 Task: Look for space in Pulgaon, India from 1st June, 2023 to 9th June, 2023 for 6 adults in price range Rs.6000 to Rs.12000. Place can be entire place with 3 bedrooms having 3 beds and 3 bathrooms. Property type can be house, flat, guest house. Booking option can be shelf check-in. Required host language is English.
Action: Mouse moved to (483, 64)
Screenshot: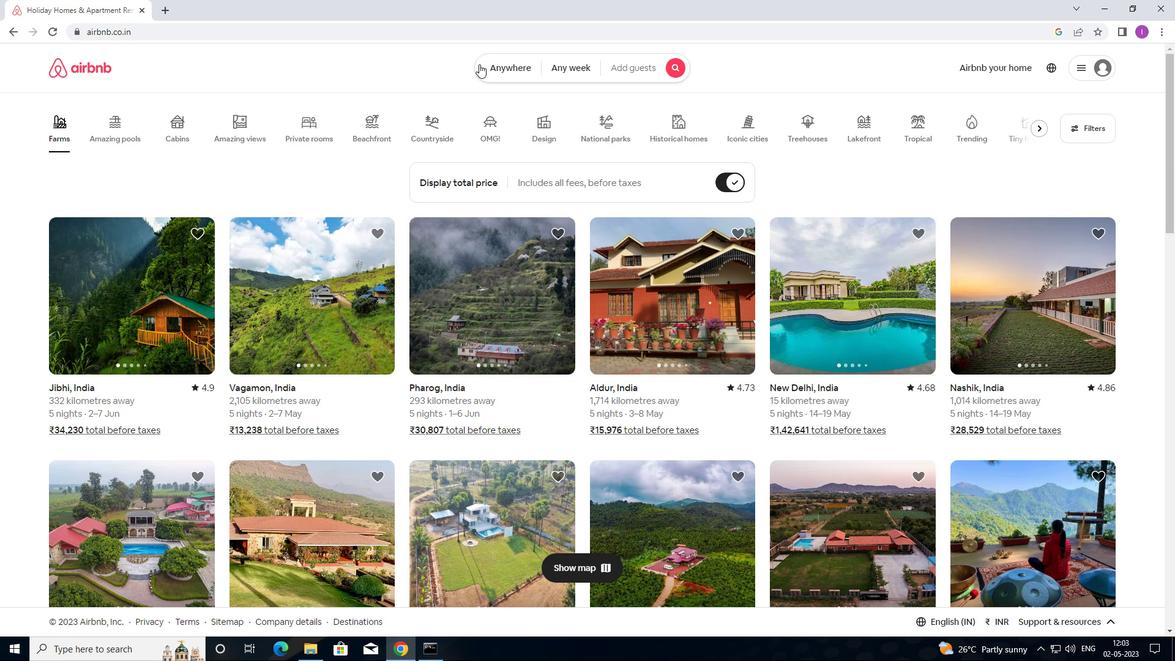
Action: Mouse pressed left at (483, 64)
Screenshot: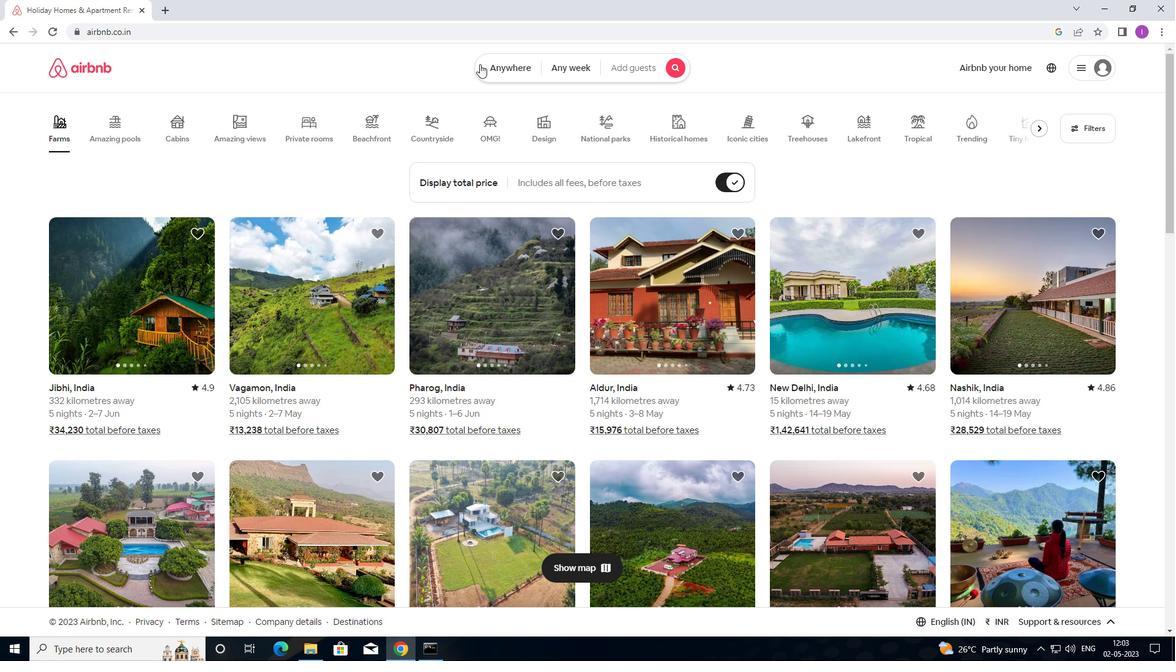 
Action: Mouse moved to (404, 117)
Screenshot: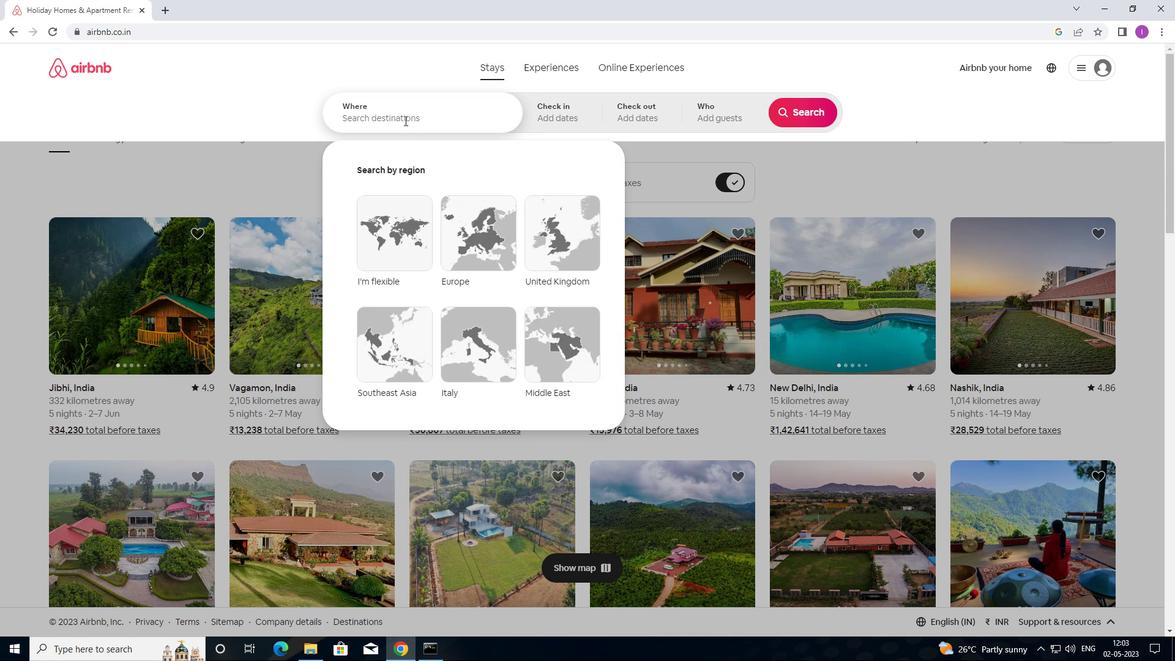 
Action: Mouse pressed left at (404, 117)
Screenshot: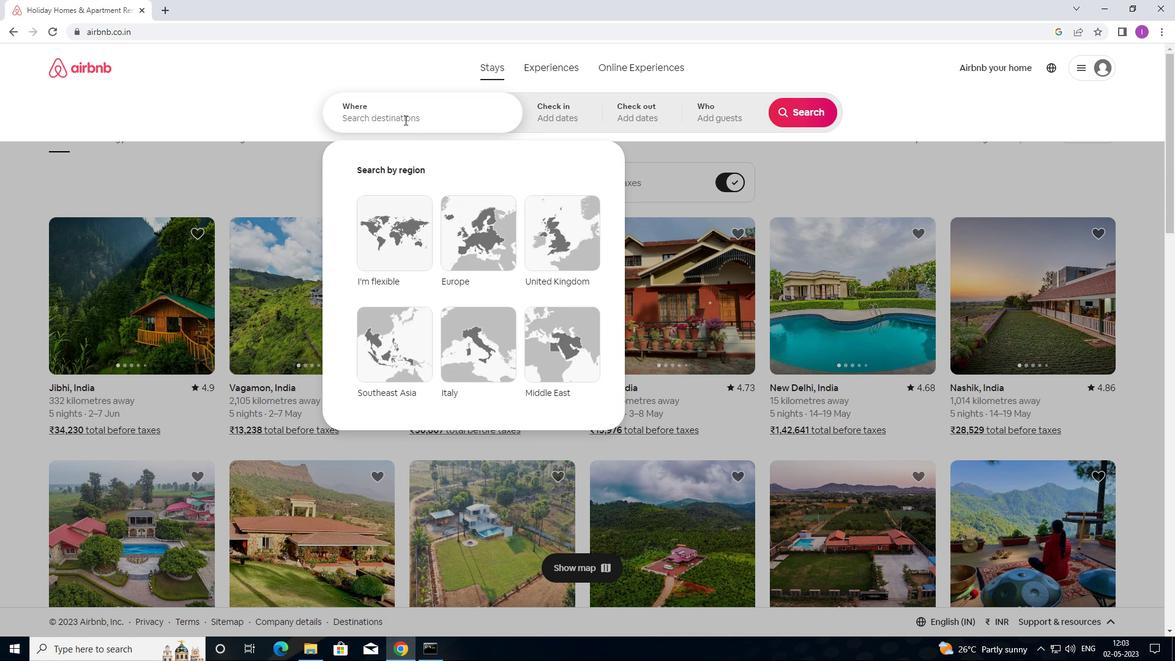
Action: Mouse moved to (407, 113)
Screenshot: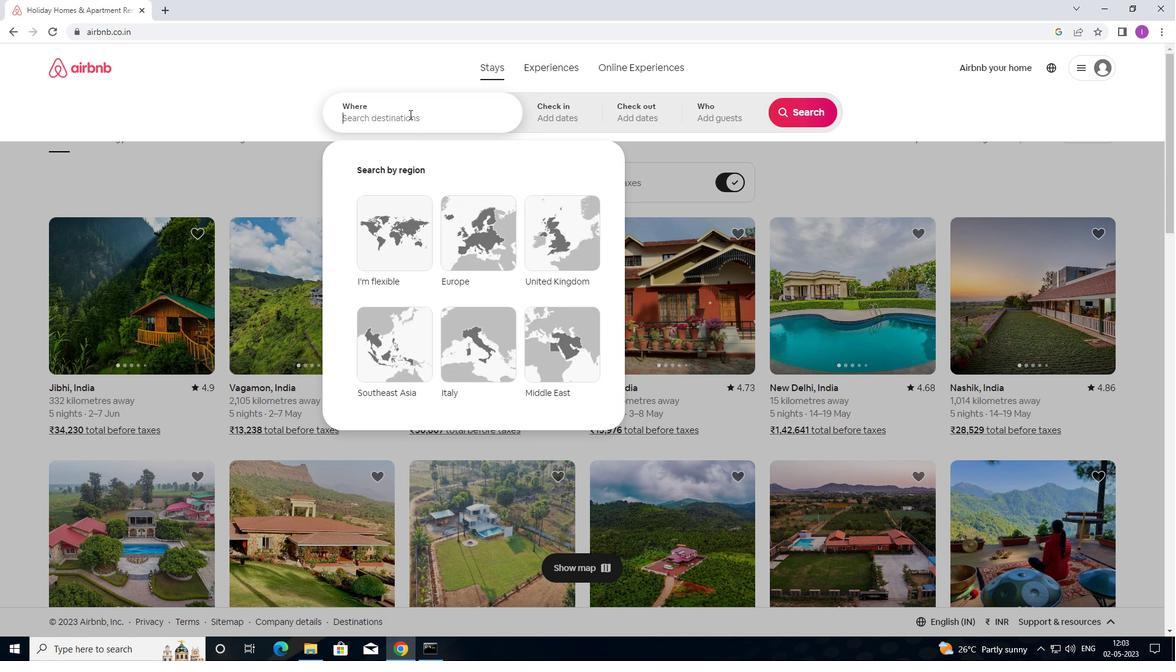 
Action: Key pressed <Key.shift><Key.shift><Key.shift><Key.shift><Key.shift><Key.shift><Key.shift><Key.shift>PULGAON,<Key.shift><Key.shift><Key.shift><Key.shift><Key.shift><Key.shift><Key.shift><Key.shift><Key.shift><Key.shift><Key.shift><Key.shift><Key.shift><Key.shift>ctrl+INDIA
Screenshot: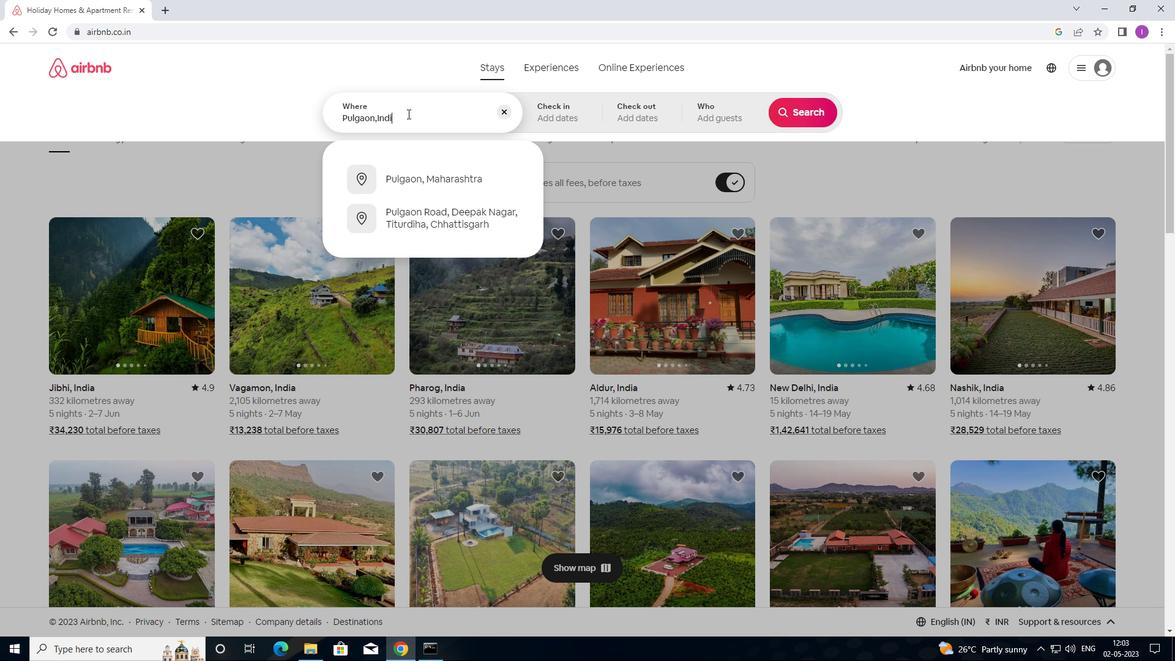 
Action: Mouse moved to (569, 109)
Screenshot: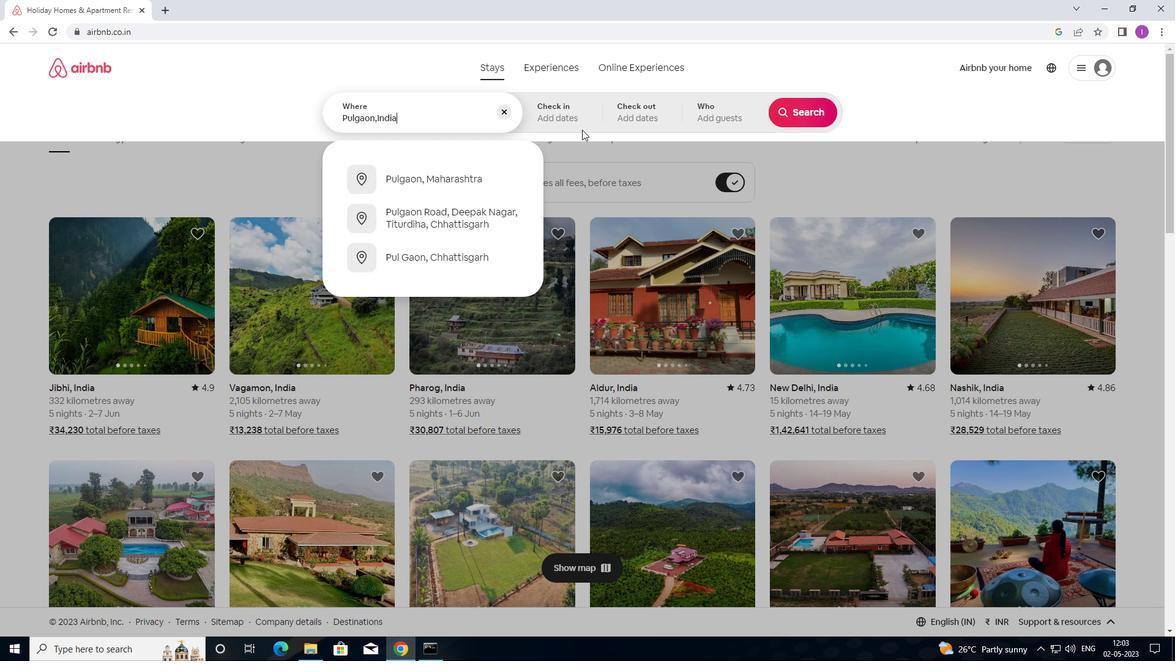 
Action: Mouse pressed left at (569, 109)
Screenshot: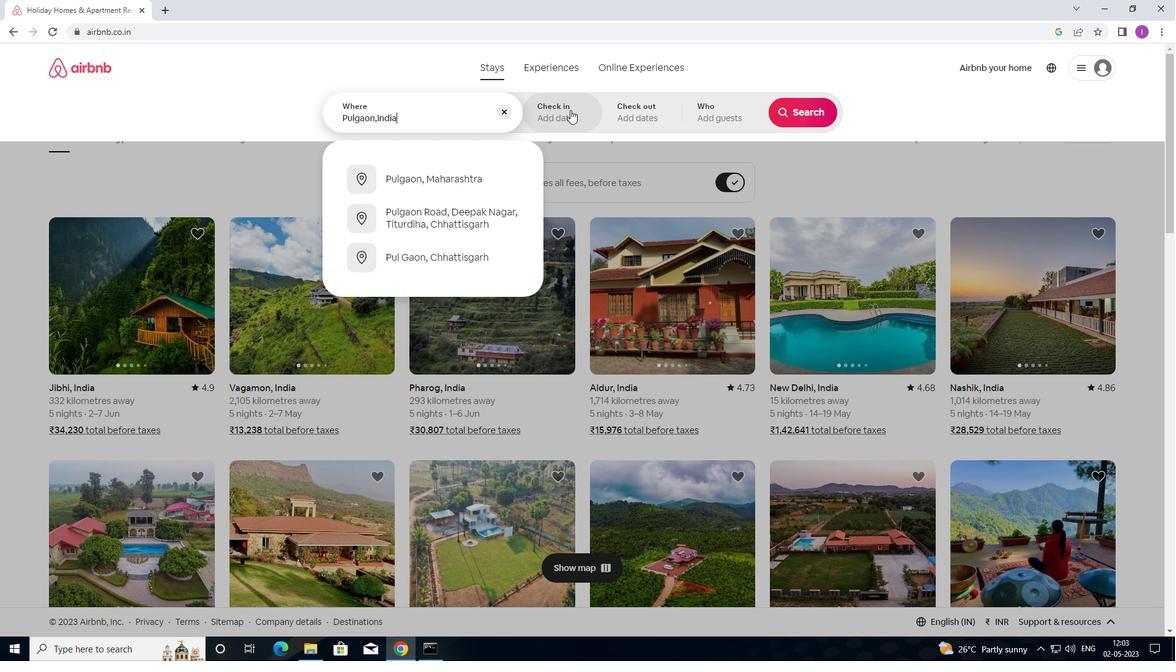 
Action: Mouse moved to (724, 254)
Screenshot: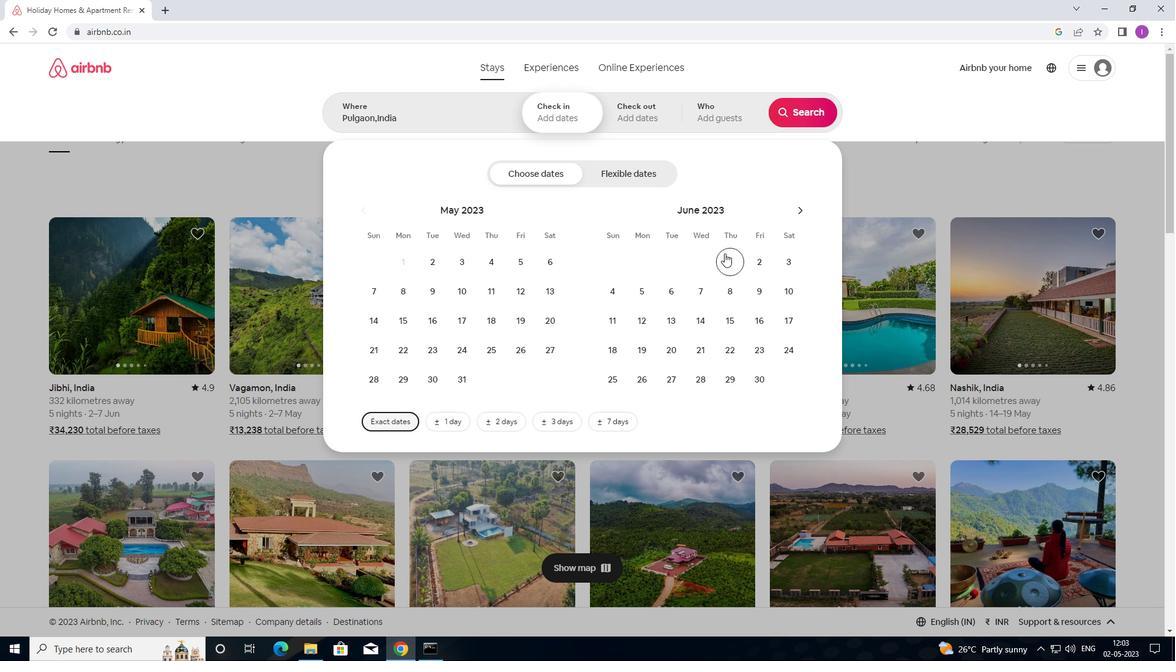 
Action: Mouse pressed left at (724, 254)
Screenshot: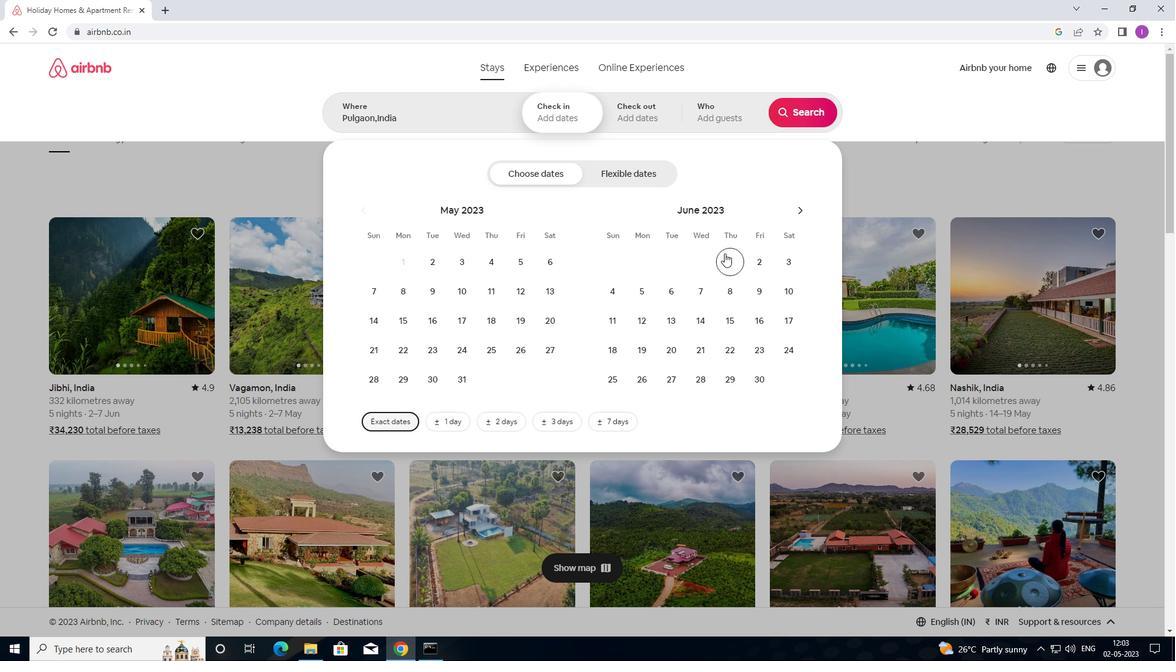 
Action: Mouse moved to (764, 301)
Screenshot: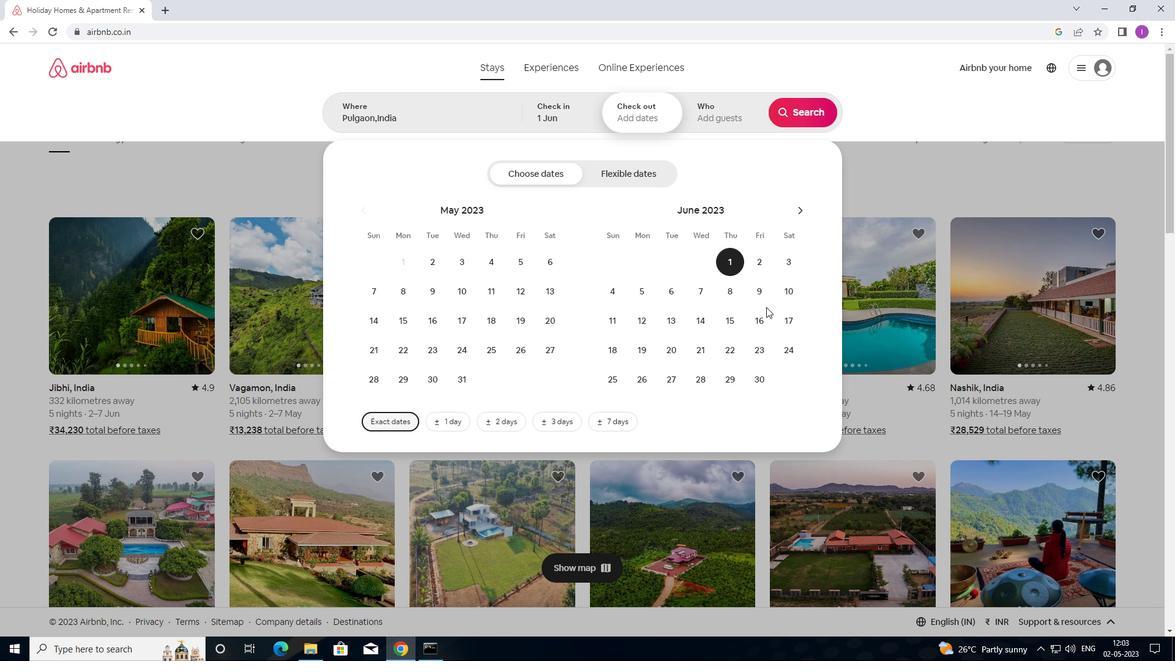 
Action: Mouse pressed left at (764, 301)
Screenshot: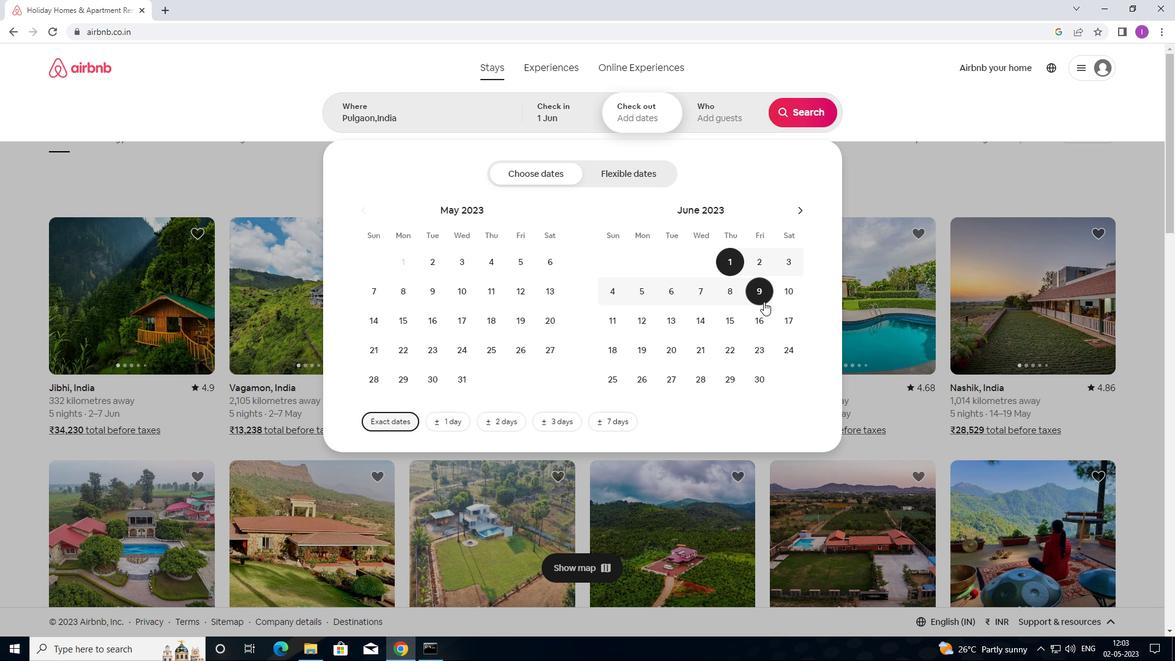 
Action: Mouse moved to (722, 116)
Screenshot: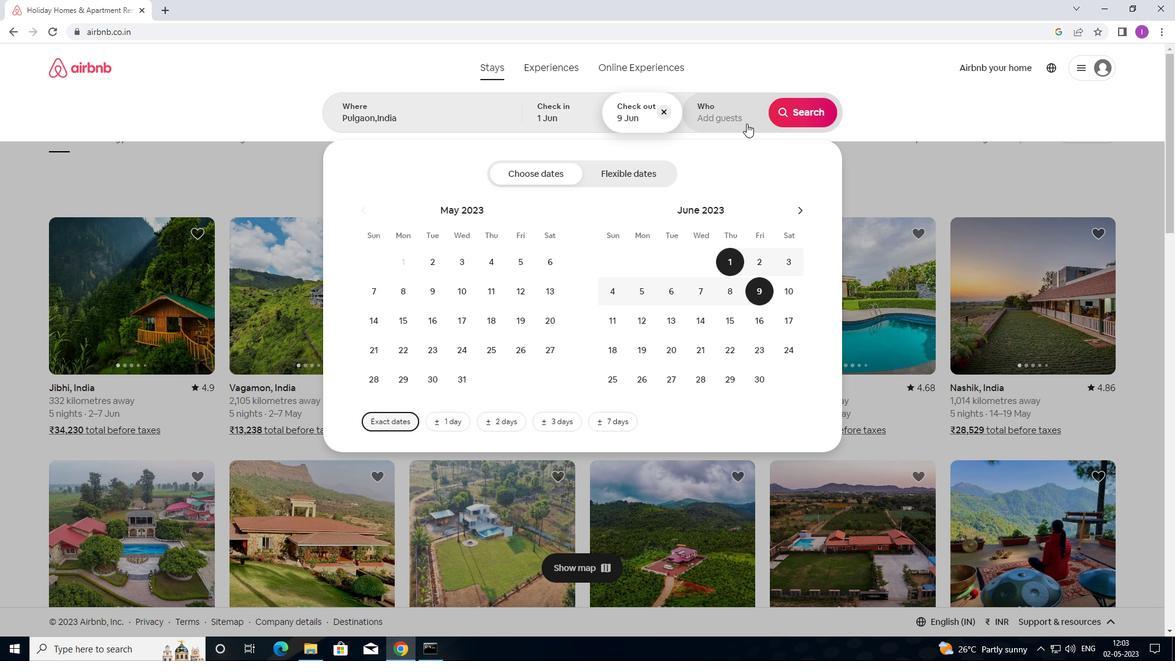 
Action: Mouse pressed left at (722, 116)
Screenshot: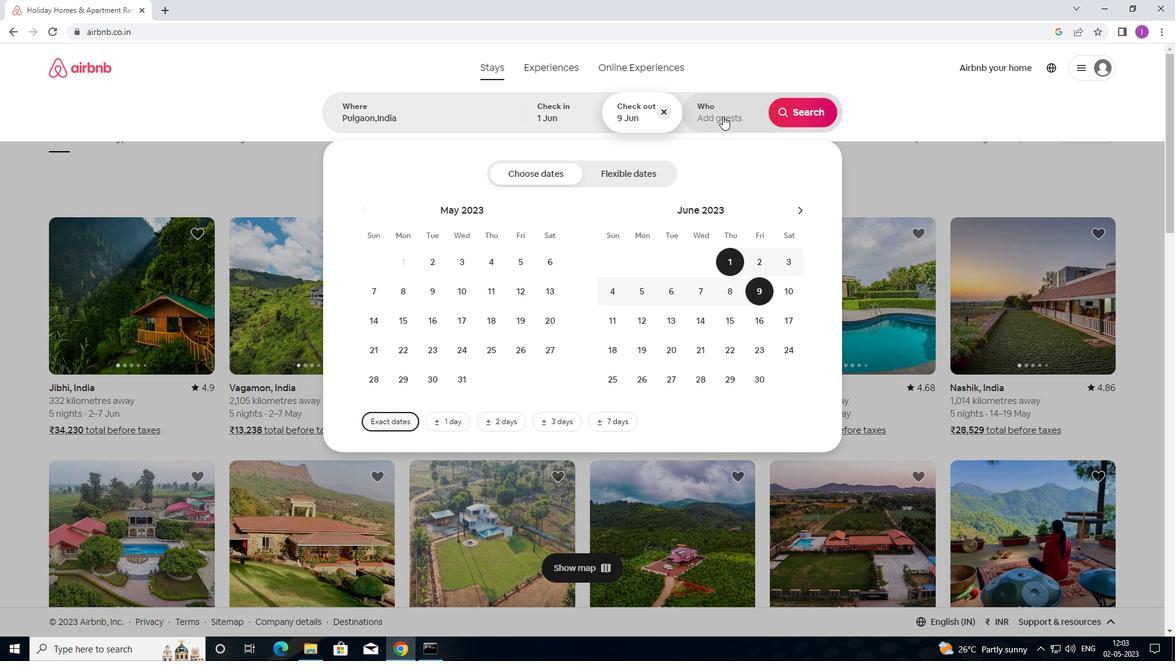 
Action: Mouse moved to (805, 173)
Screenshot: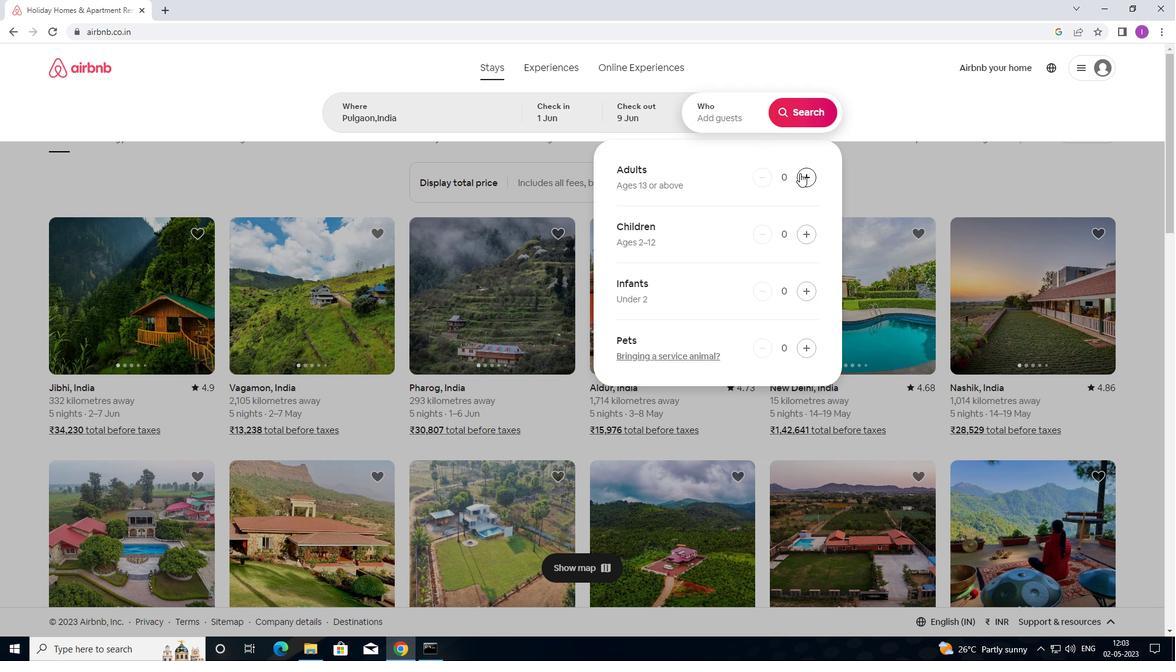
Action: Mouse pressed left at (805, 173)
Screenshot: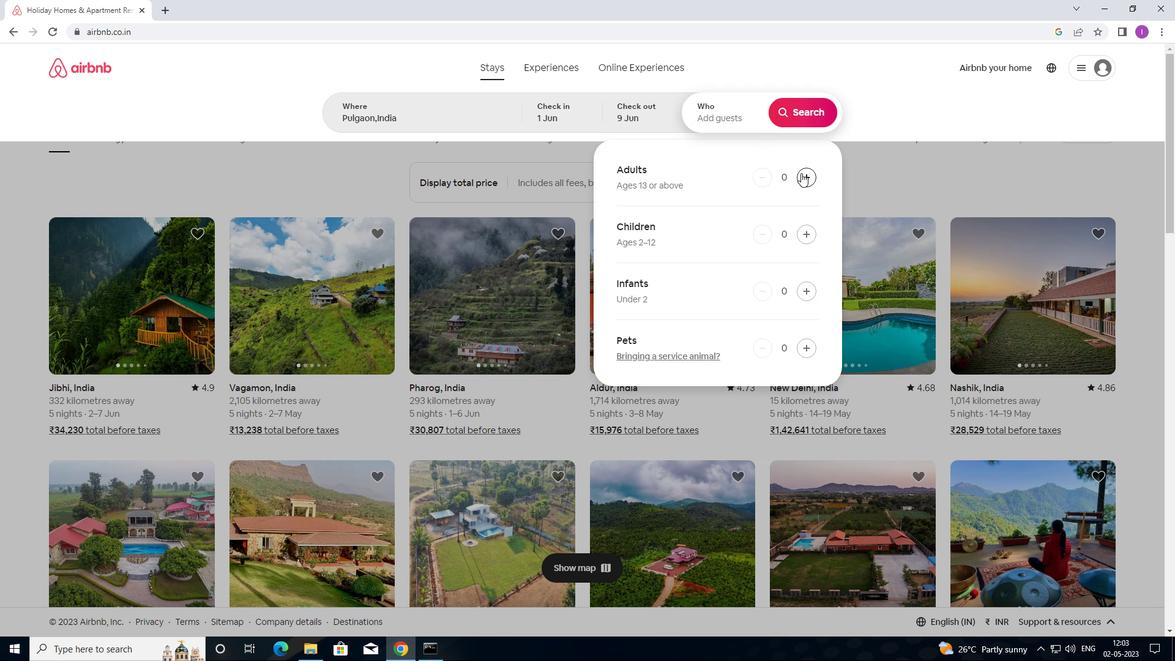 
Action: Mouse pressed left at (805, 173)
Screenshot: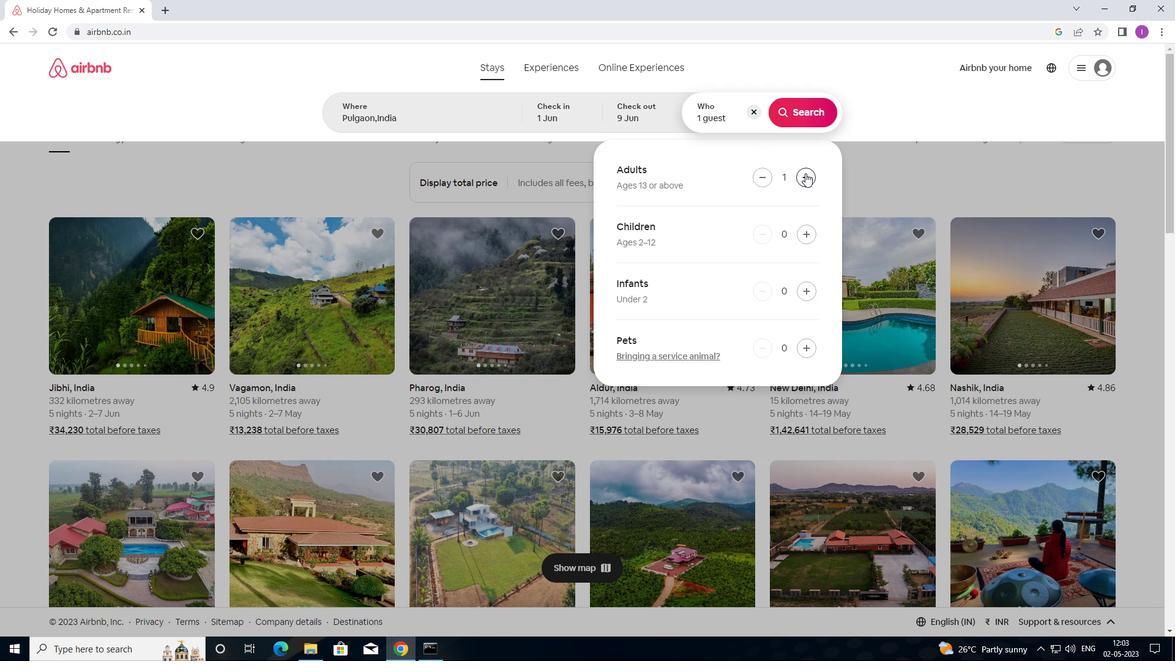 
Action: Mouse pressed left at (805, 173)
Screenshot: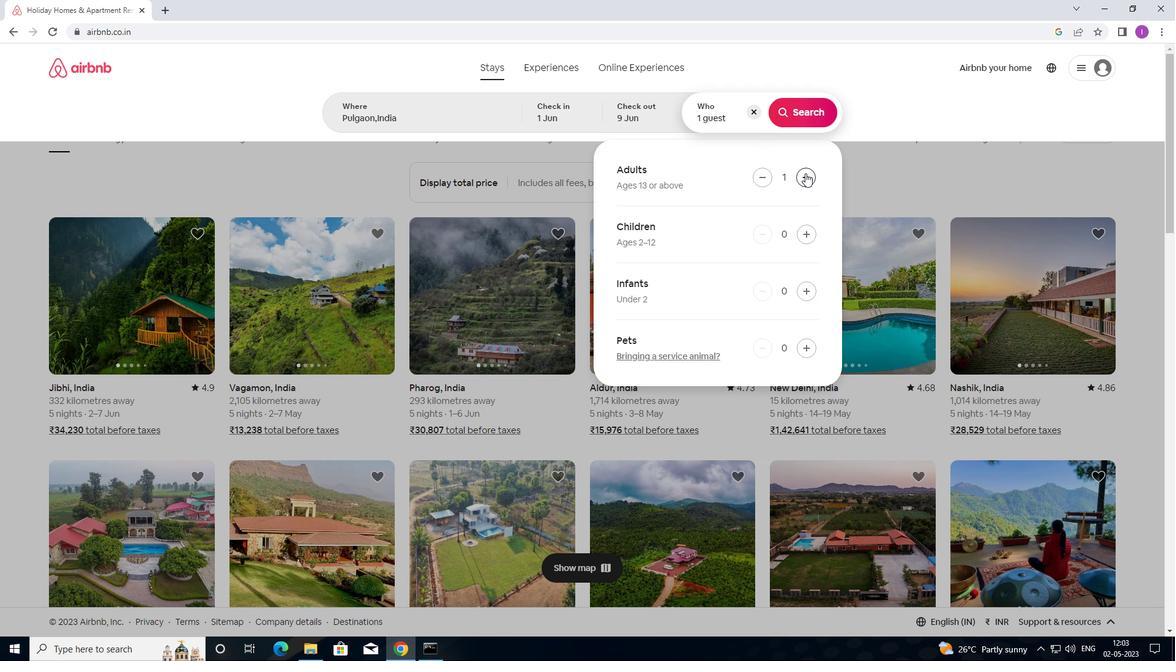 
Action: Mouse pressed left at (805, 173)
Screenshot: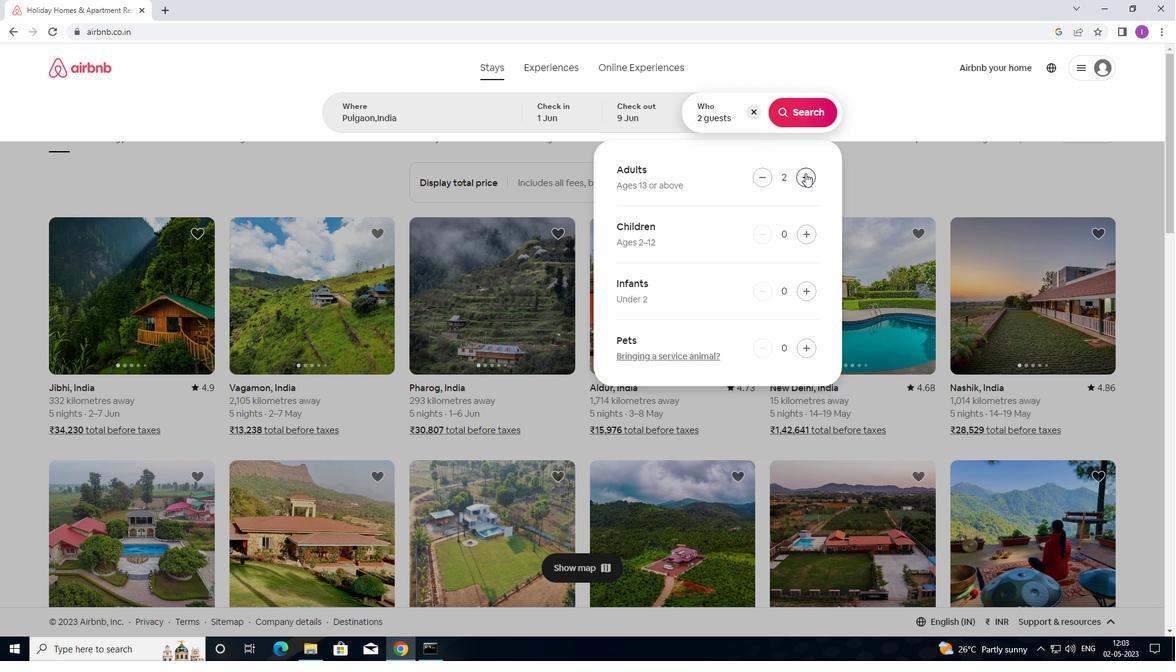 
Action: Mouse pressed left at (805, 173)
Screenshot: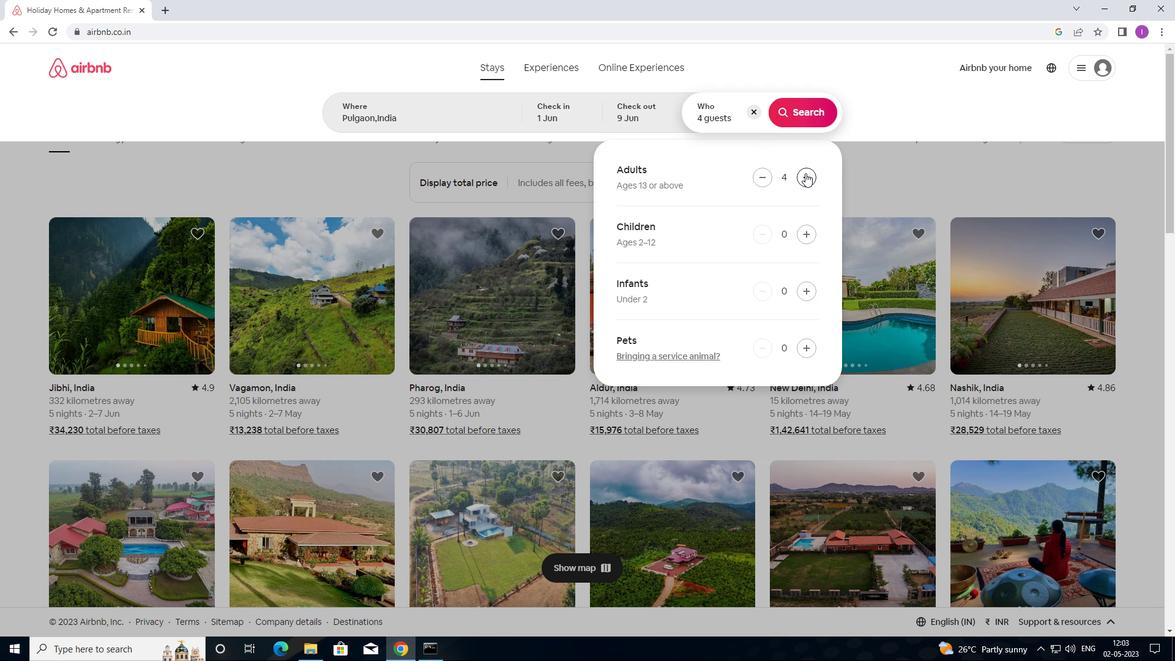 
Action: Mouse pressed left at (805, 173)
Screenshot: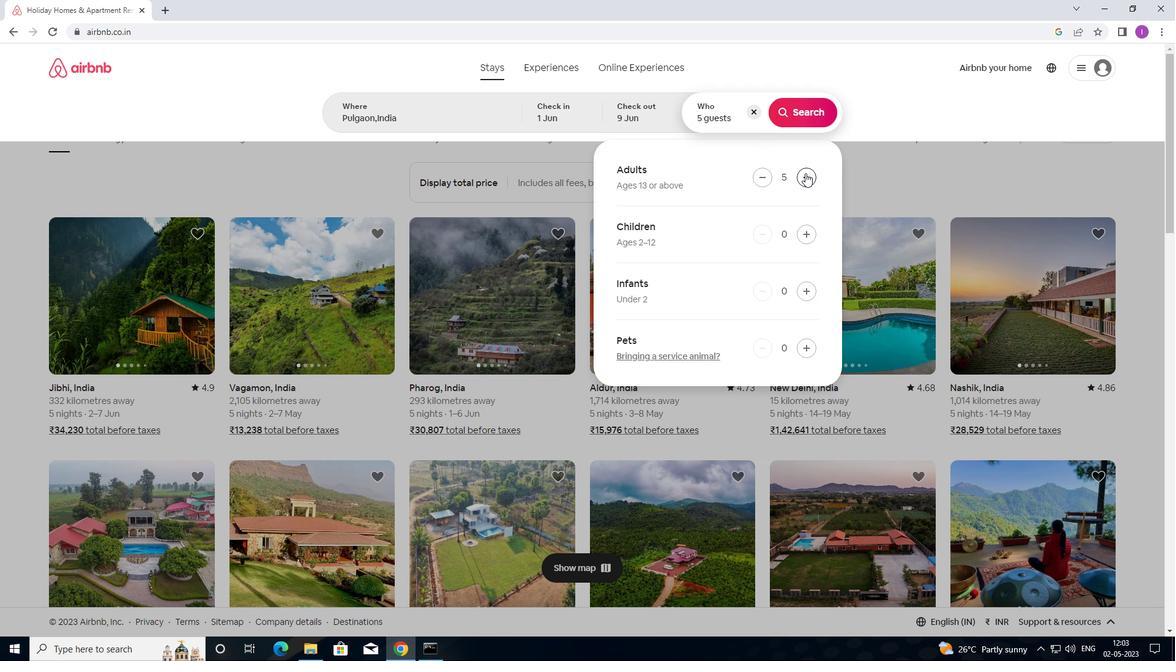 
Action: Mouse moved to (795, 129)
Screenshot: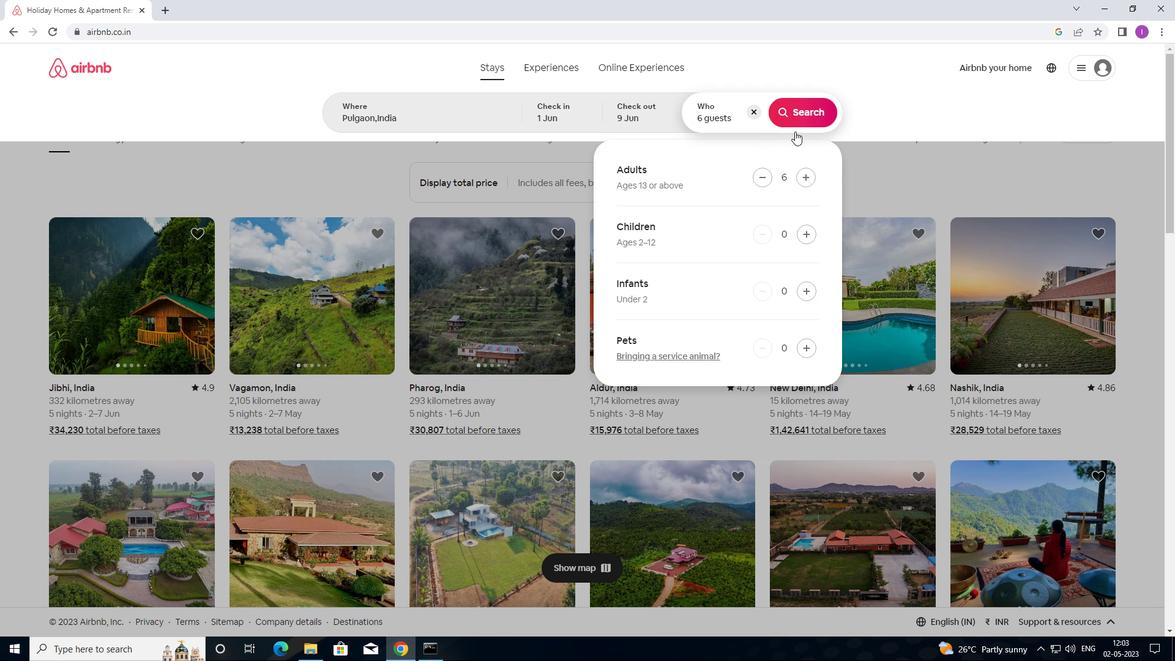 
Action: Mouse pressed left at (795, 129)
Screenshot: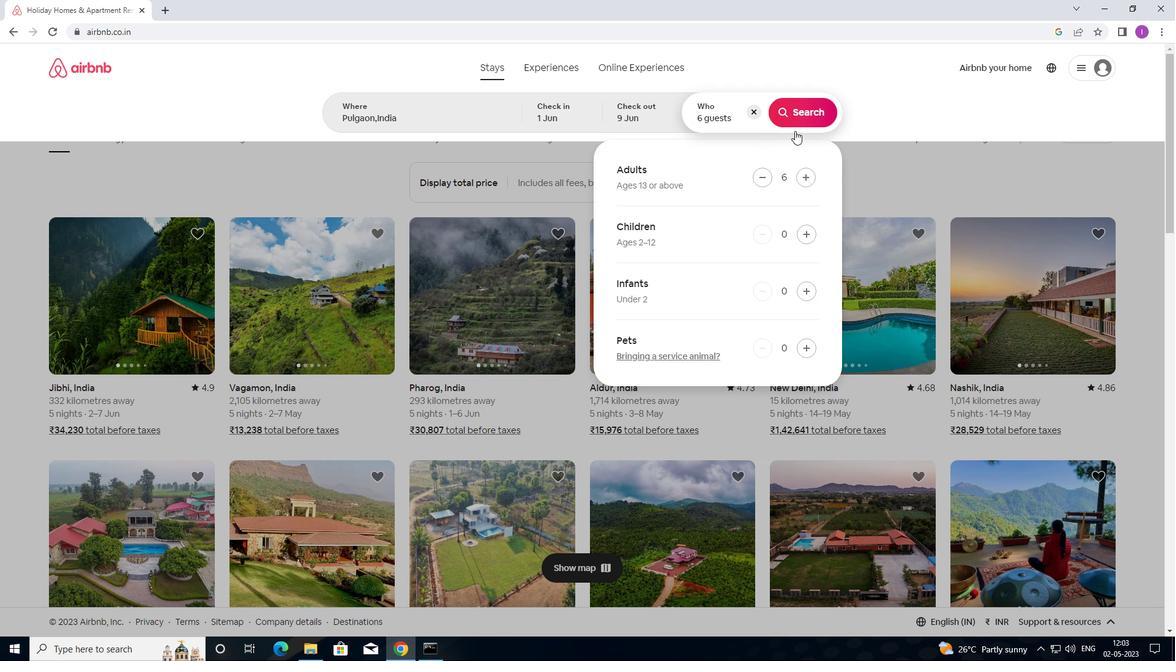 
Action: Mouse moved to (796, 116)
Screenshot: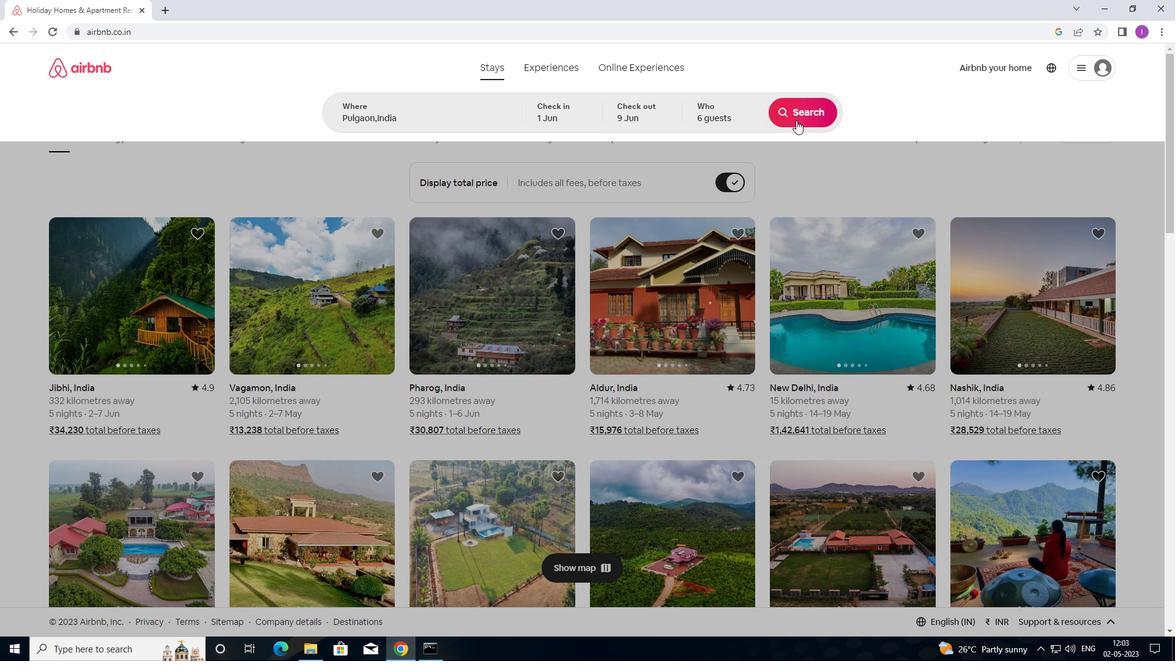 
Action: Mouse pressed left at (796, 116)
Screenshot: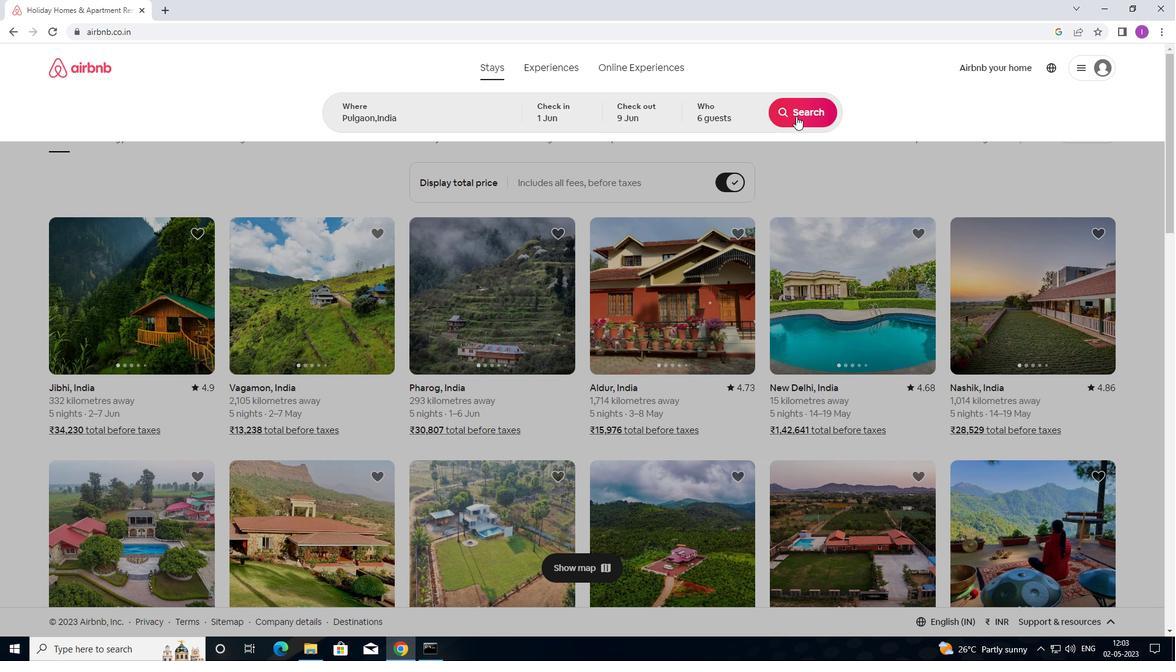 
Action: Mouse moved to (1138, 118)
Screenshot: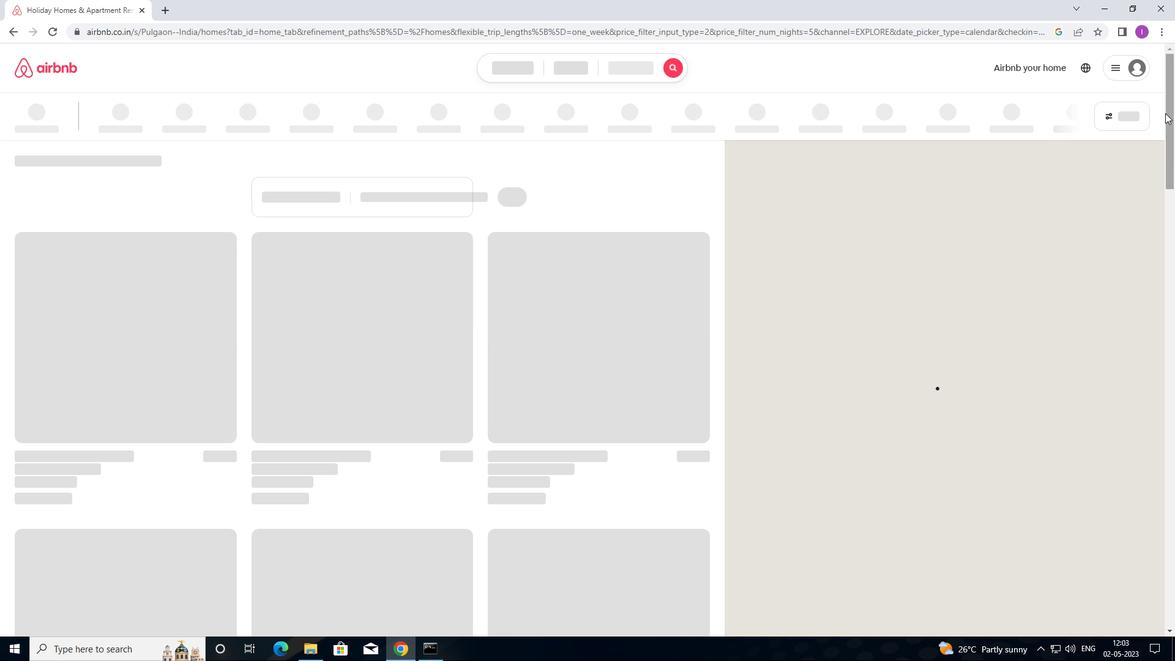 
Action: Mouse pressed left at (1138, 118)
Screenshot: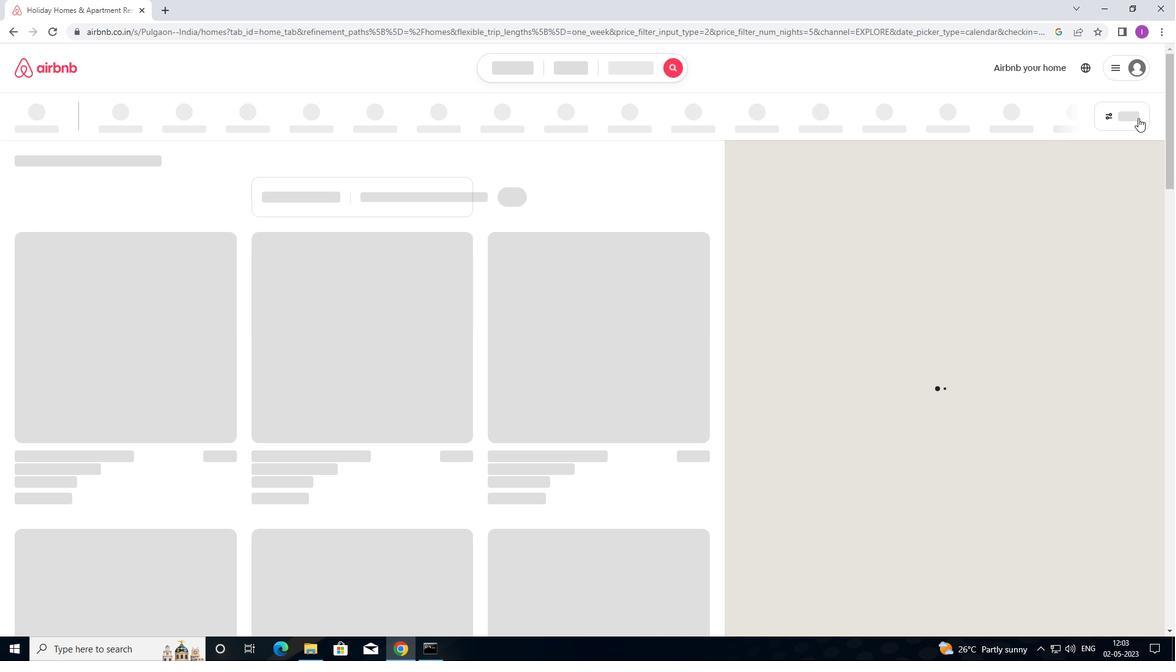 
Action: Mouse moved to (457, 270)
Screenshot: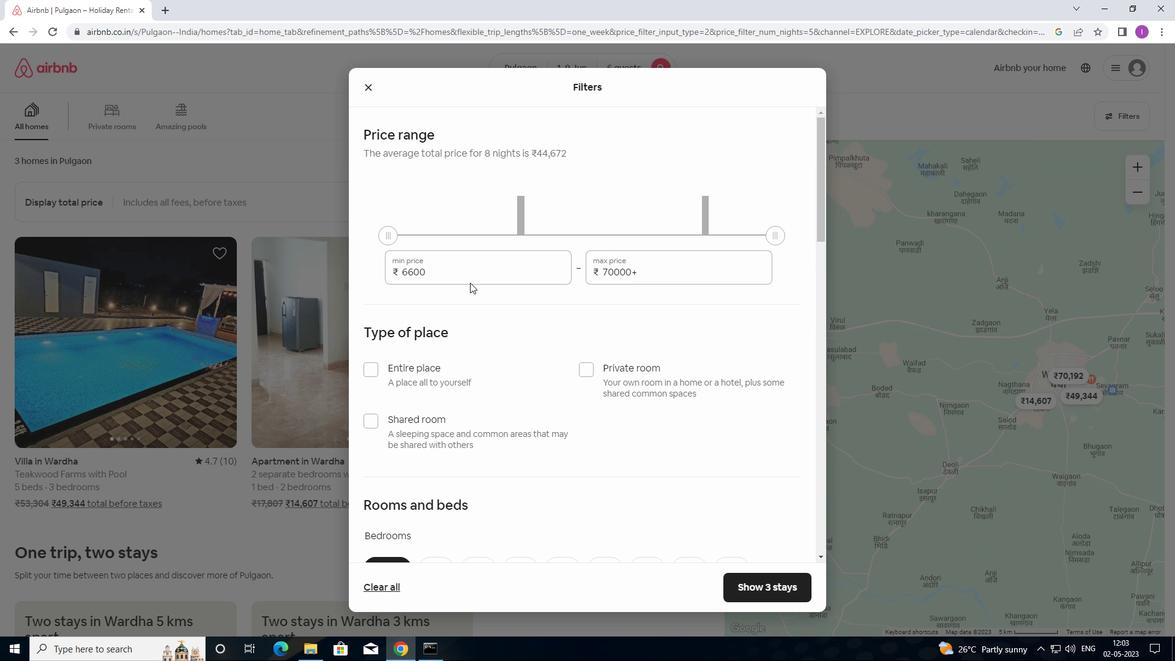 
Action: Mouse pressed left at (457, 270)
Screenshot: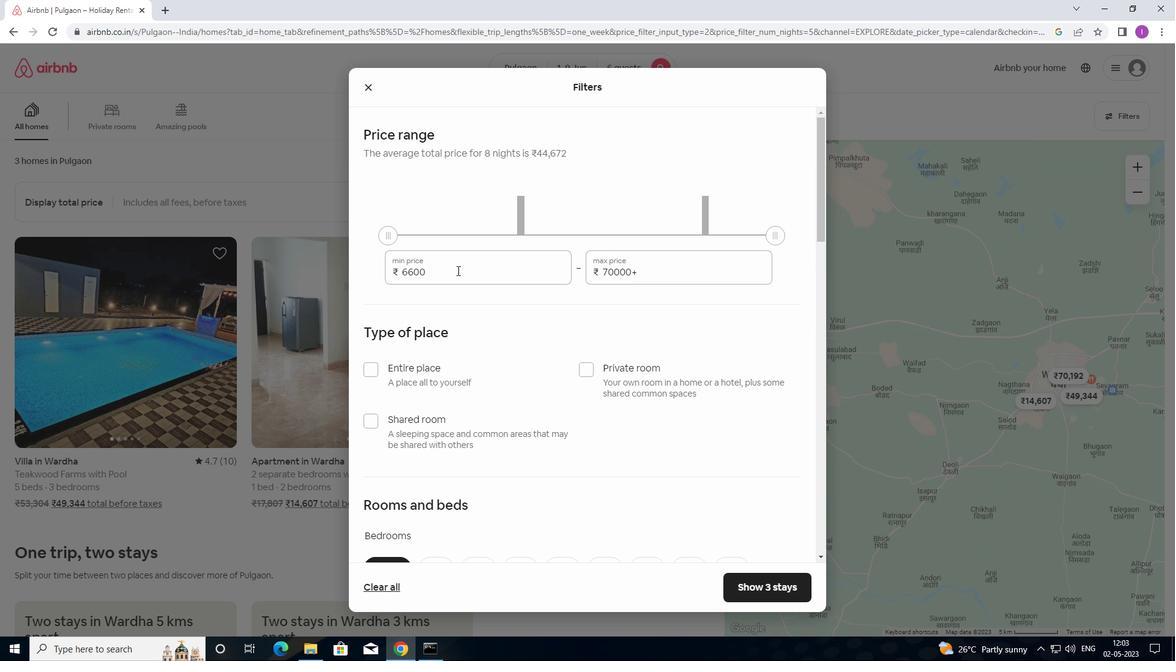 
Action: Mouse moved to (391, 265)
Screenshot: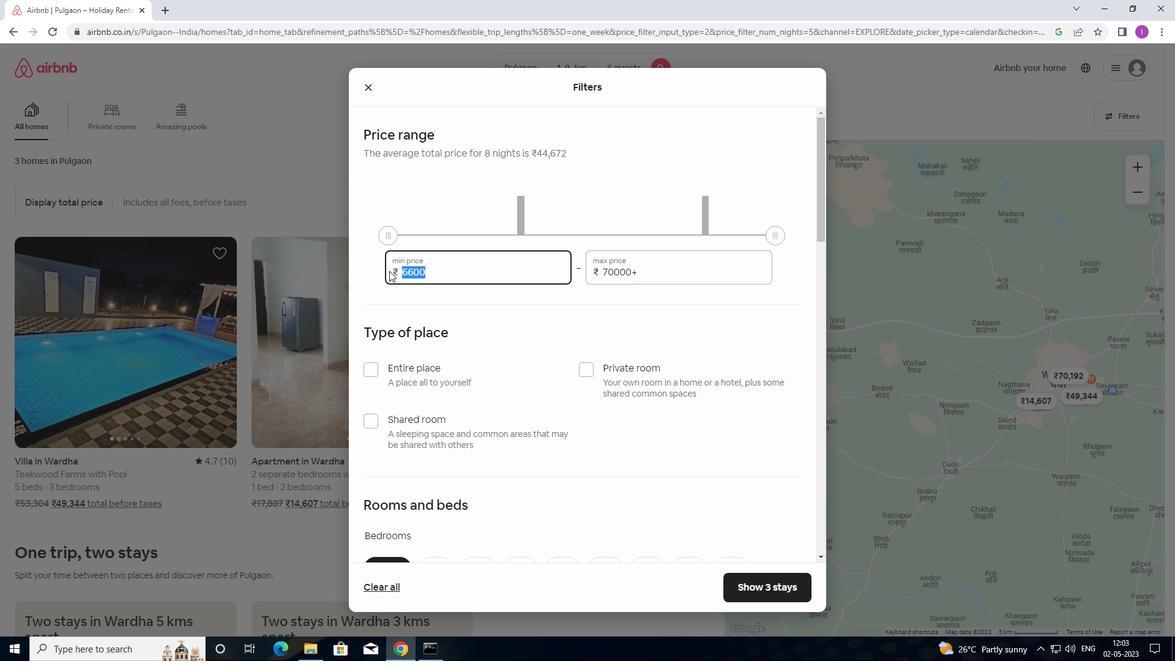 
Action: Key pressed 6000
Screenshot: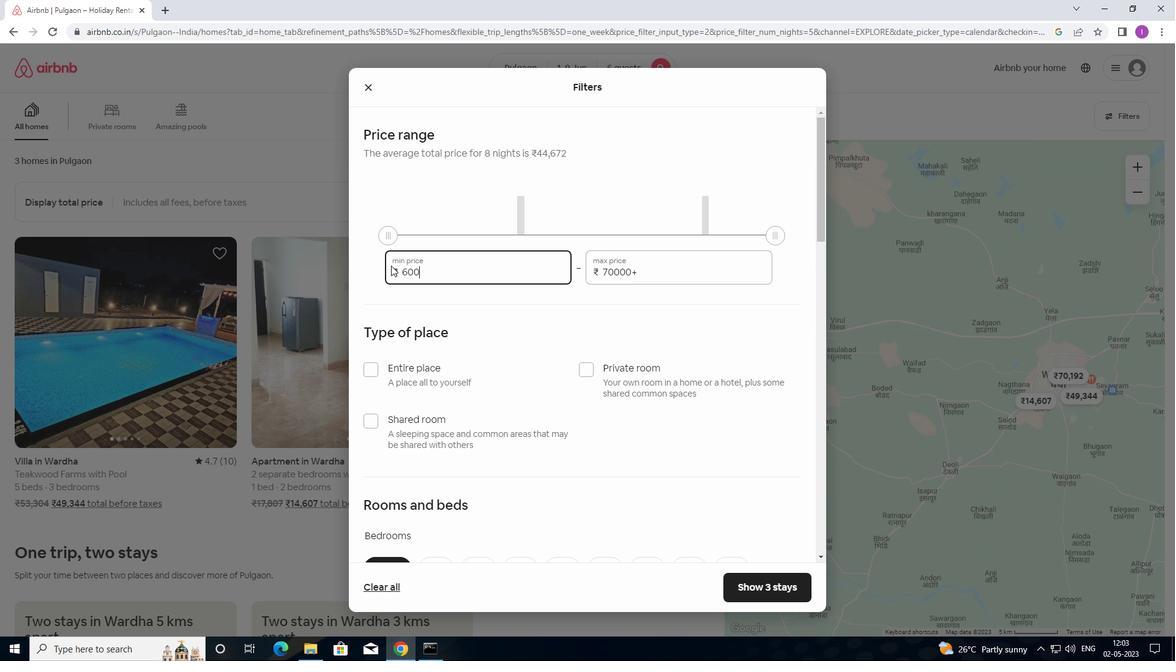 
Action: Mouse moved to (675, 263)
Screenshot: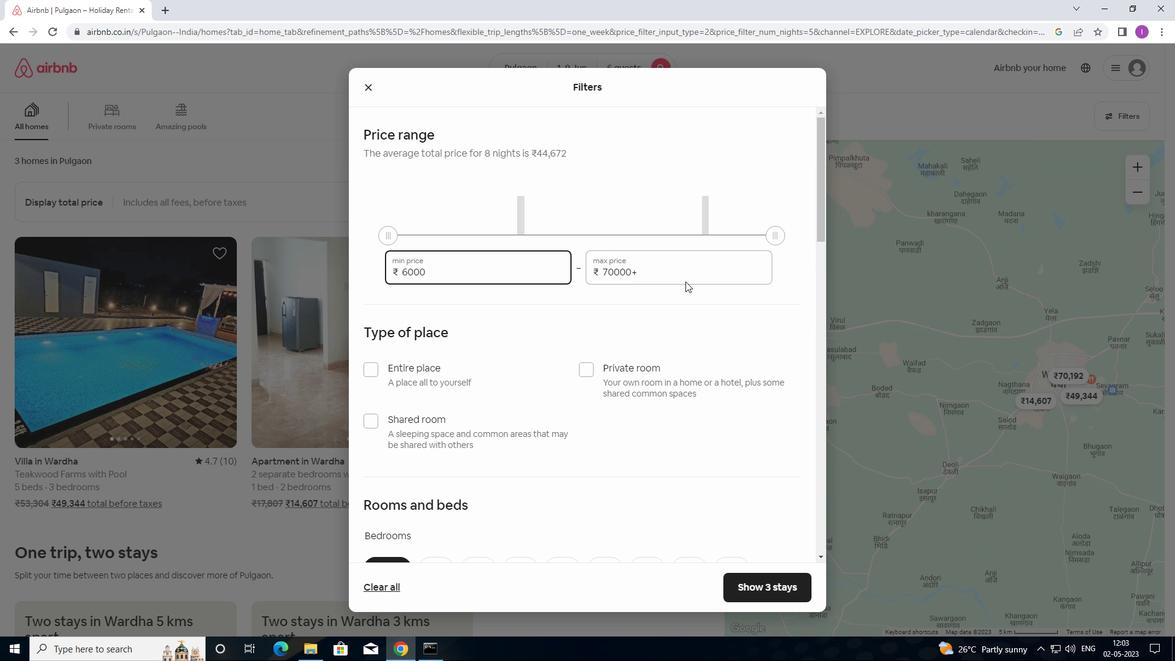 
Action: Mouse pressed left at (675, 263)
Screenshot: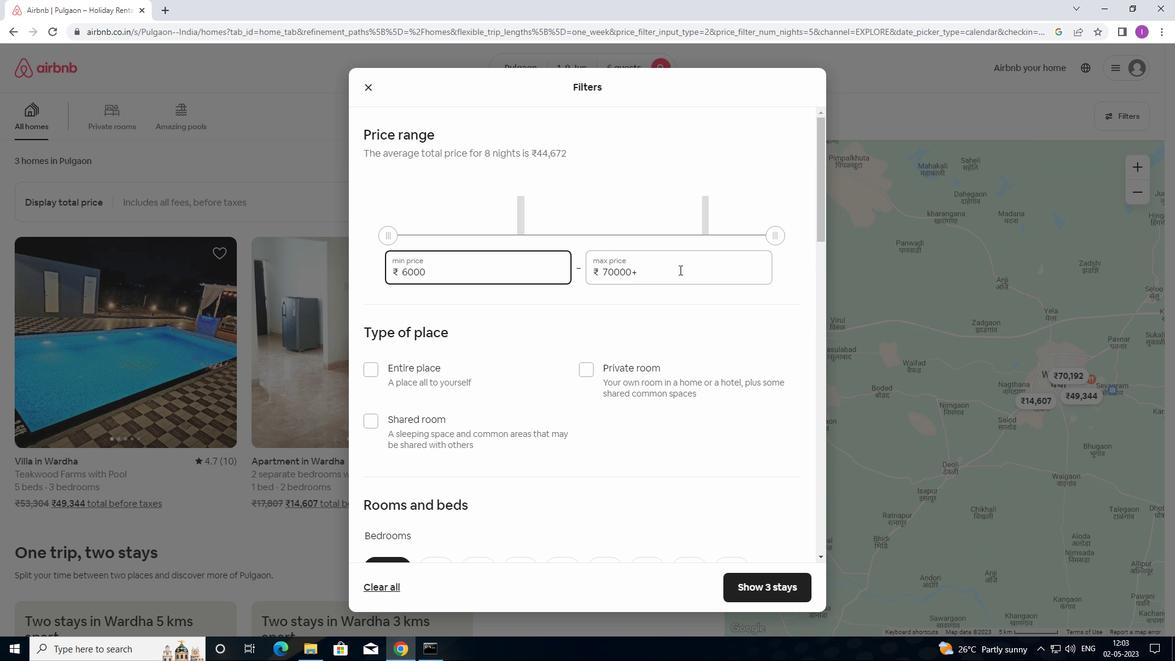 
Action: Mouse moved to (639, 269)
Screenshot: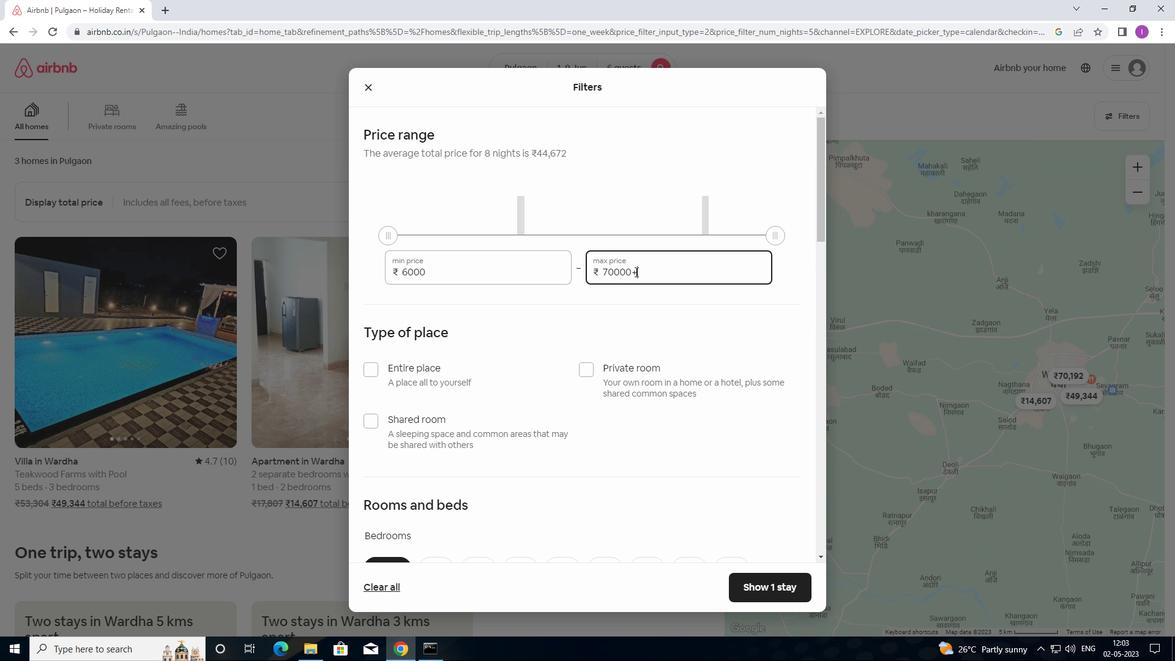 
Action: Mouse pressed left at (639, 269)
Screenshot: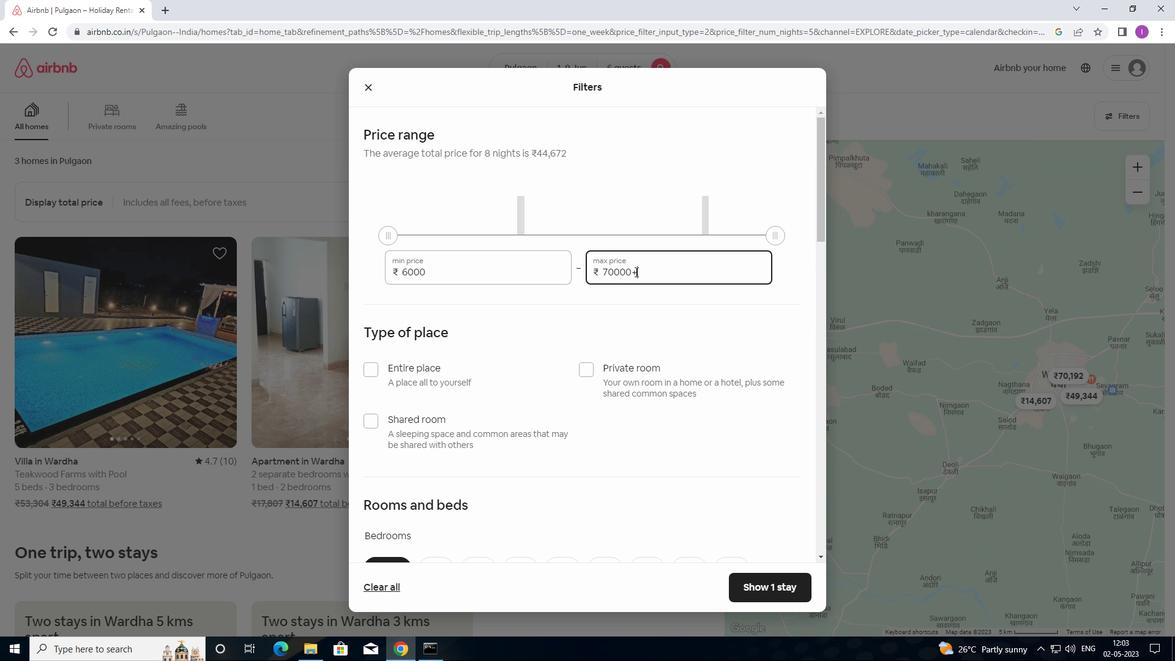
Action: Mouse moved to (580, 265)
Screenshot: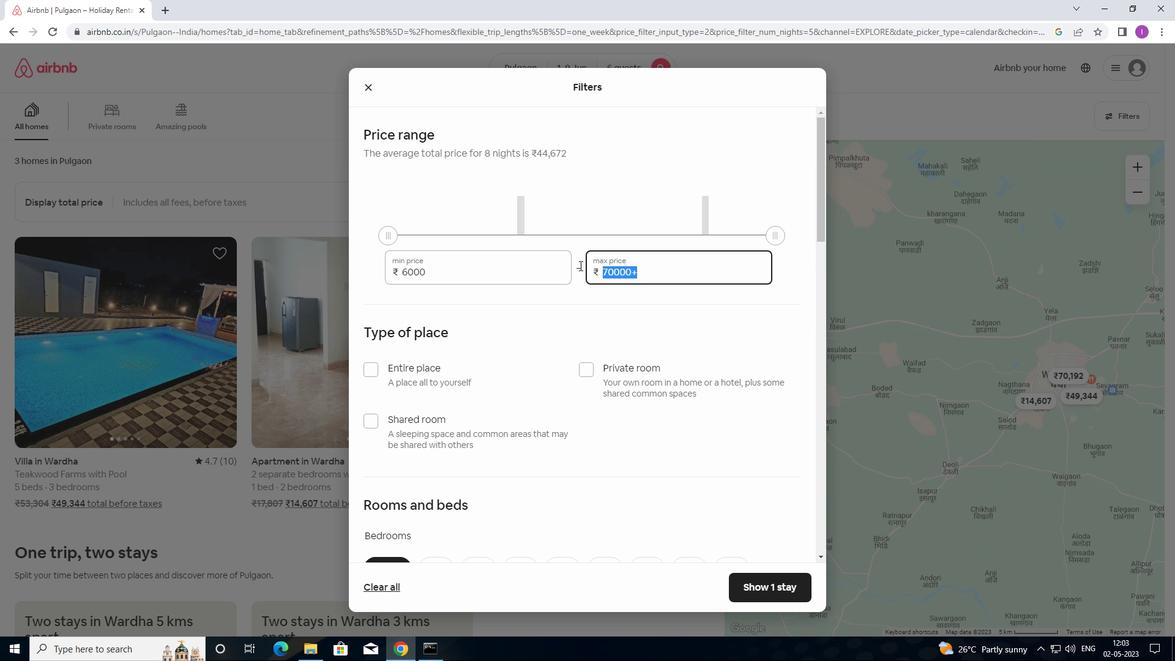 
Action: Key pressed 1
Screenshot: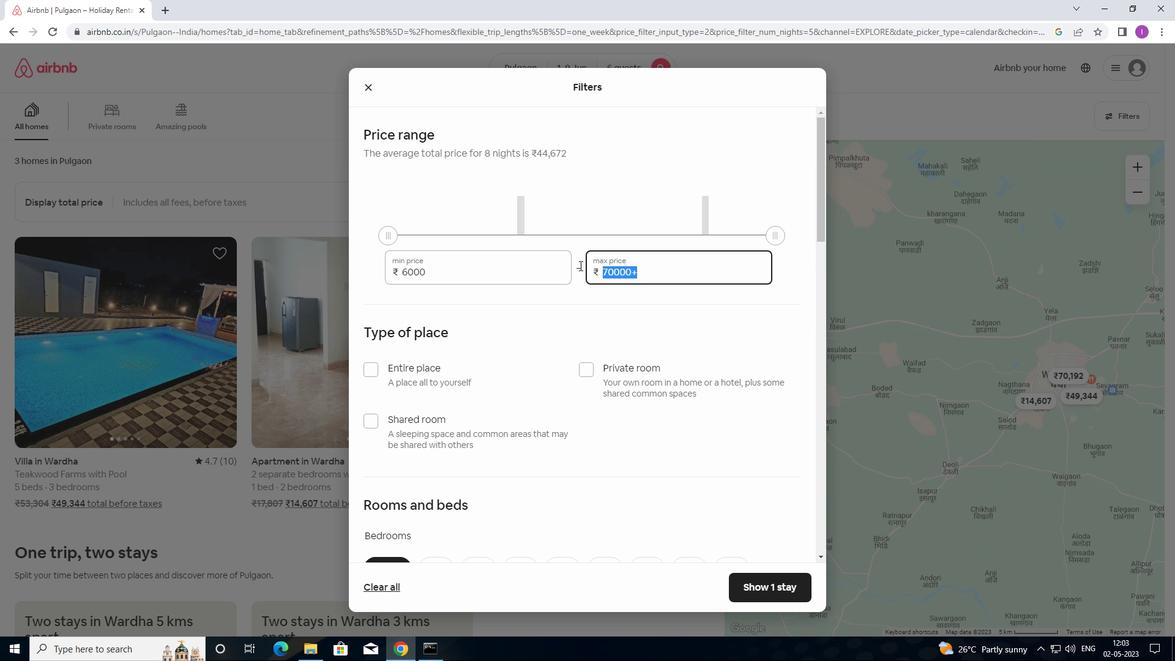
Action: Mouse moved to (580, 265)
Screenshot: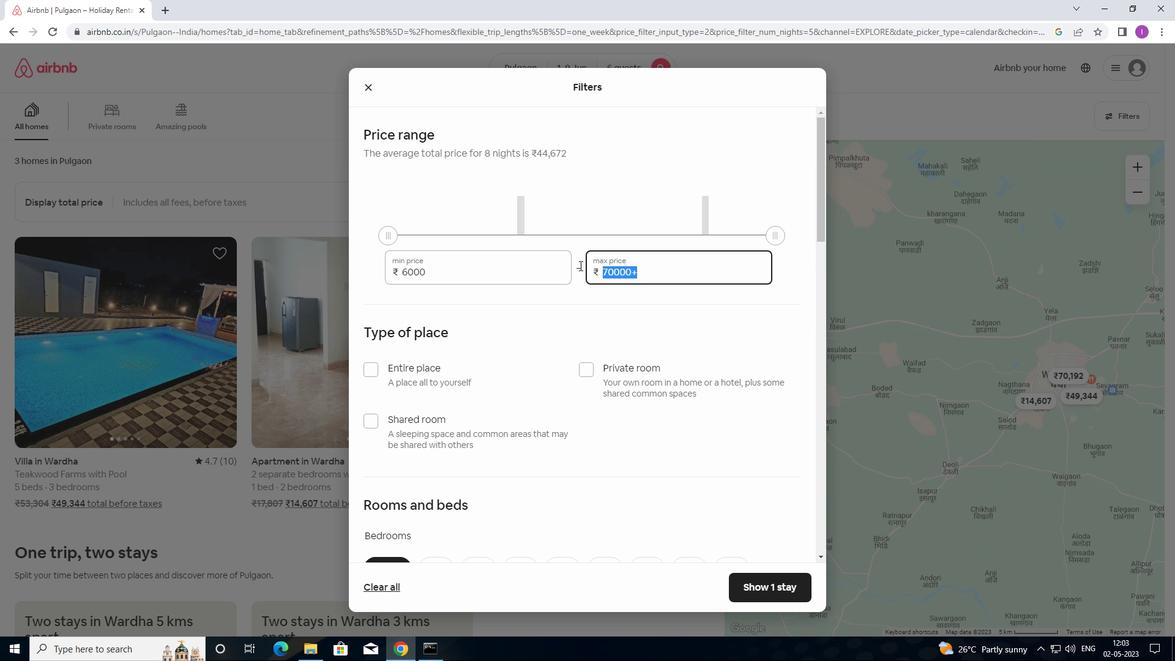 
Action: Key pressed 2000
Screenshot: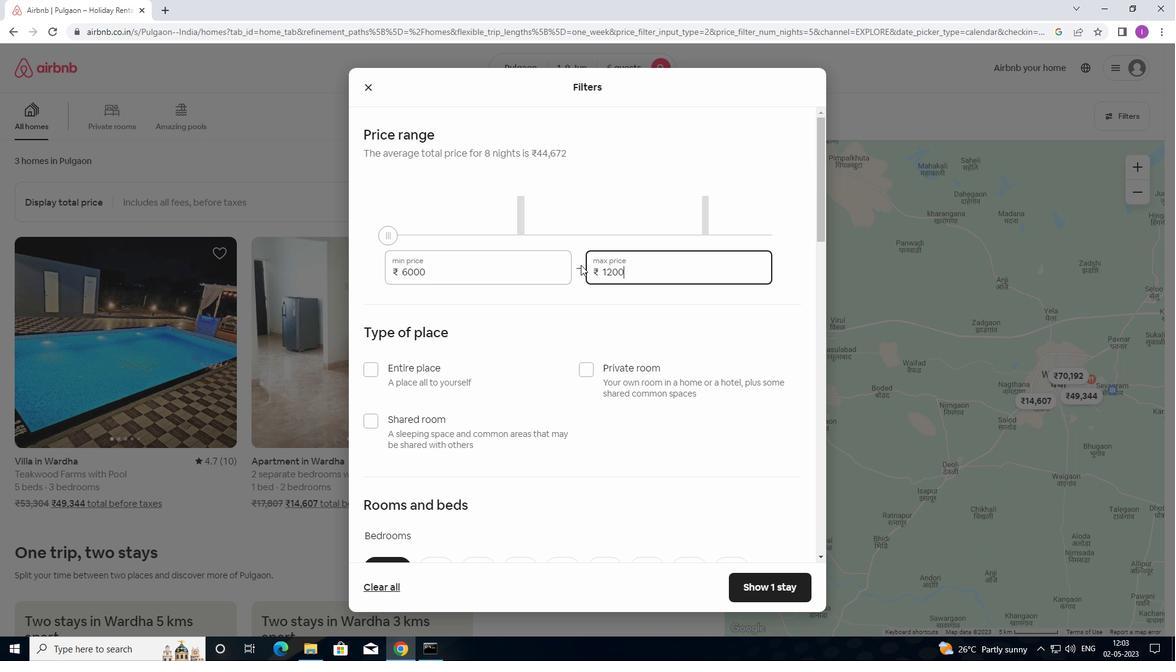 
Action: Mouse moved to (588, 299)
Screenshot: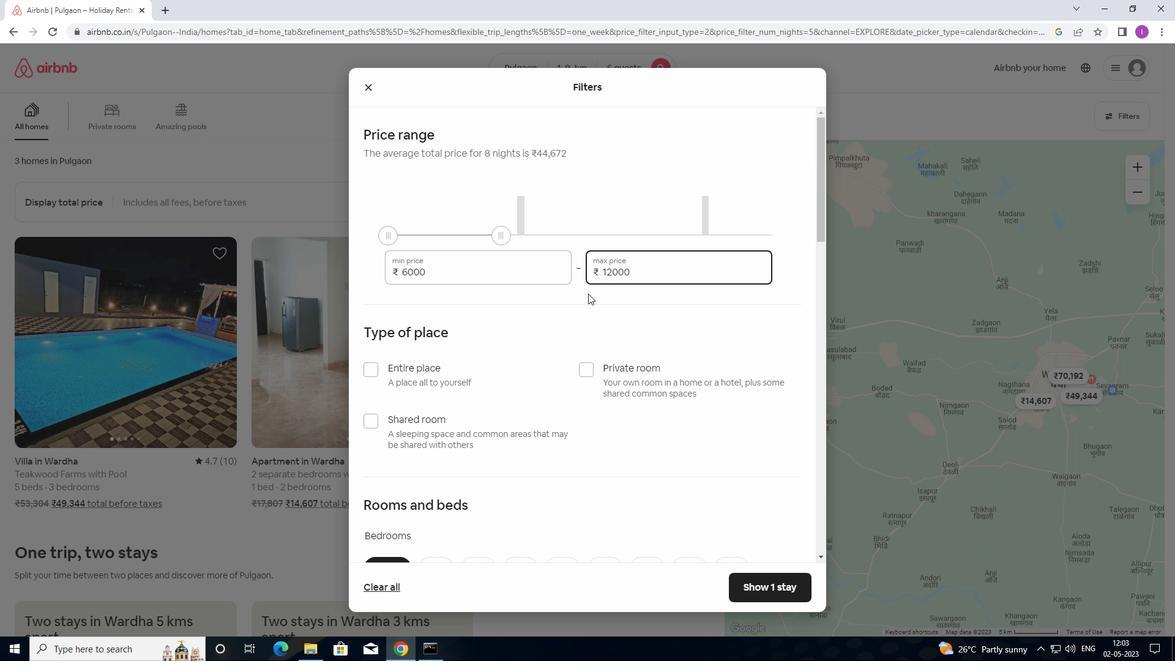 
Action: Mouse scrolled (588, 298) with delta (0, 0)
Screenshot: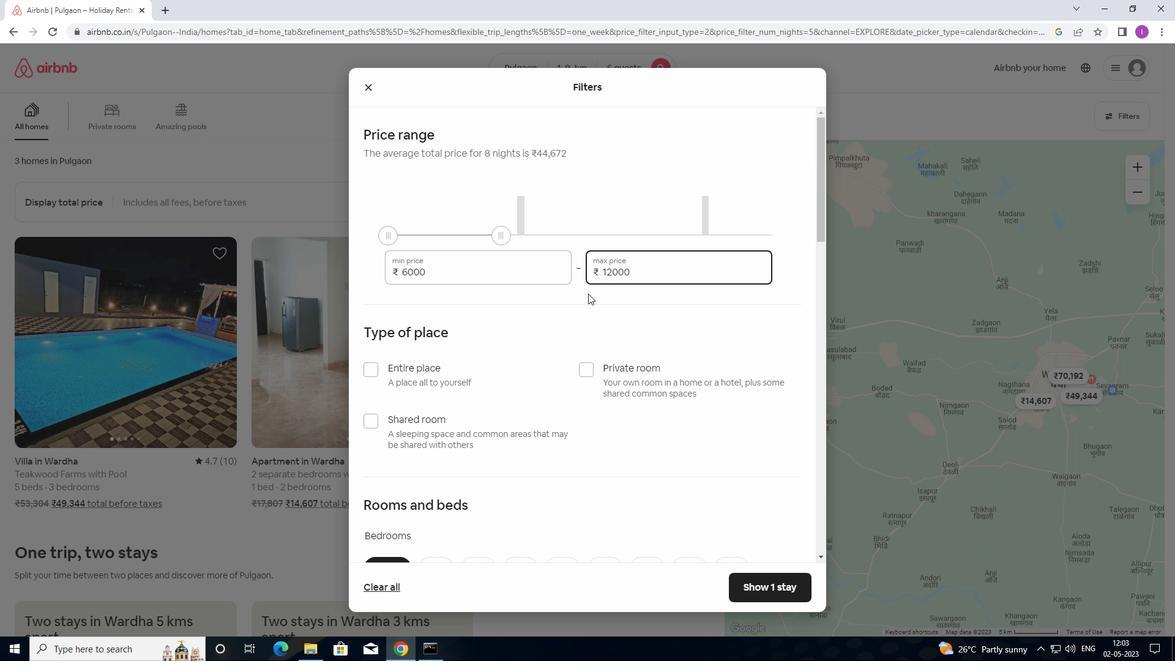 
Action: Mouse moved to (588, 299)
Screenshot: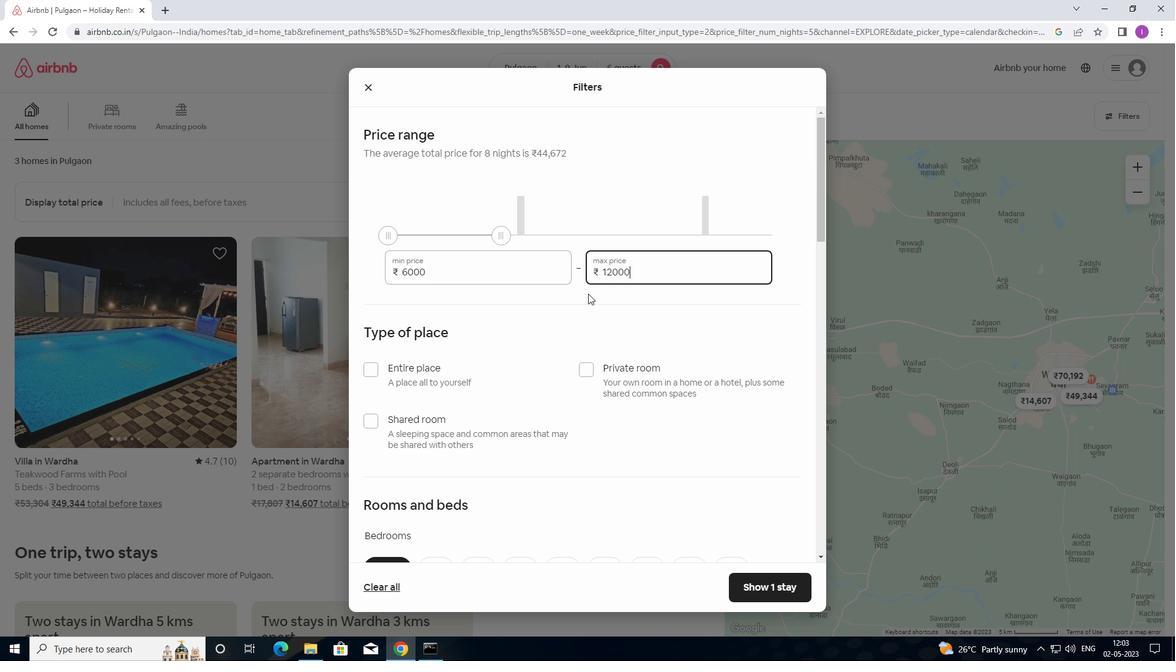 
Action: Mouse scrolled (588, 299) with delta (0, 0)
Screenshot: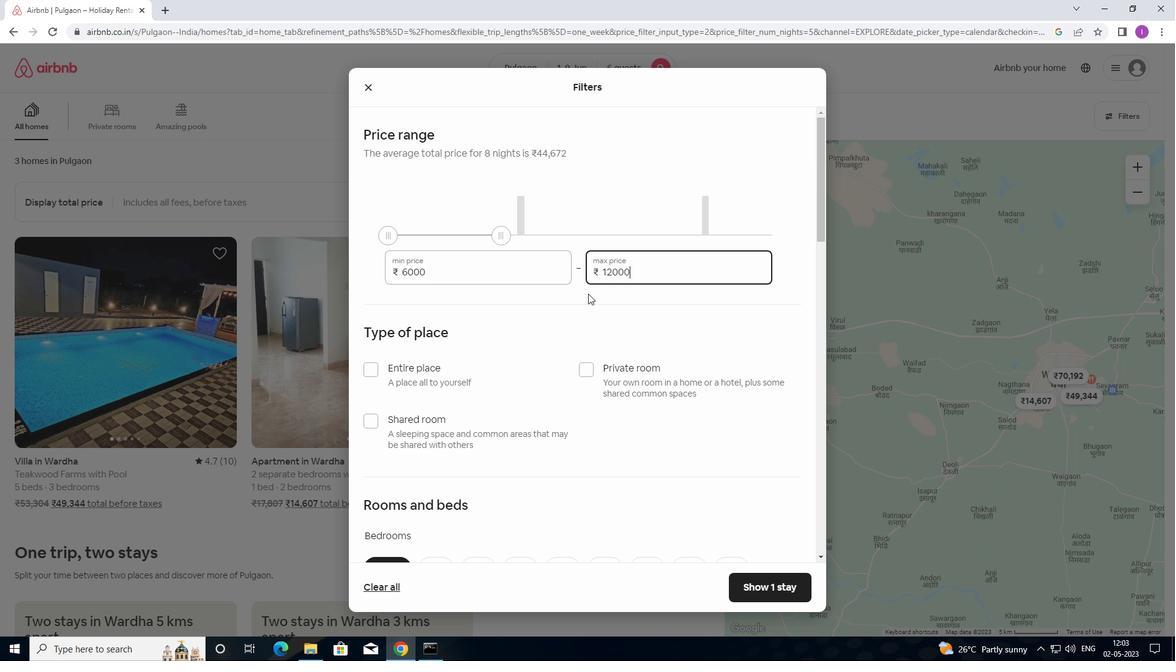
Action: Mouse moved to (369, 252)
Screenshot: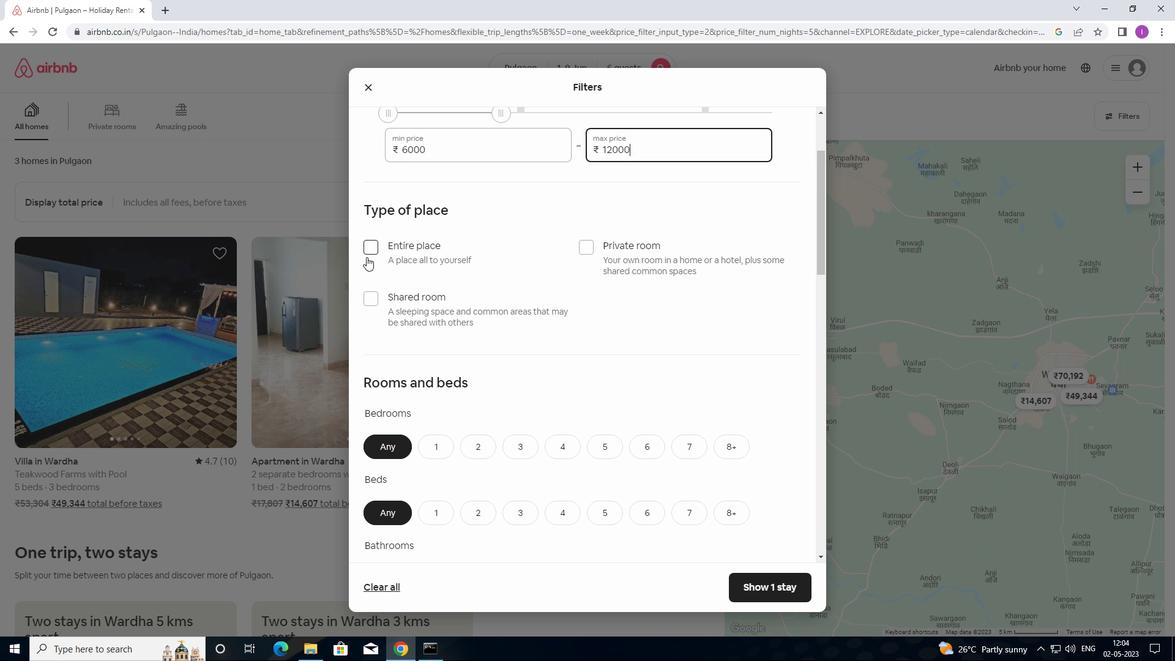 
Action: Mouse pressed left at (369, 252)
Screenshot: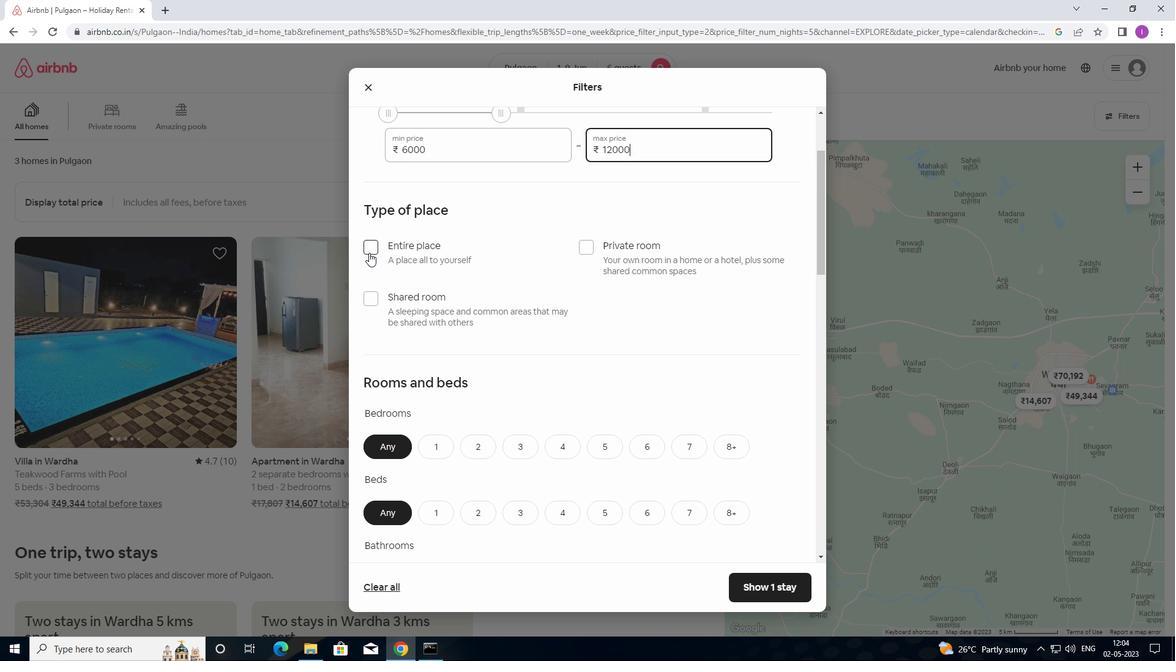 
Action: Mouse moved to (470, 281)
Screenshot: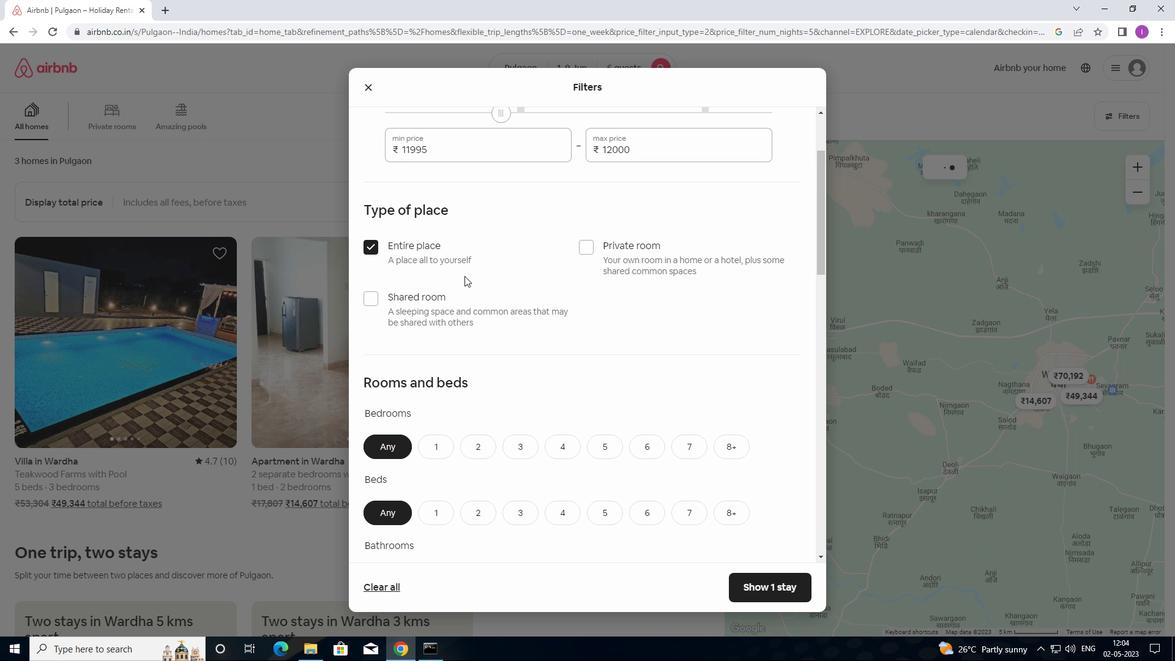 
Action: Mouse scrolled (470, 280) with delta (0, 0)
Screenshot: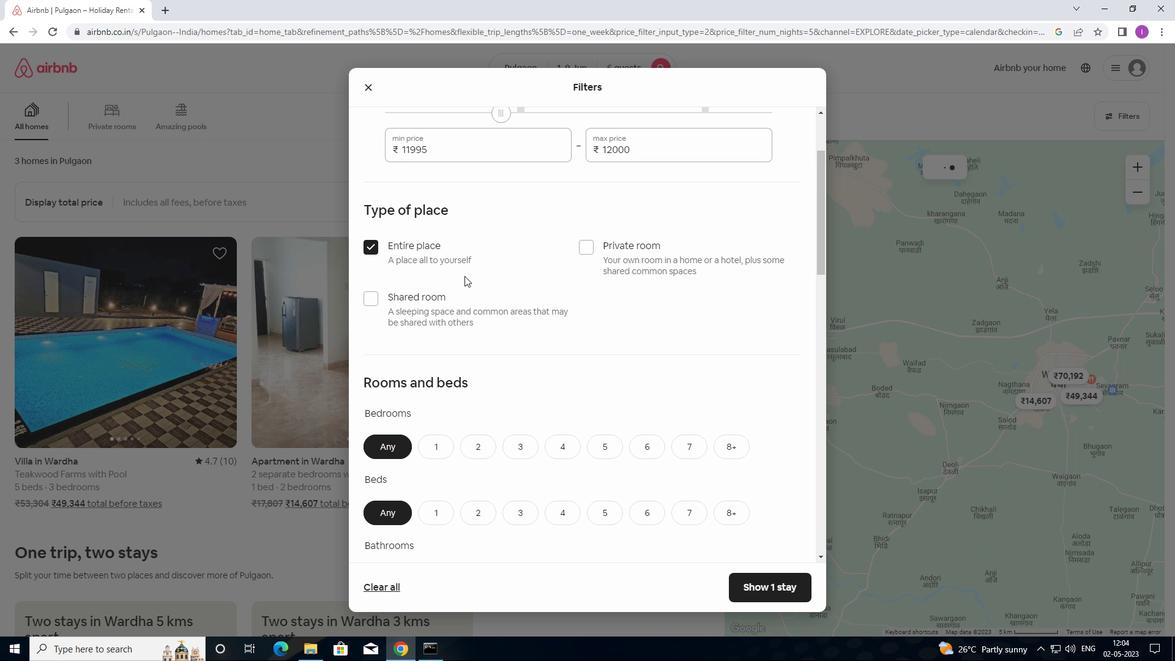 
Action: Mouse moved to (473, 282)
Screenshot: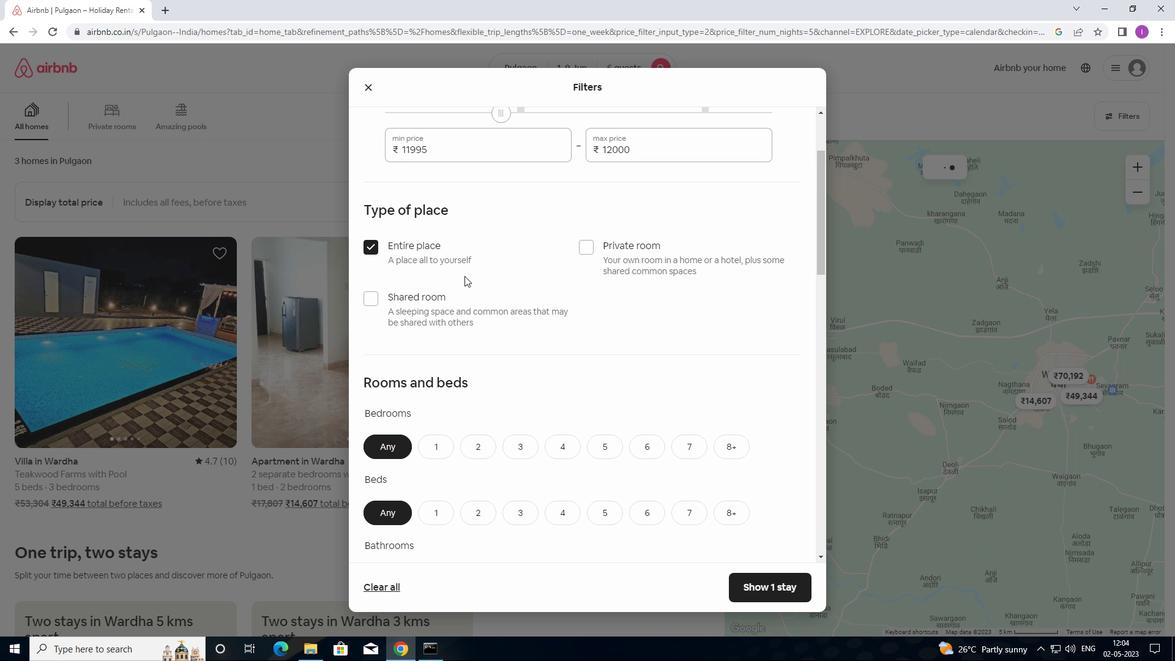 
Action: Mouse scrolled (473, 282) with delta (0, 0)
Screenshot: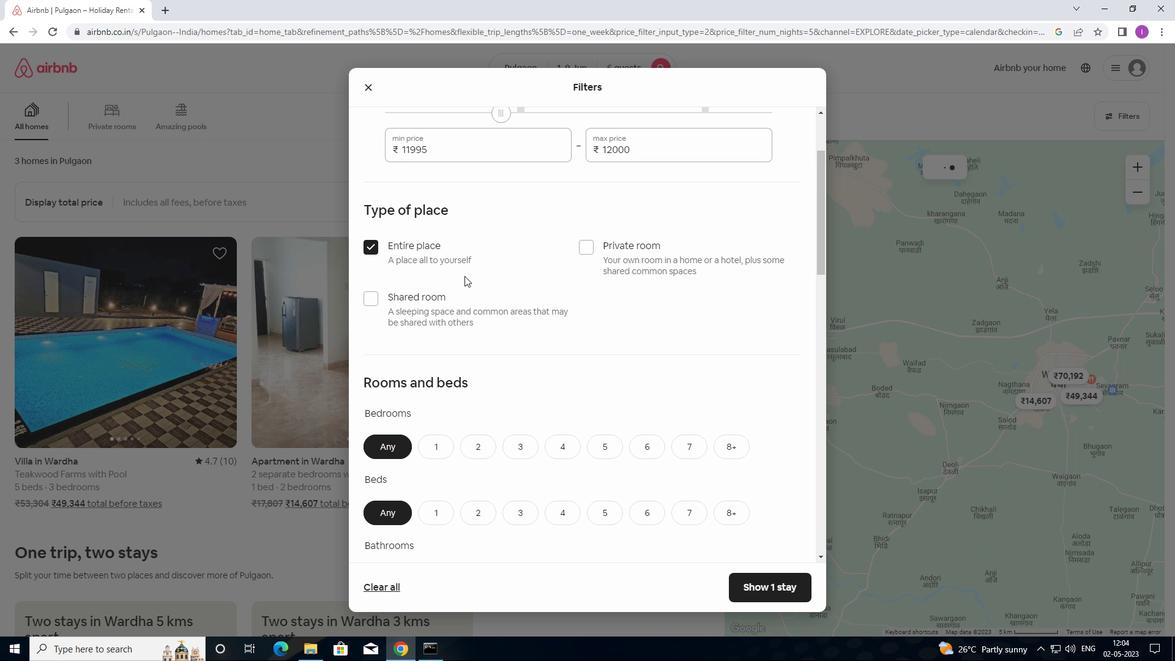 
Action: Mouse moved to (475, 284)
Screenshot: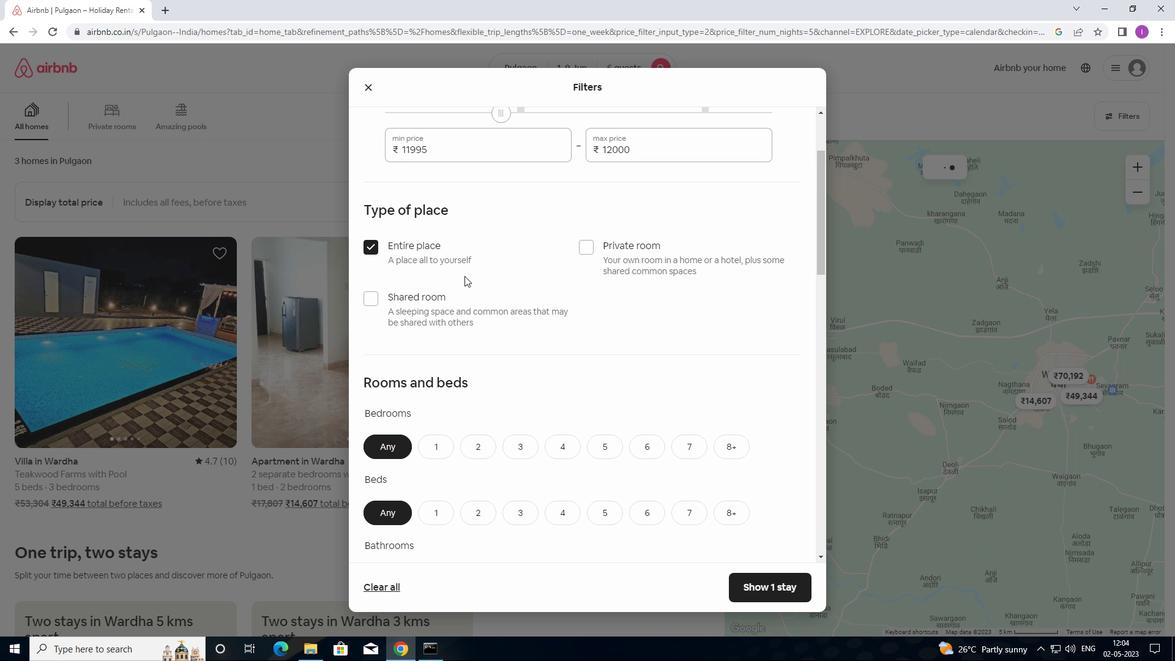 
Action: Mouse scrolled (475, 283) with delta (0, 0)
Screenshot: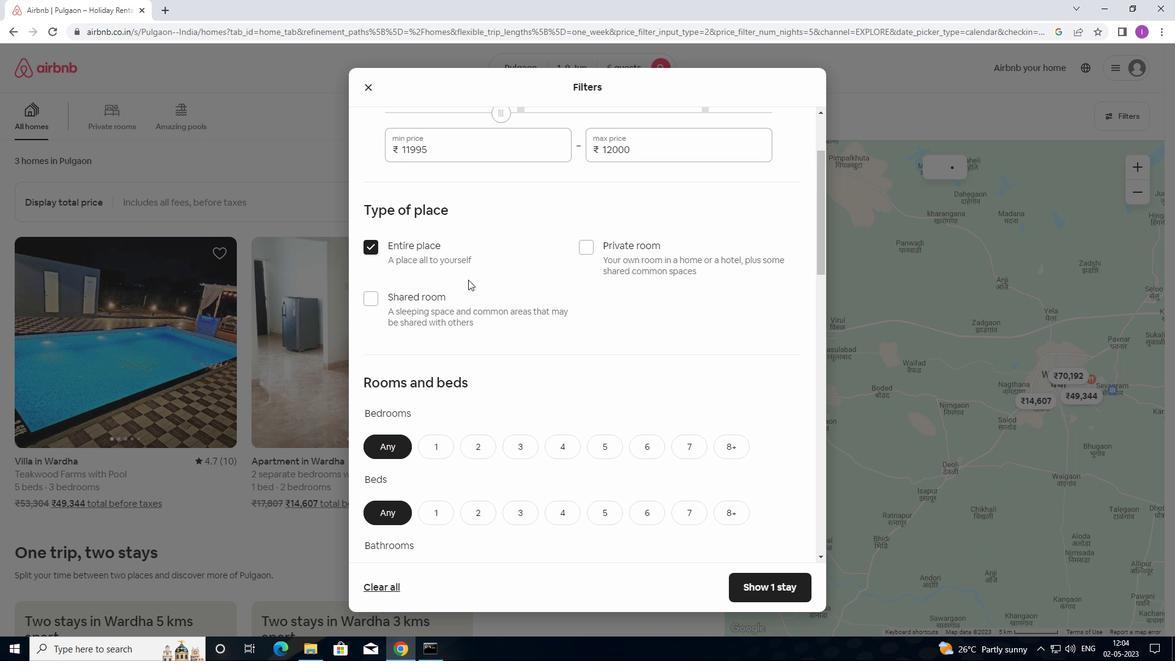 
Action: Mouse moved to (521, 265)
Screenshot: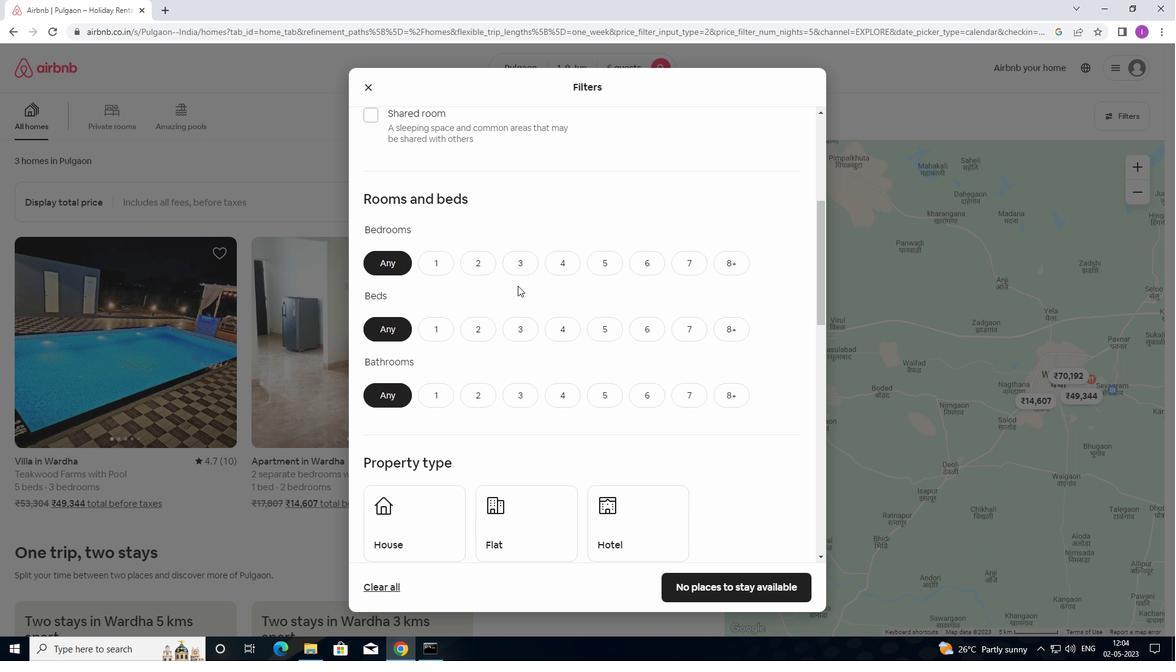 
Action: Mouse pressed left at (521, 265)
Screenshot: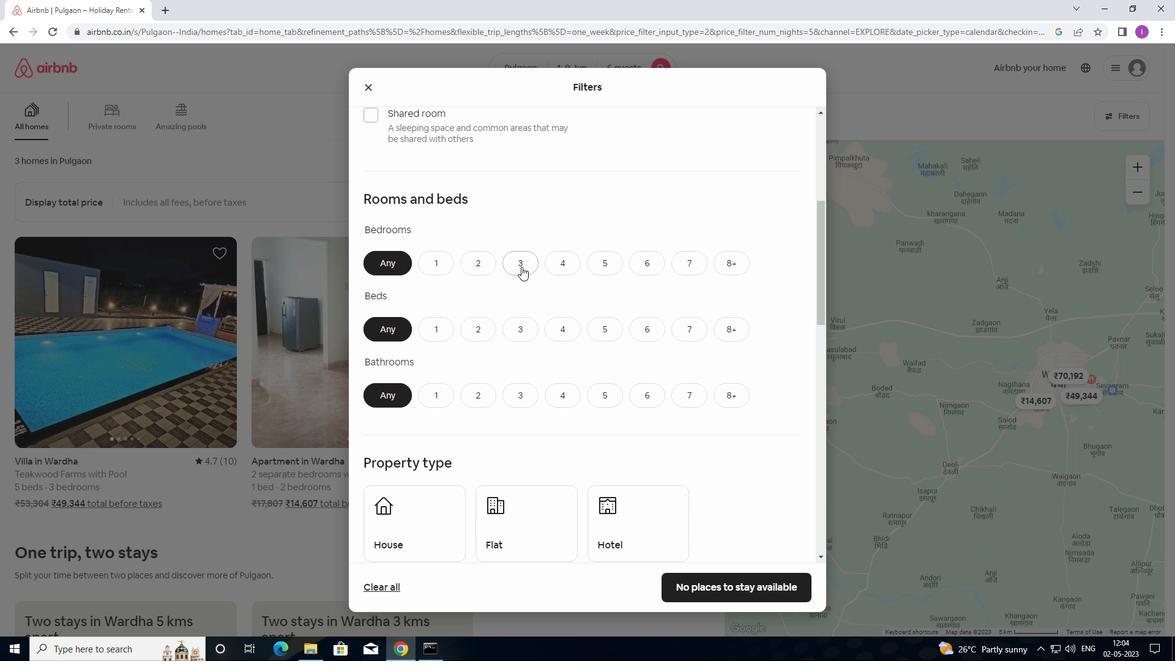 
Action: Mouse moved to (513, 327)
Screenshot: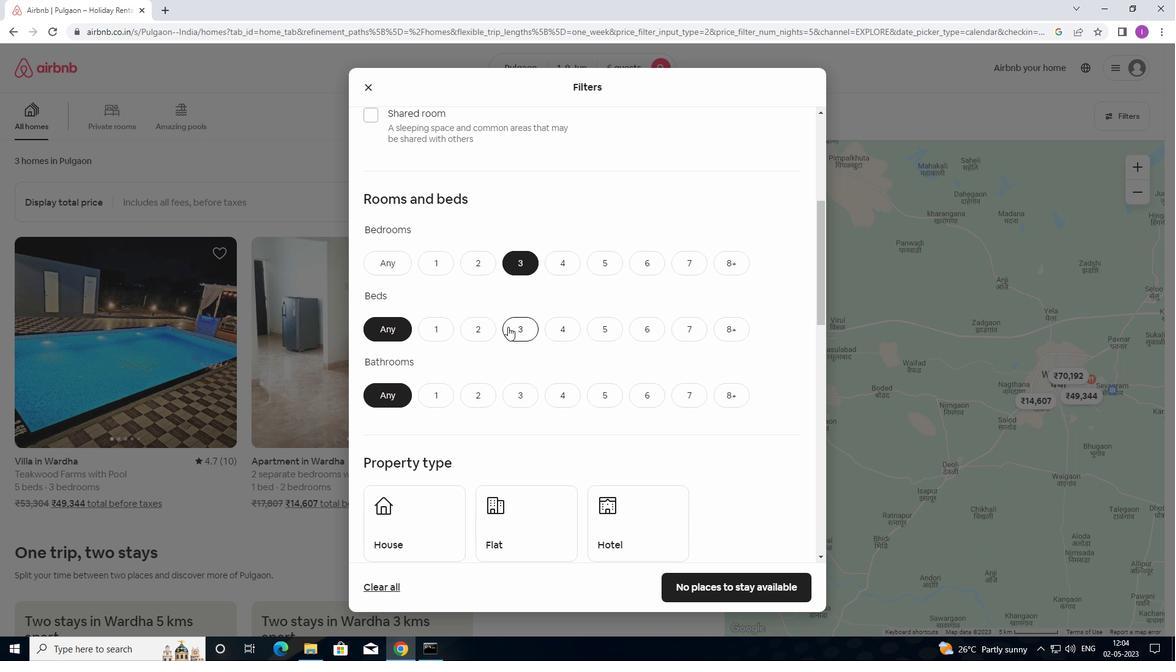 
Action: Mouse pressed left at (513, 327)
Screenshot: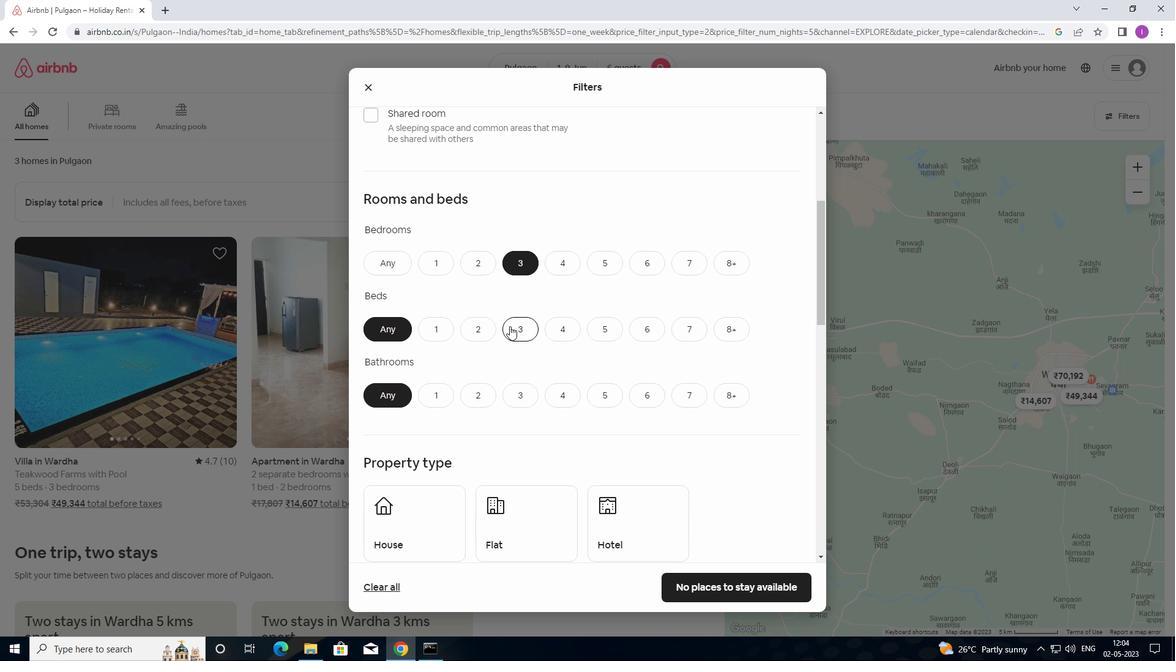 
Action: Mouse moved to (521, 386)
Screenshot: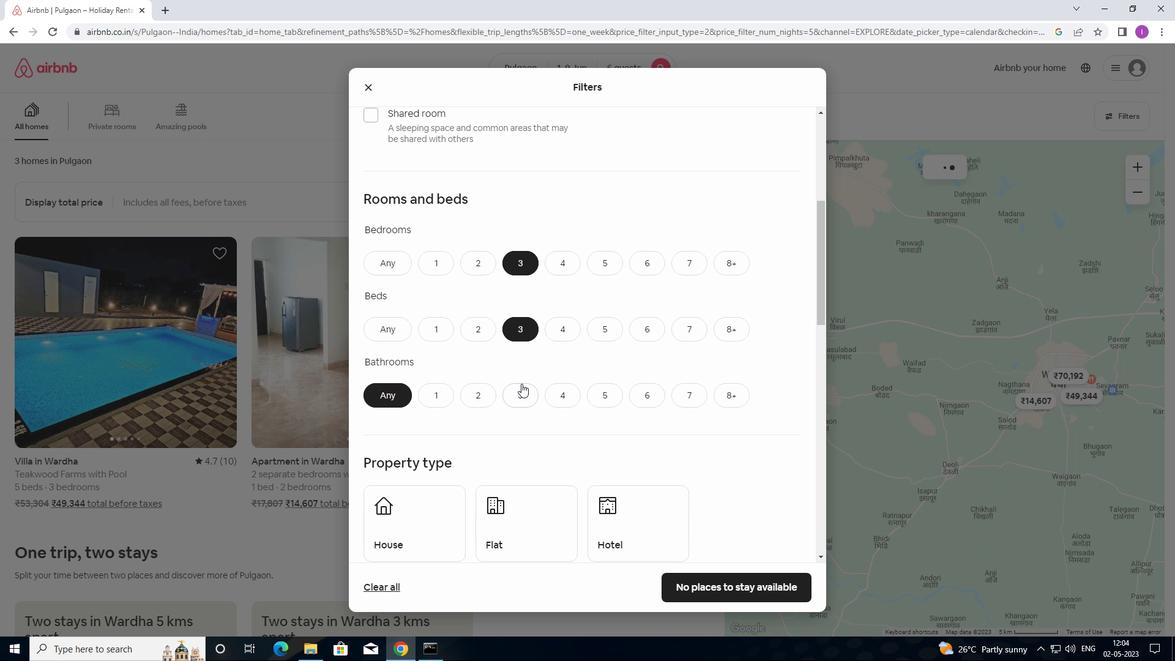
Action: Mouse pressed left at (521, 386)
Screenshot: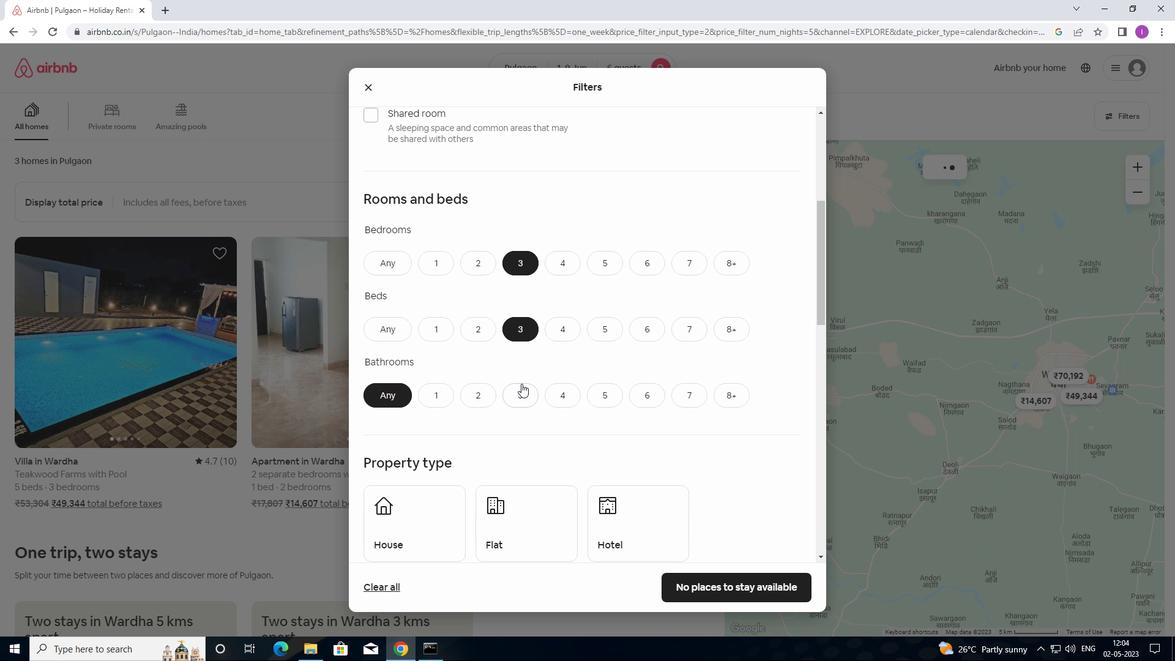 
Action: Mouse moved to (523, 382)
Screenshot: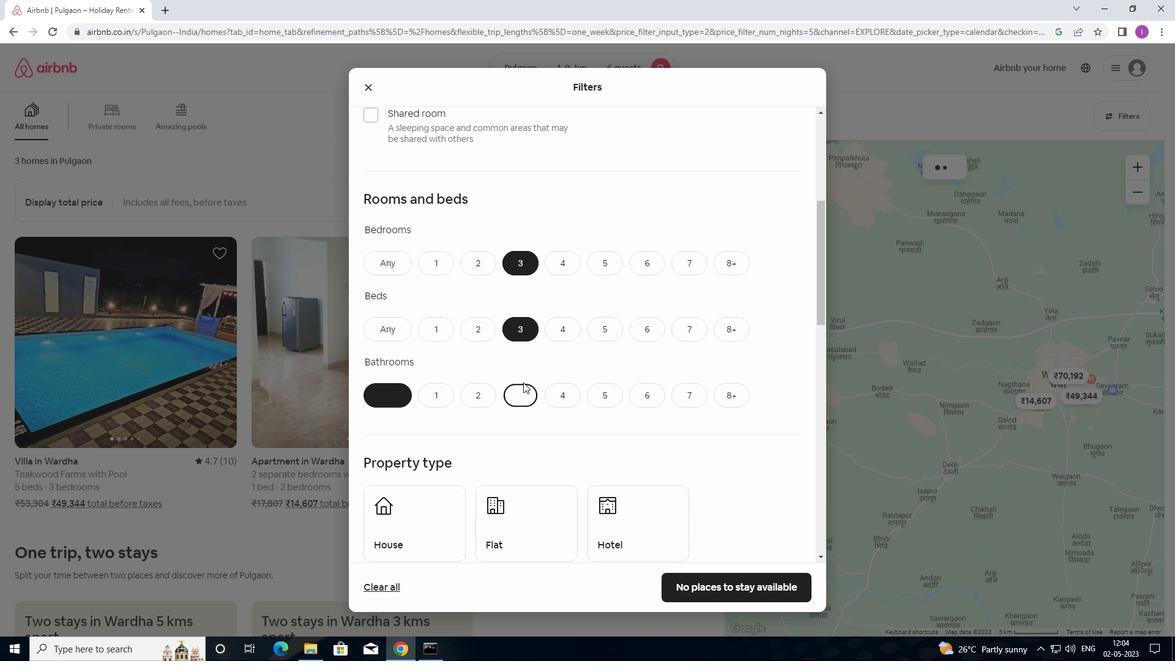 
Action: Mouse scrolled (523, 381) with delta (0, 0)
Screenshot: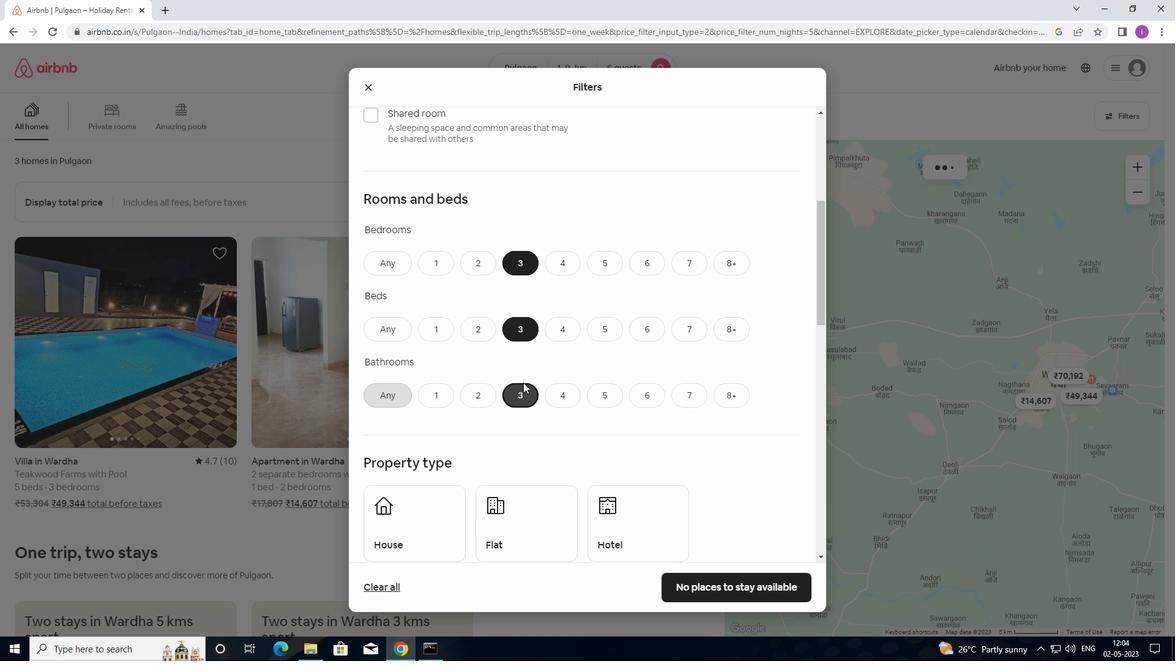 
Action: Mouse scrolled (523, 381) with delta (0, 0)
Screenshot: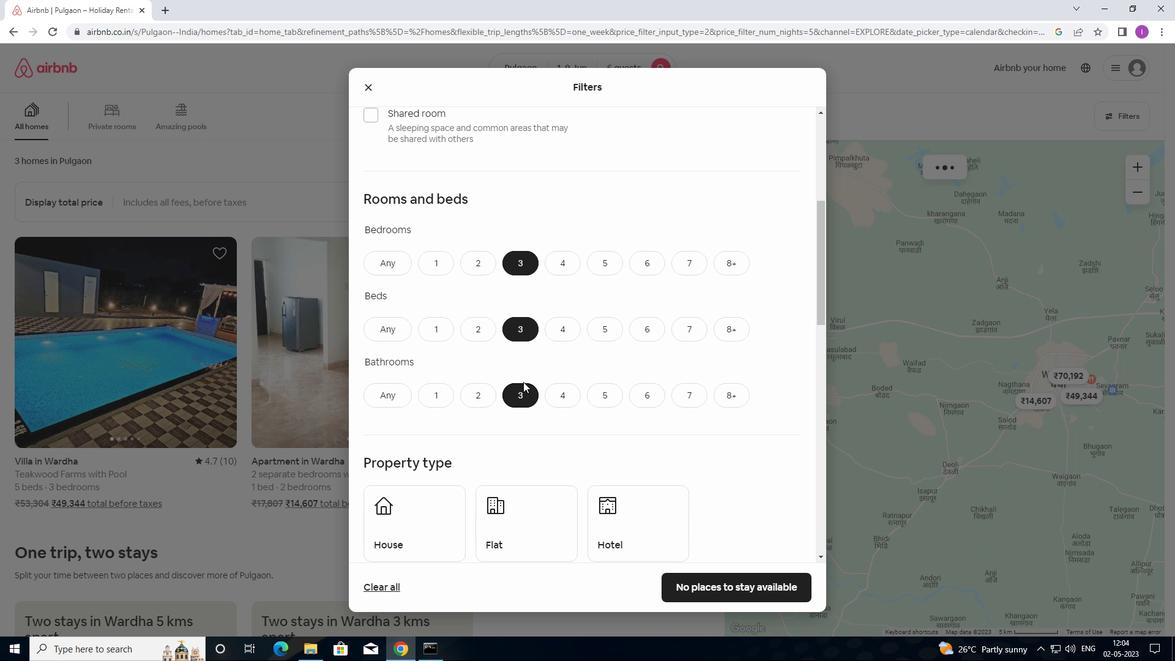 
Action: Mouse scrolled (523, 381) with delta (0, 0)
Screenshot: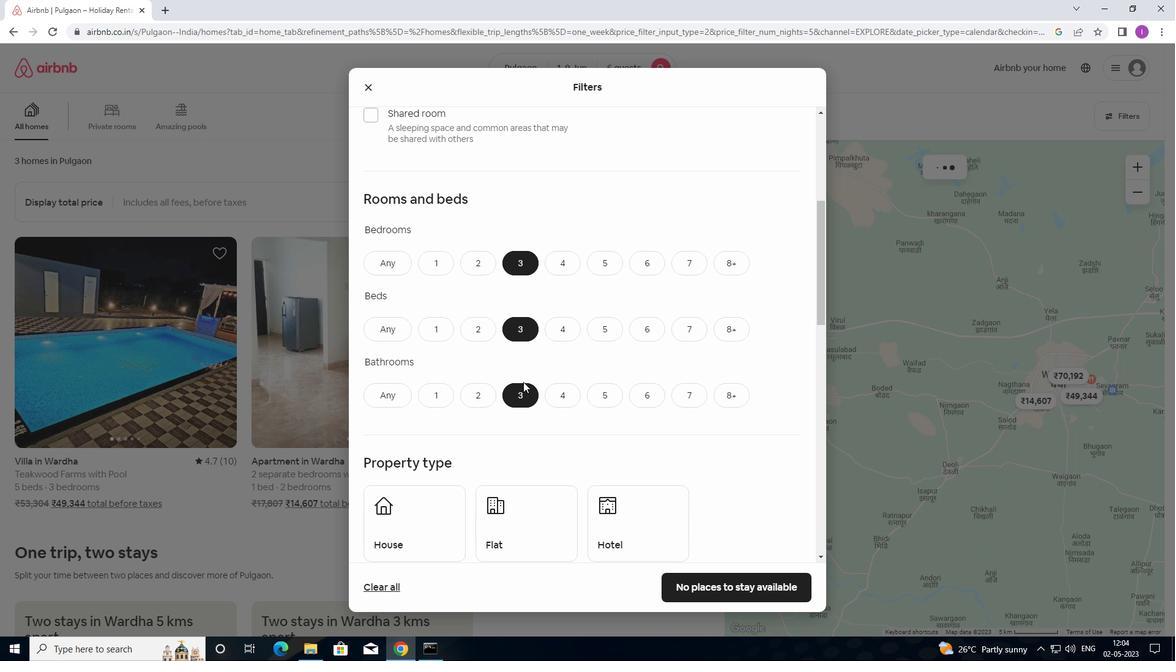 
Action: Mouse moved to (433, 325)
Screenshot: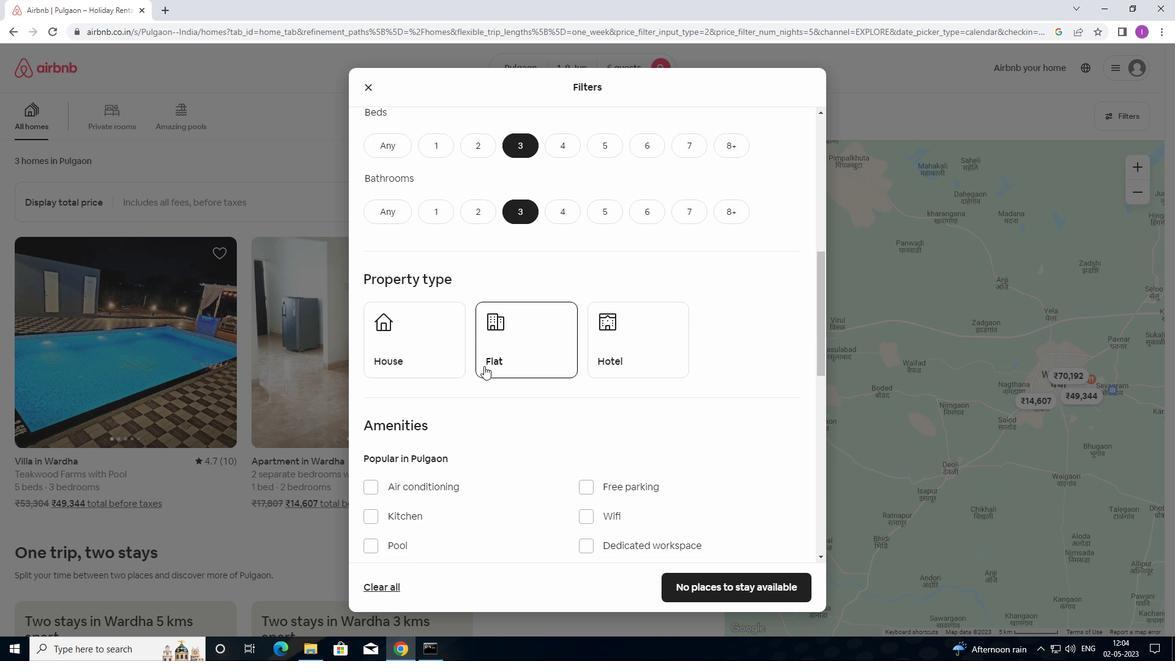 
Action: Mouse pressed left at (433, 325)
Screenshot: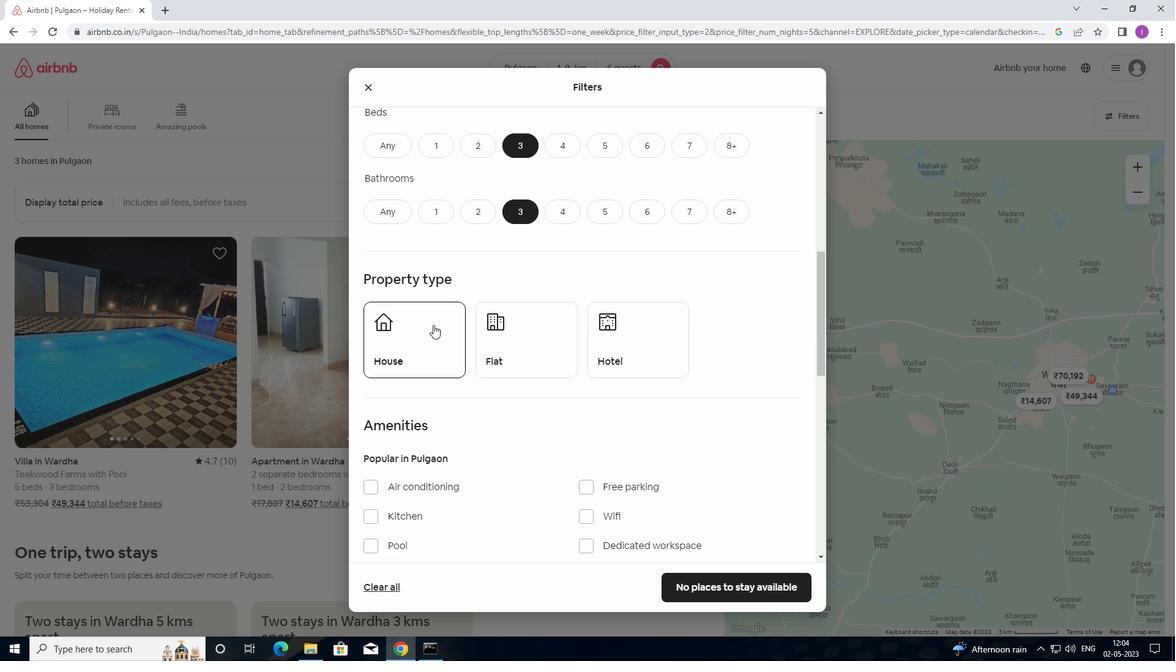 
Action: Mouse moved to (492, 328)
Screenshot: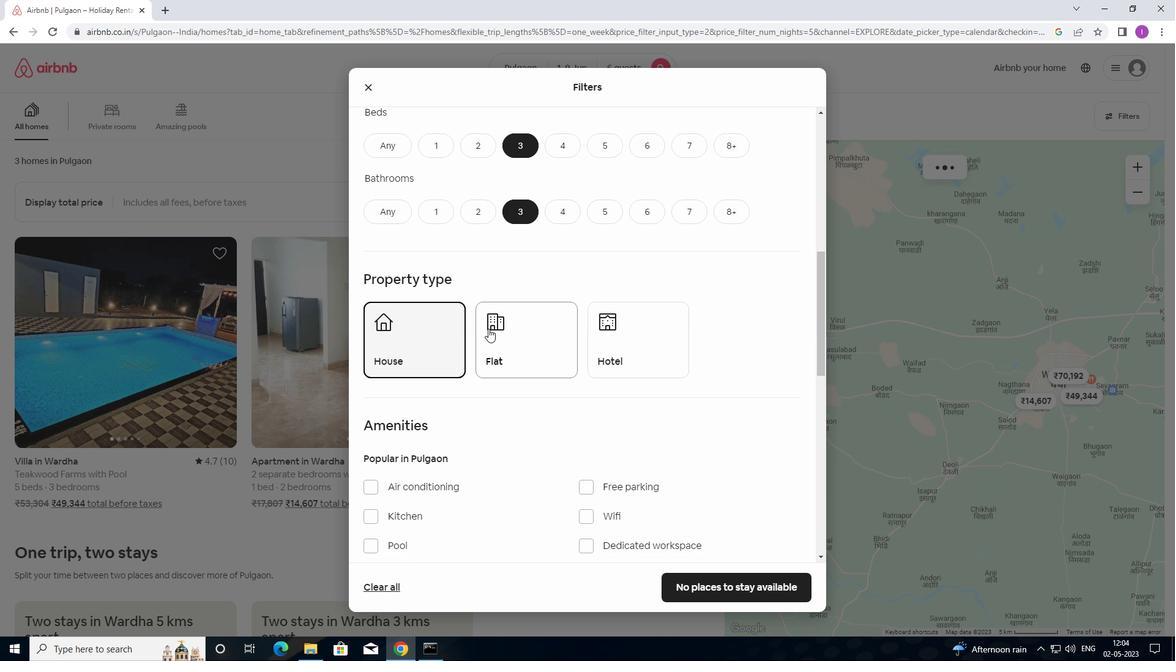 
Action: Mouse pressed left at (492, 328)
Screenshot: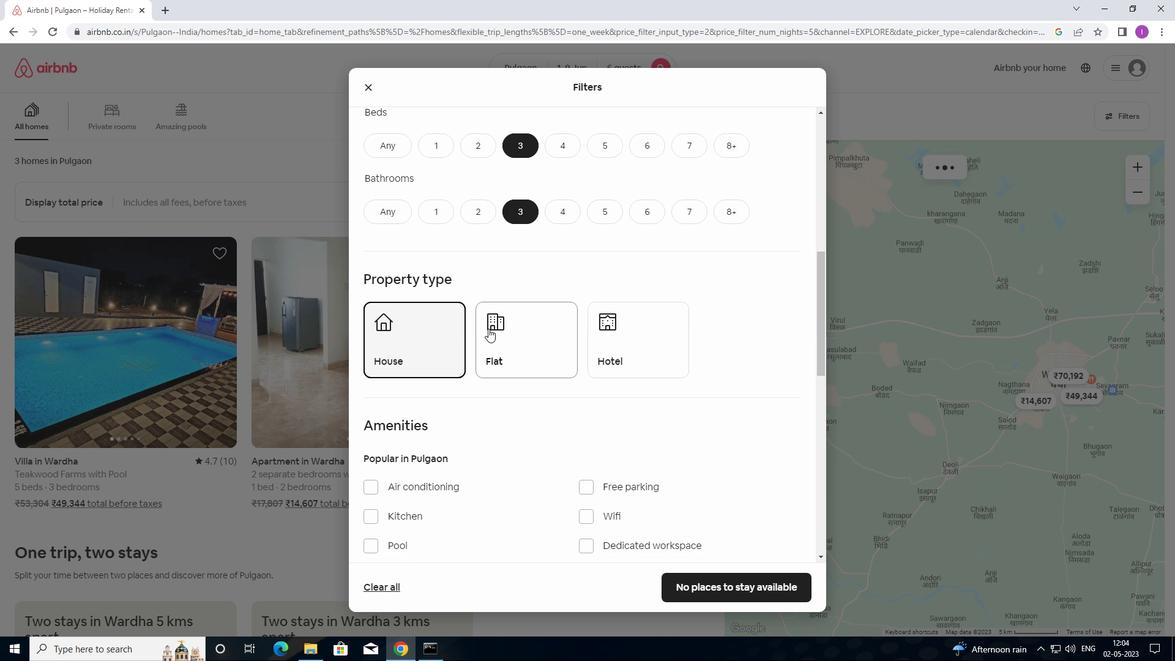 
Action: Mouse moved to (571, 356)
Screenshot: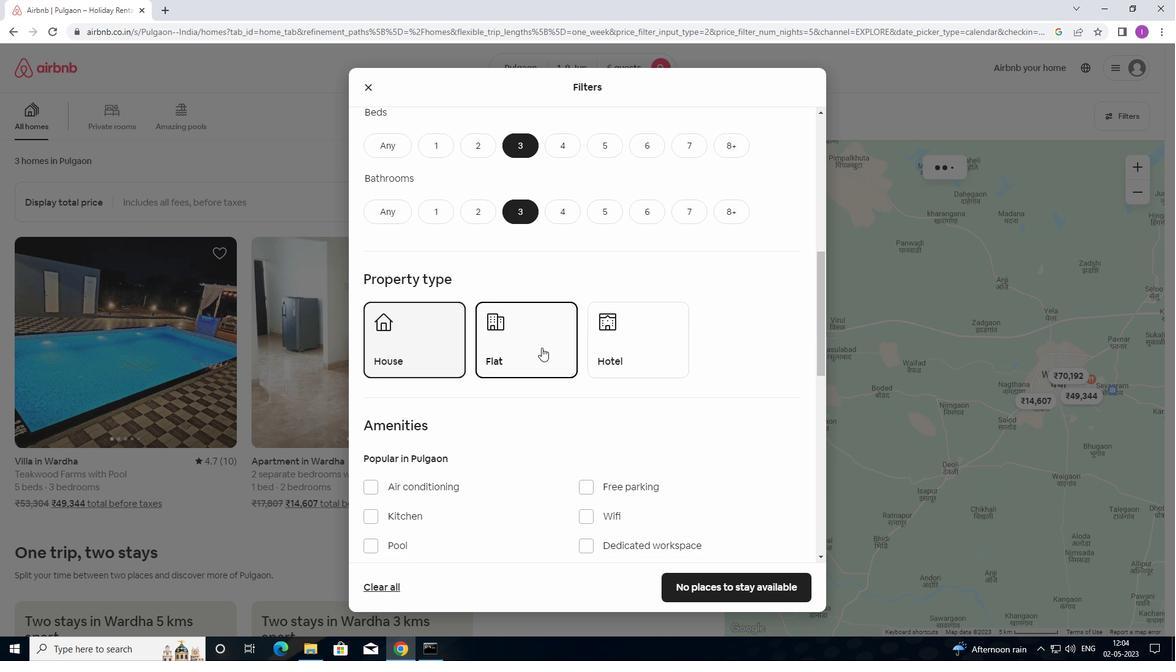 
Action: Mouse scrolled (571, 356) with delta (0, 0)
Screenshot: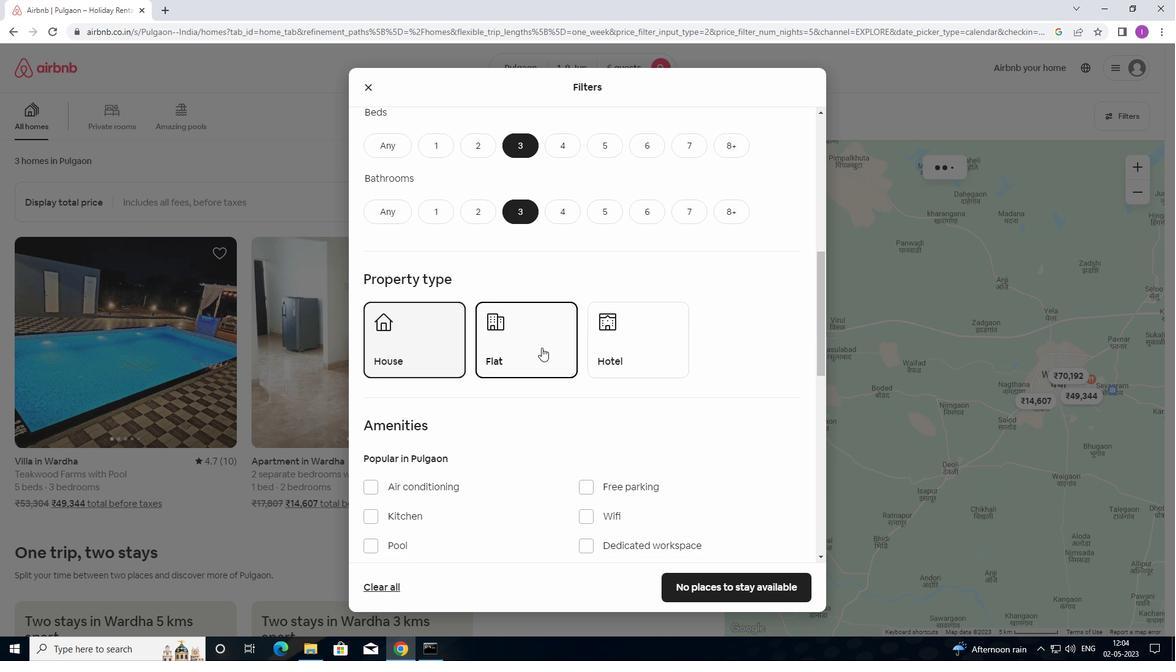 
Action: Mouse moved to (591, 360)
Screenshot: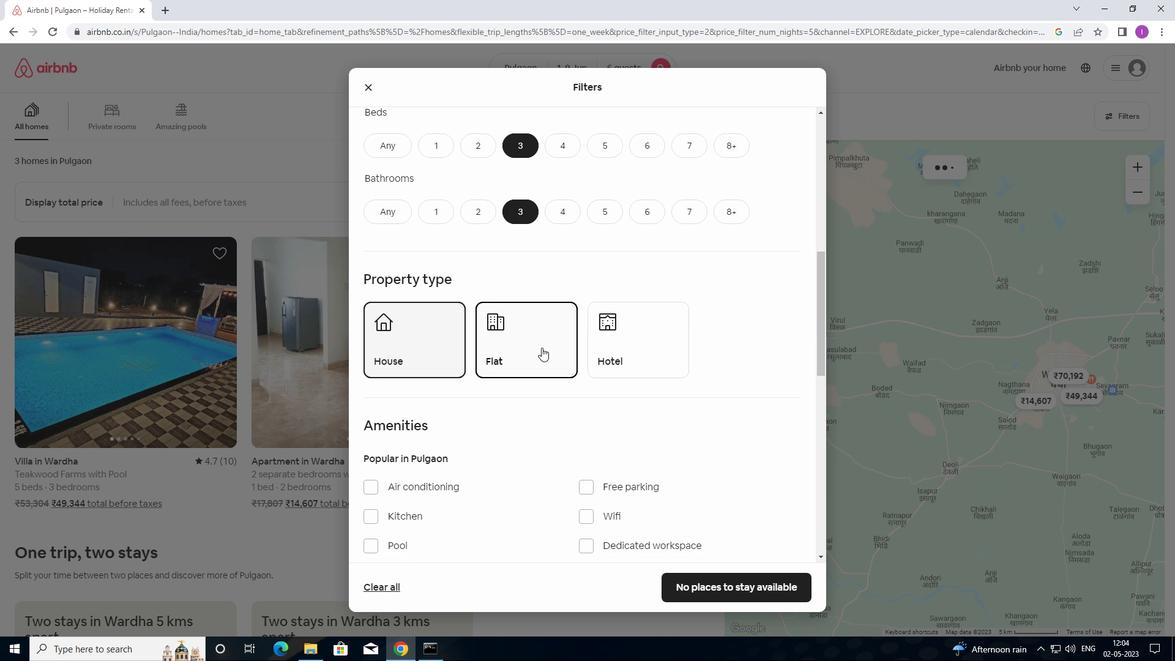 
Action: Mouse scrolled (591, 359) with delta (0, 0)
Screenshot: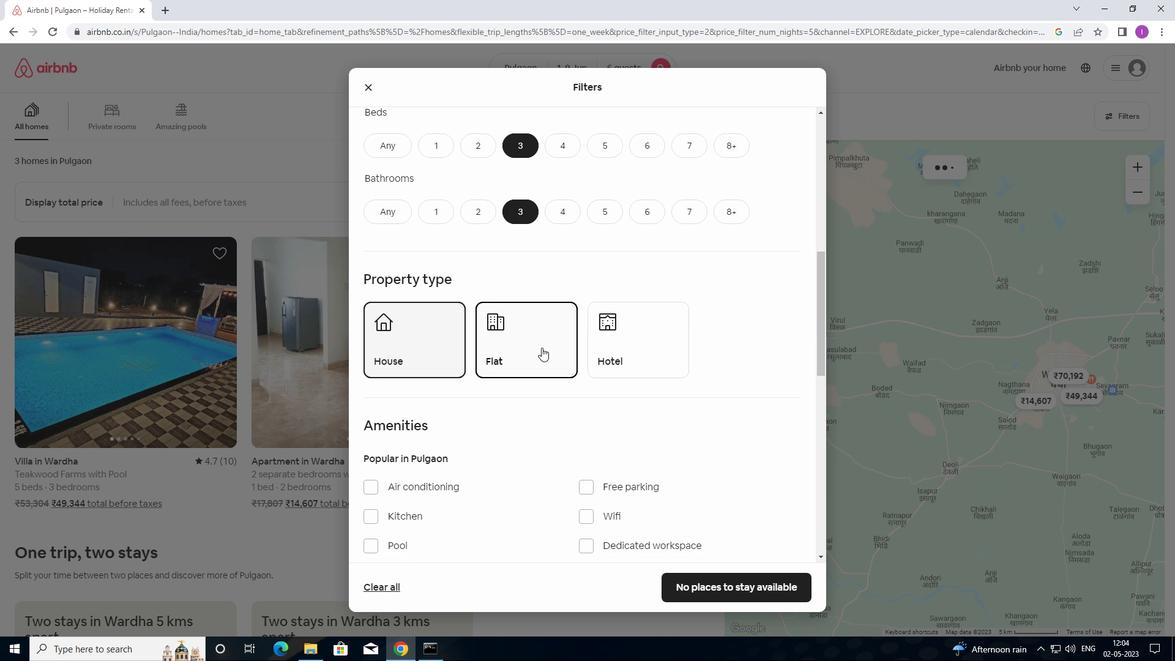 
Action: Mouse moved to (606, 366)
Screenshot: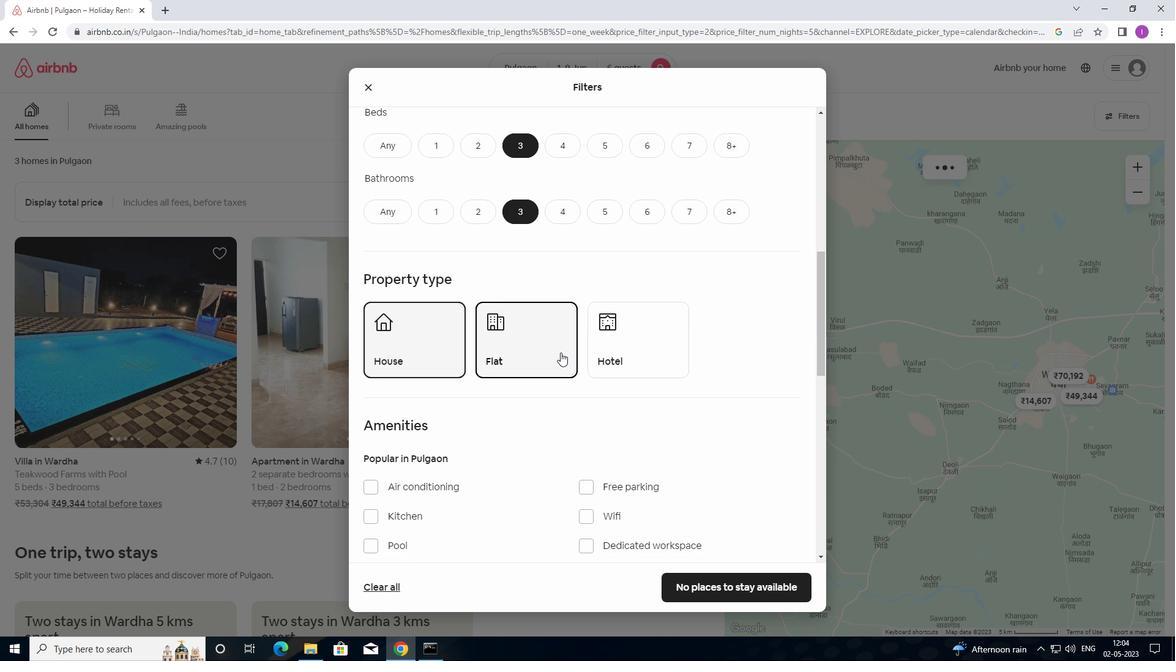 
Action: Mouse scrolled (606, 366) with delta (0, 0)
Screenshot: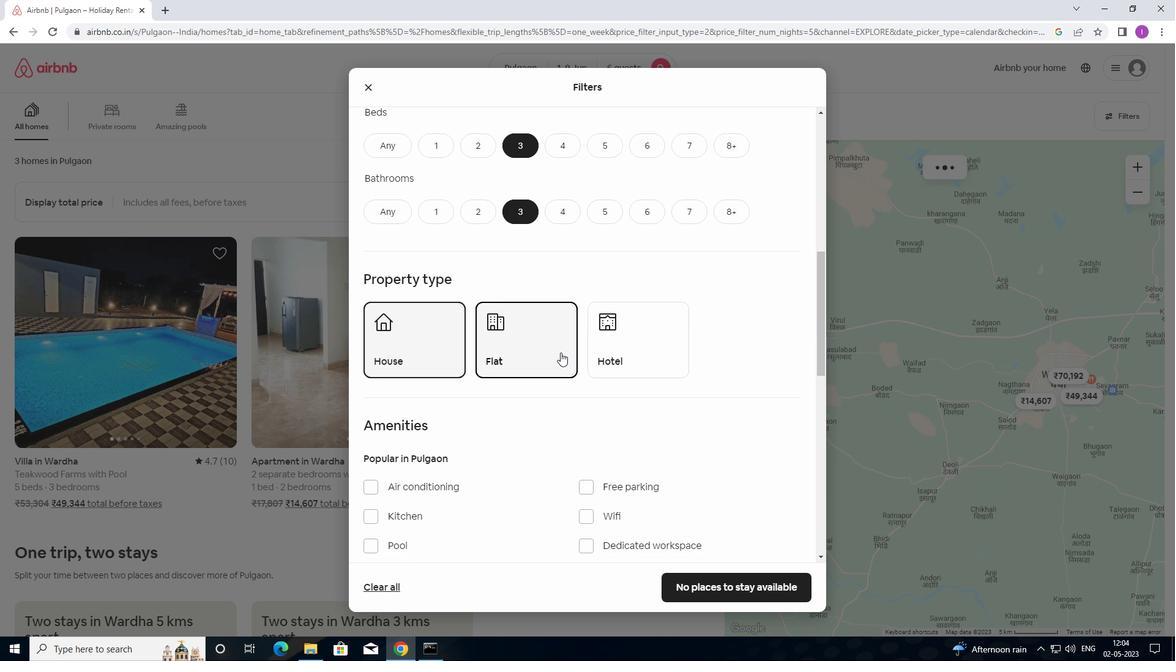
Action: Mouse moved to (620, 373)
Screenshot: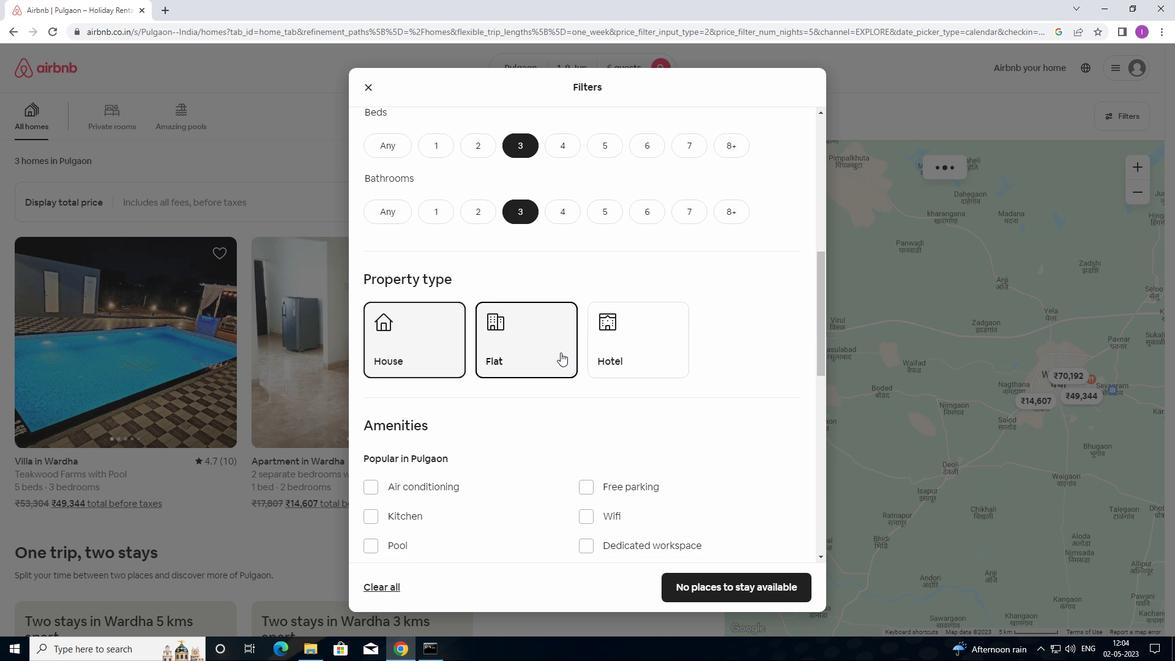 
Action: Mouse scrolled (620, 372) with delta (0, 0)
Screenshot: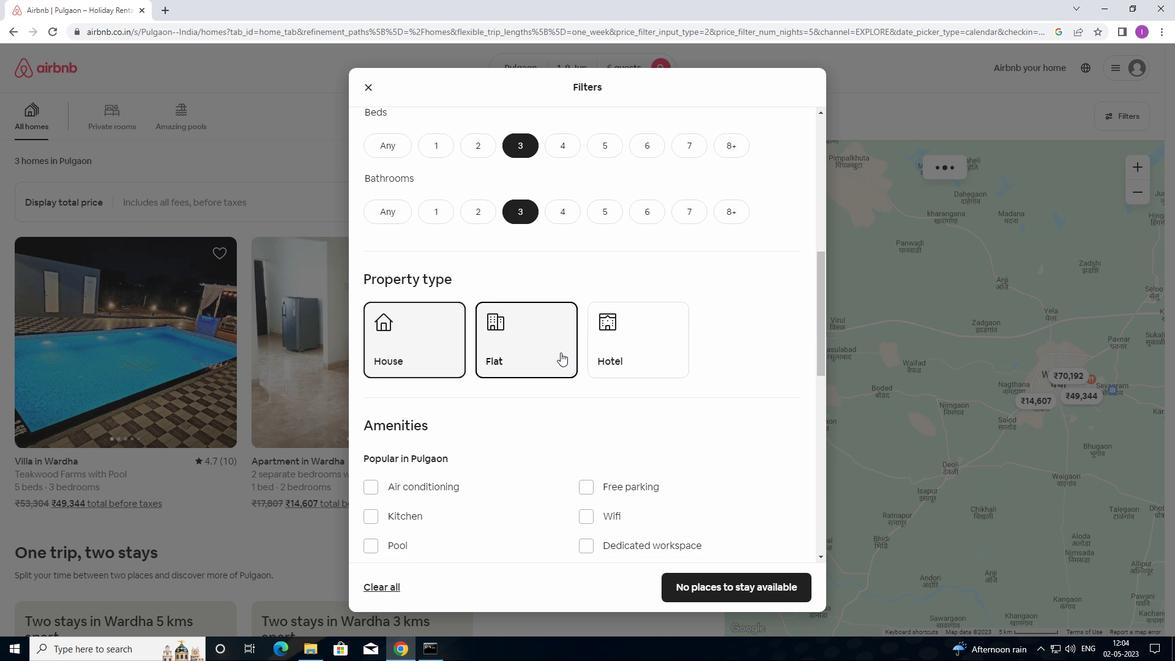 
Action: Mouse moved to (628, 375)
Screenshot: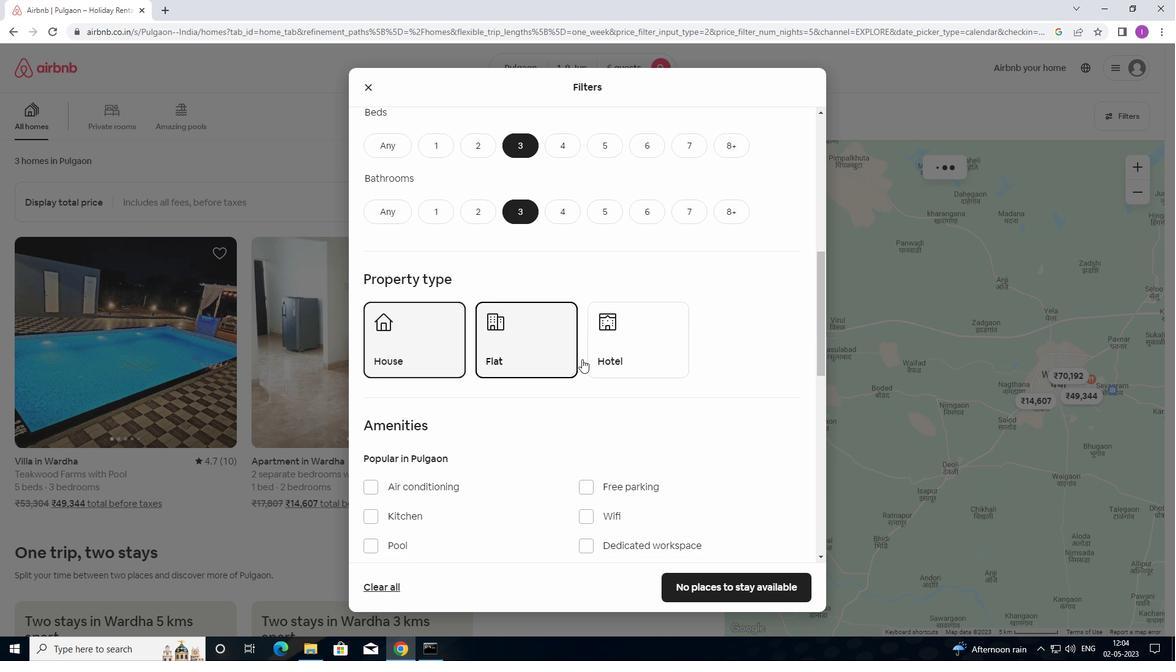 
Action: Mouse scrolled (628, 375) with delta (0, 0)
Screenshot: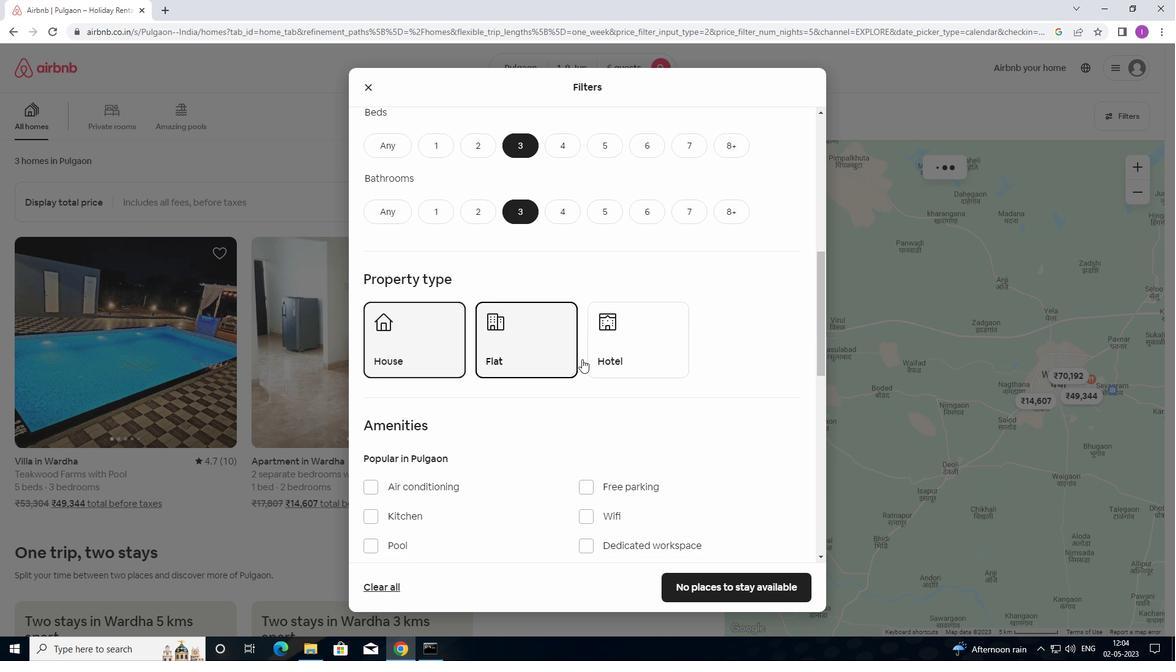 
Action: Mouse moved to (782, 405)
Screenshot: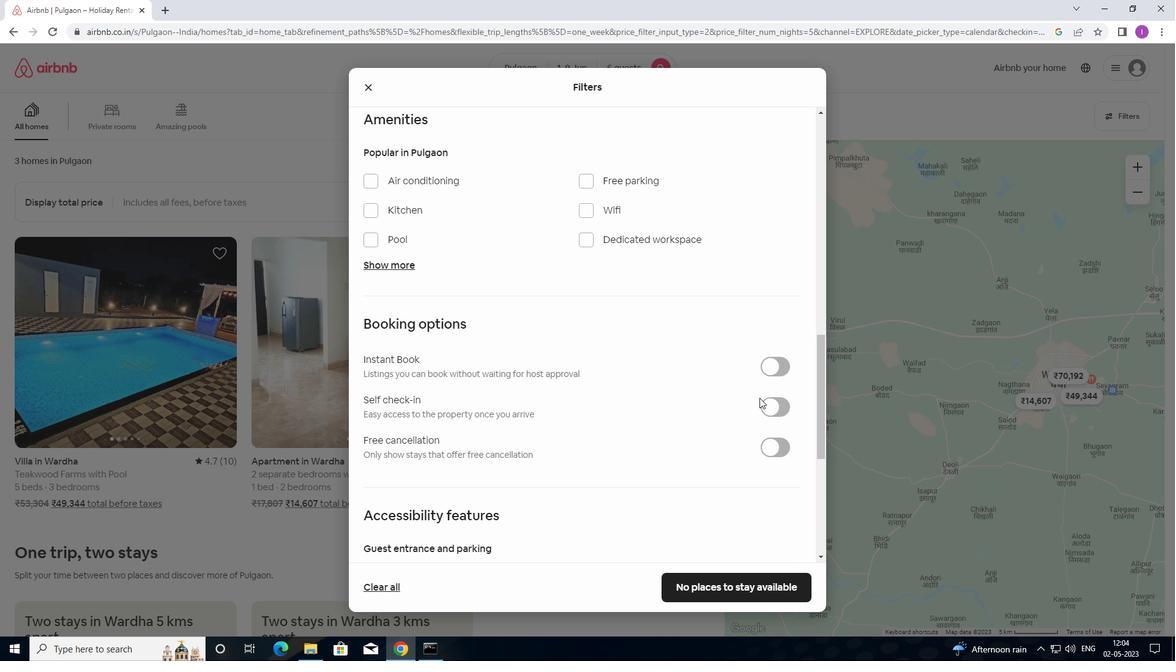 
Action: Mouse pressed left at (782, 405)
Screenshot: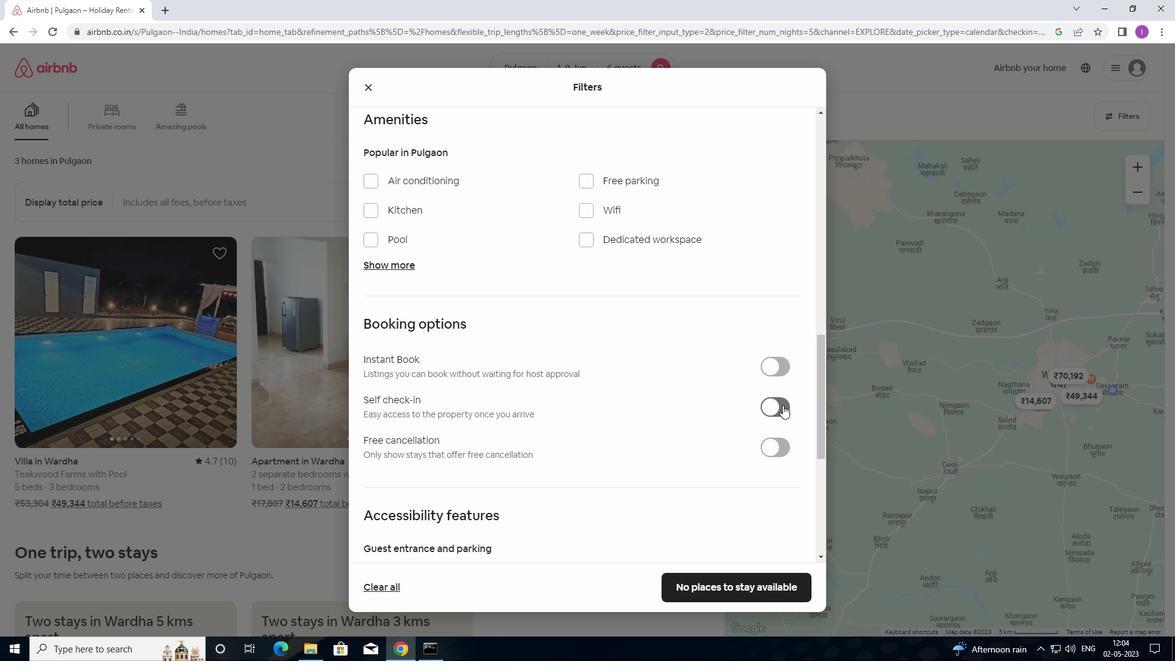 
Action: Mouse moved to (658, 427)
Screenshot: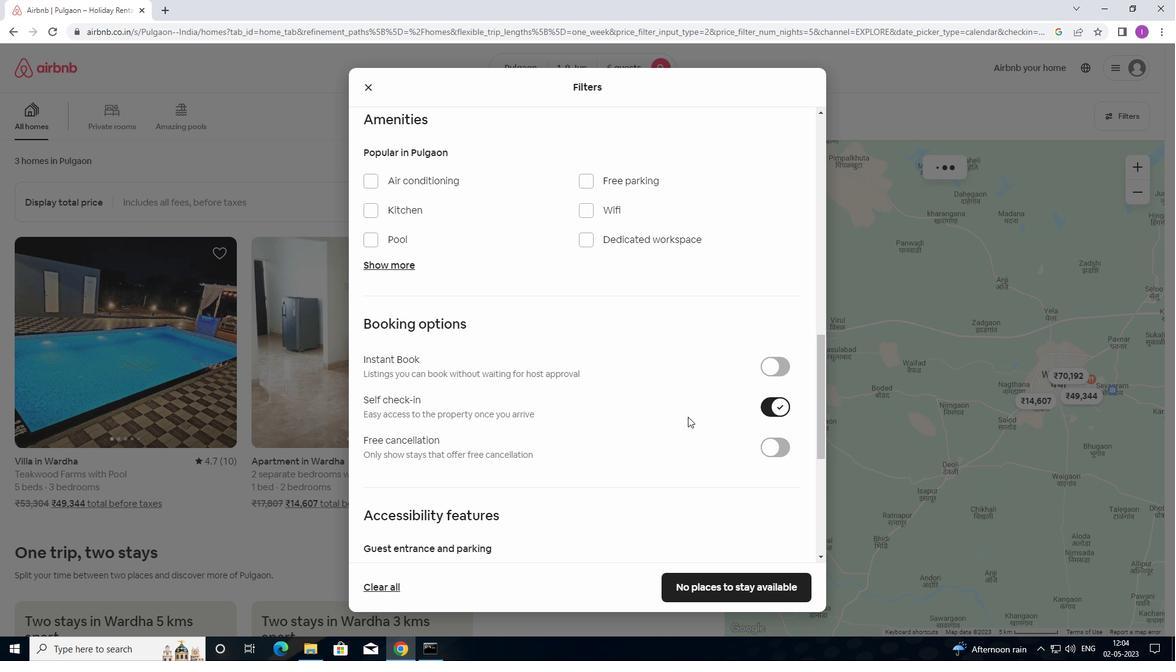 
Action: Mouse scrolled (658, 426) with delta (0, 0)
Screenshot: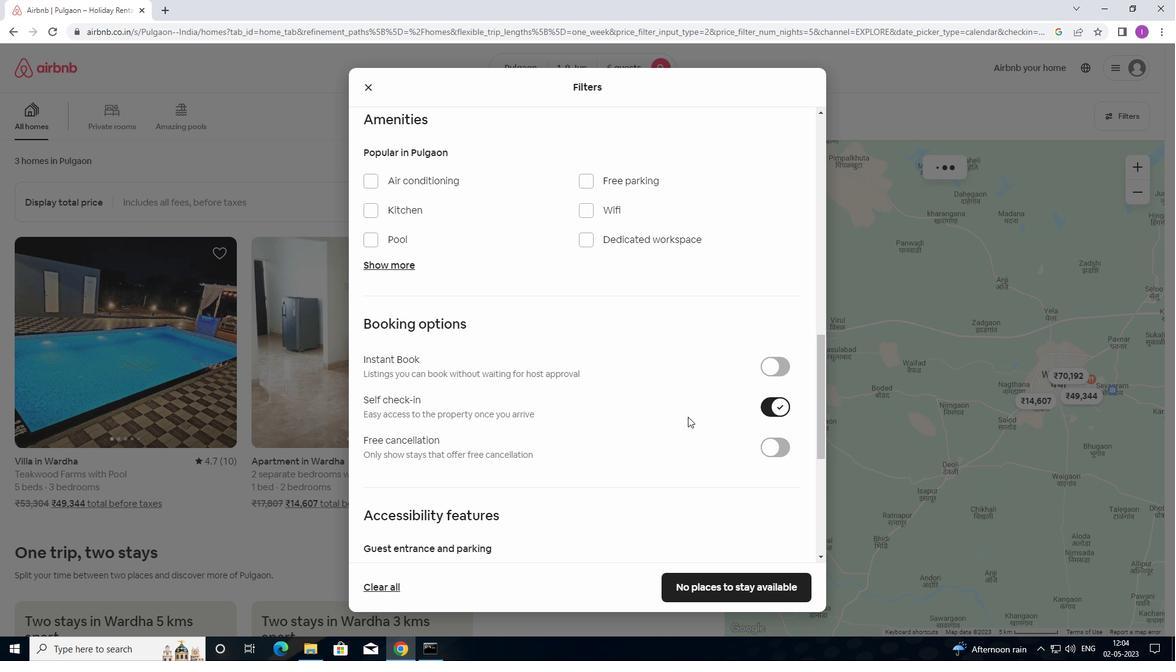 
Action: Mouse moved to (657, 428)
Screenshot: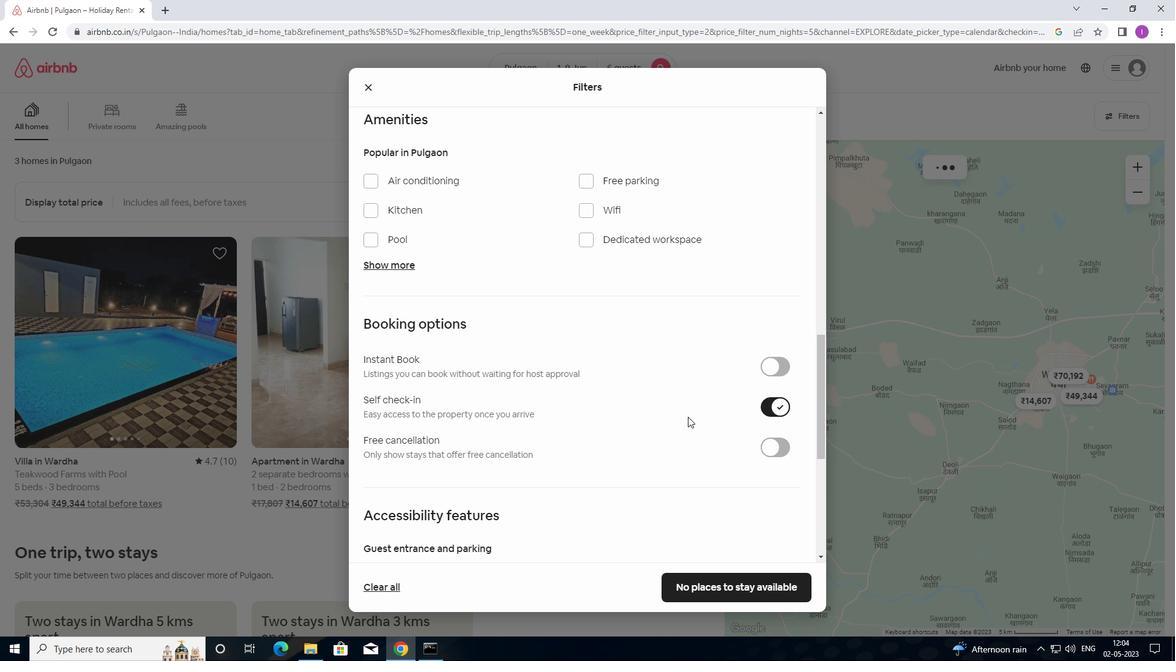 
Action: Mouse scrolled (657, 427) with delta (0, 0)
Screenshot: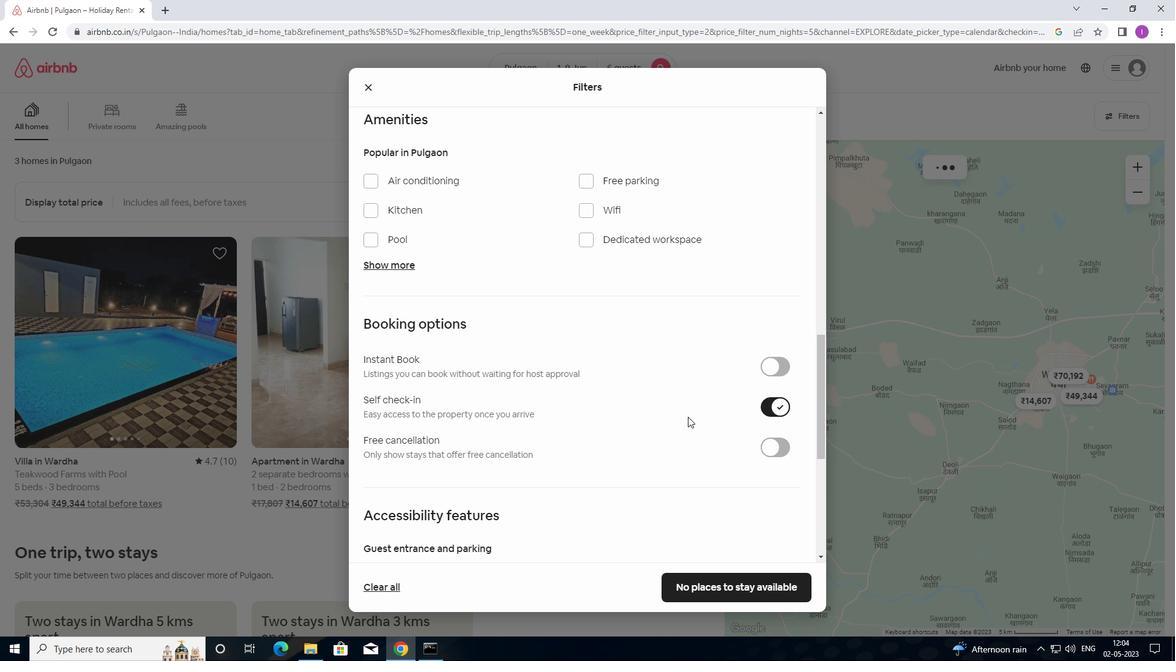 
Action: Mouse moved to (656, 429)
Screenshot: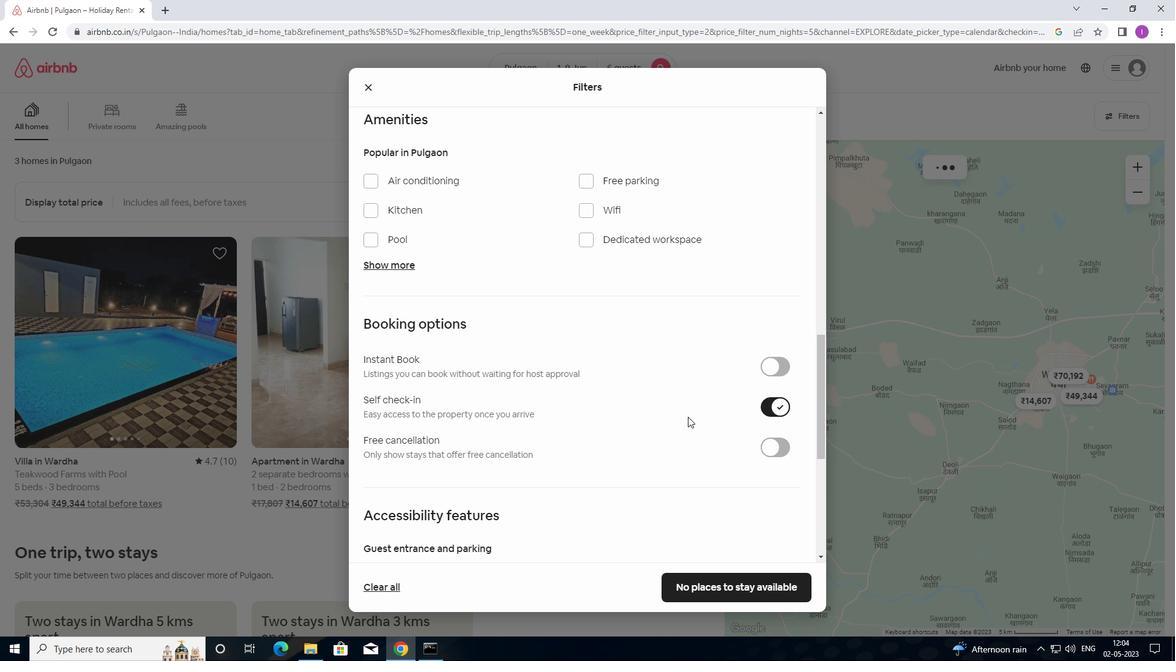 
Action: Mouse scrolled (656, 429) with delta (0, 0)
Screenshot: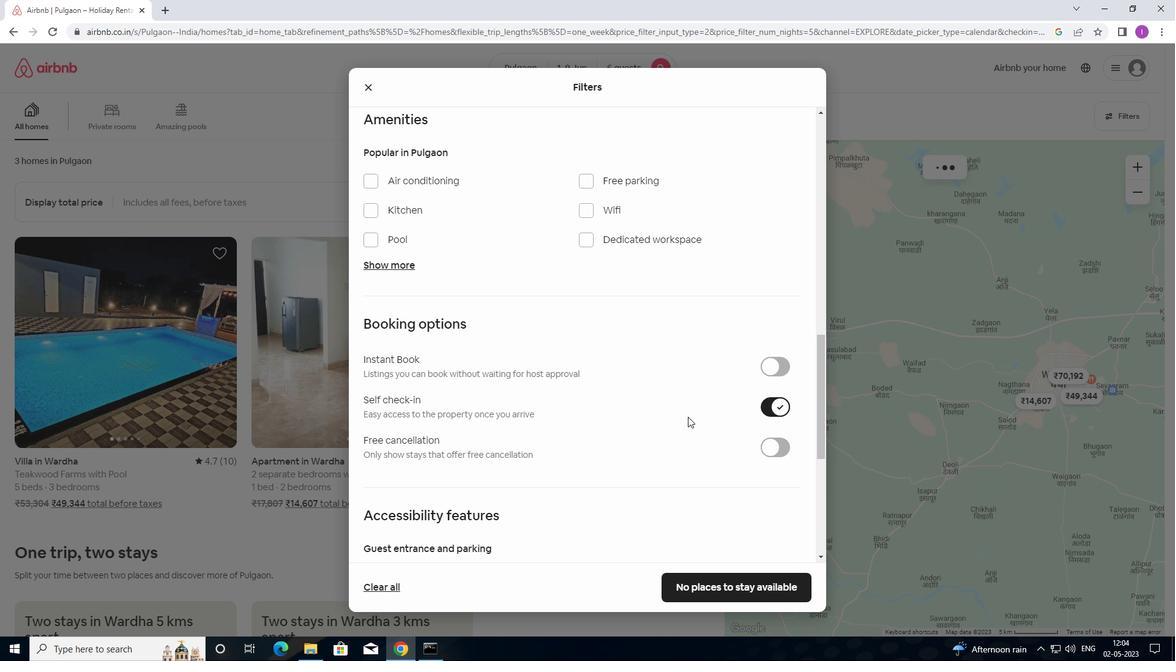 
Action: Mouse moved to (654, 429)
Screenshot: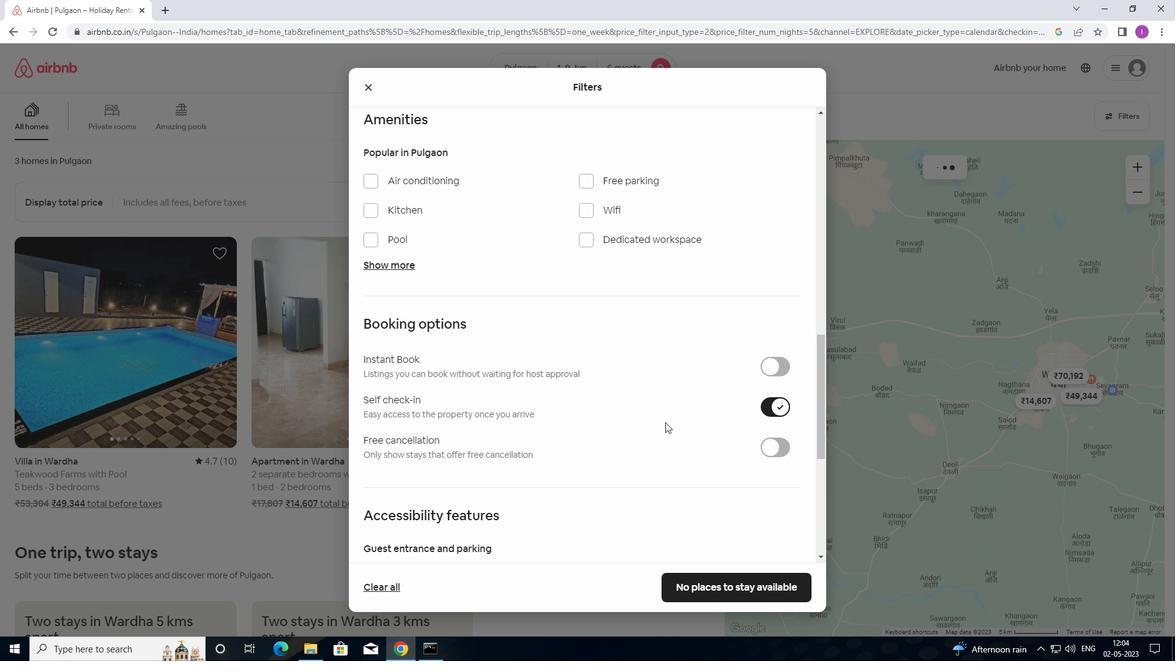 
Action: Mouse scrolled (654, 429) with delta (0, 0)
Screenshot: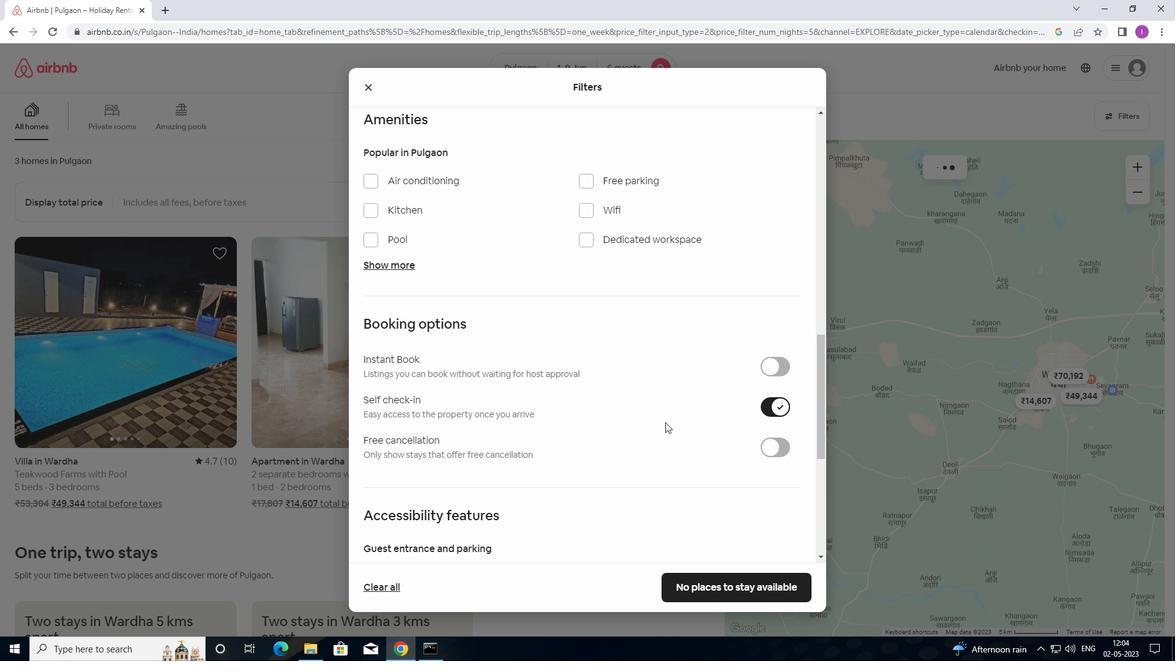 
Action: Mouse moved to (645, 429)
Screenshot: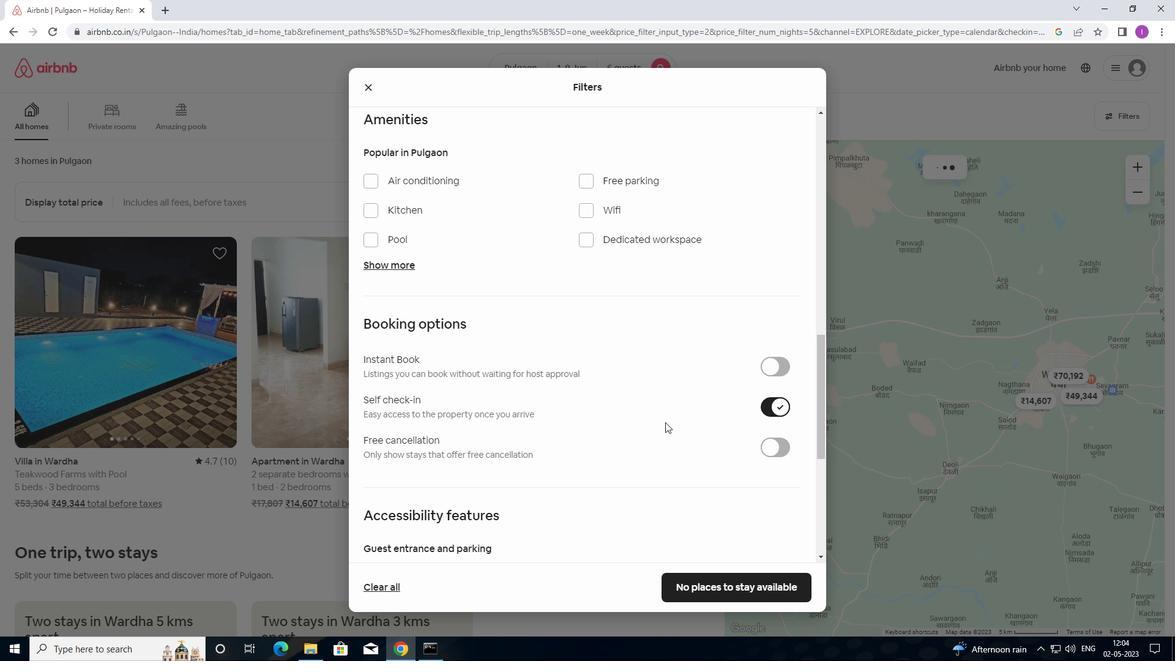 
Action: Mouse scrolled (645, 429) with delta (0, 0)
Screenshot: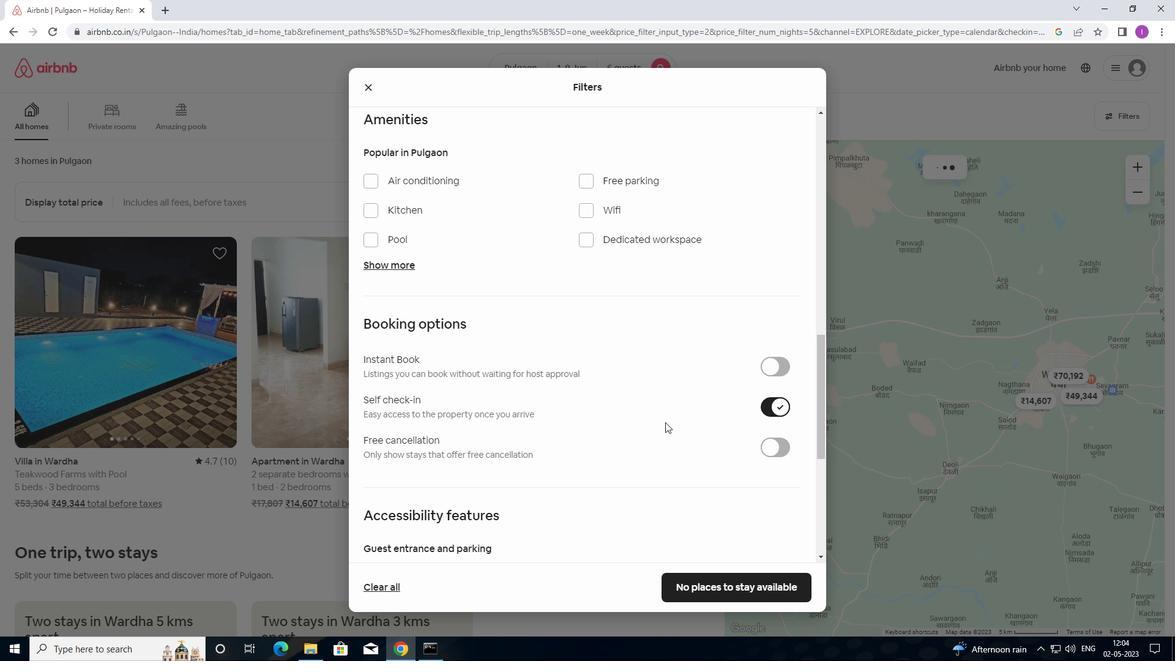 
Action: Mouse moved to (416, 413)
Screenshot: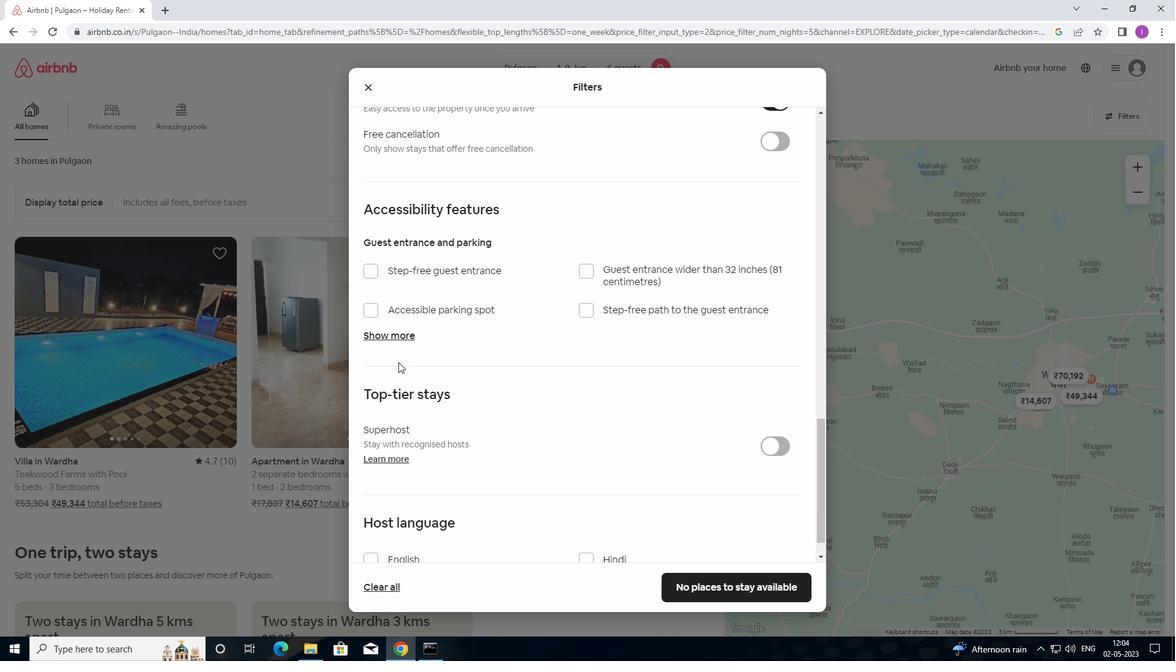 
Action: Mouse scrolled (416, 413) with delta (0, 0)
Screenshot: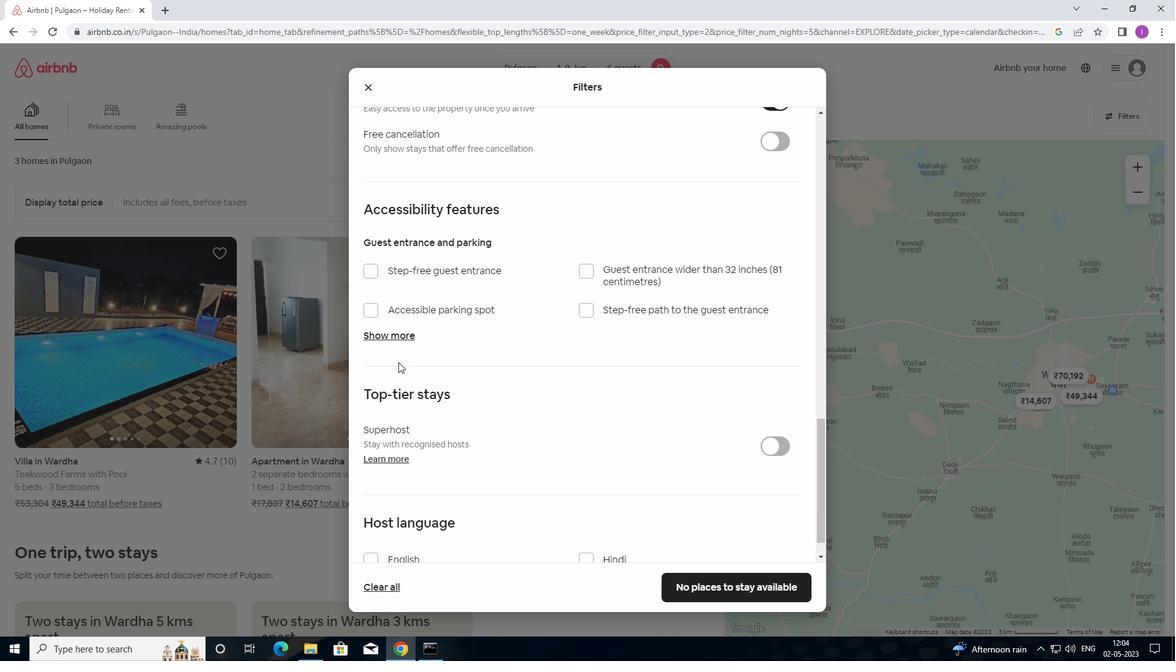 
Action: Mouse moved to (423, 424)
Screenshot: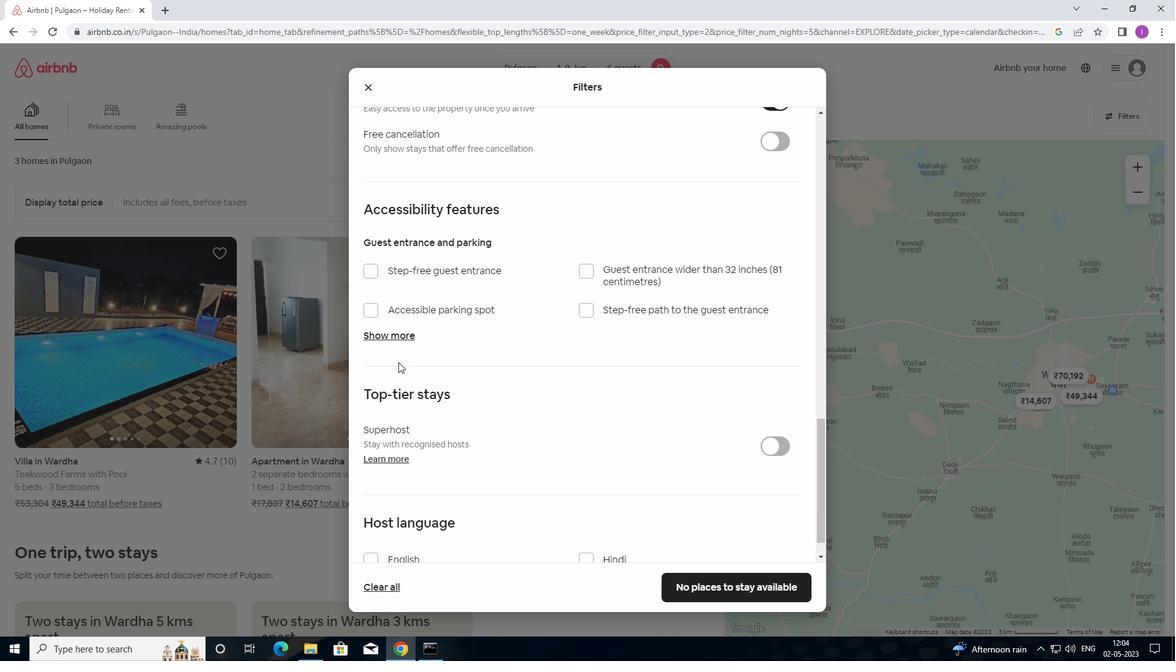 
Action: Mouse scrolled (423, 423) with delta (0, 0)
Screenshot: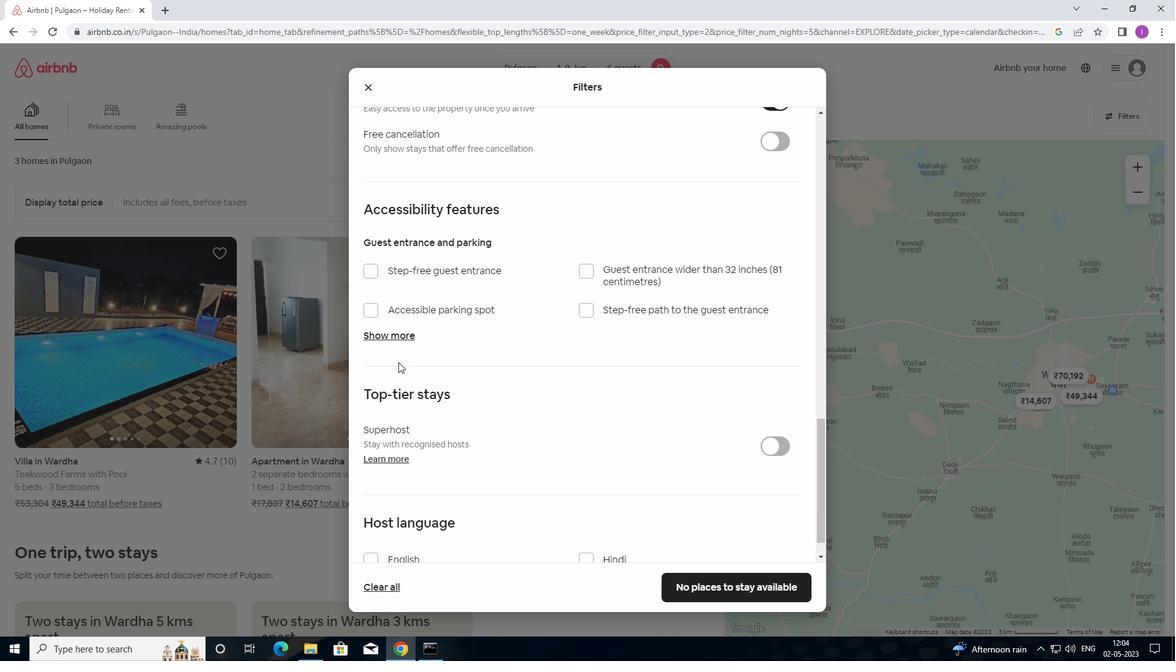 
Action: Mouse moved to (432, 434)
Screenshot: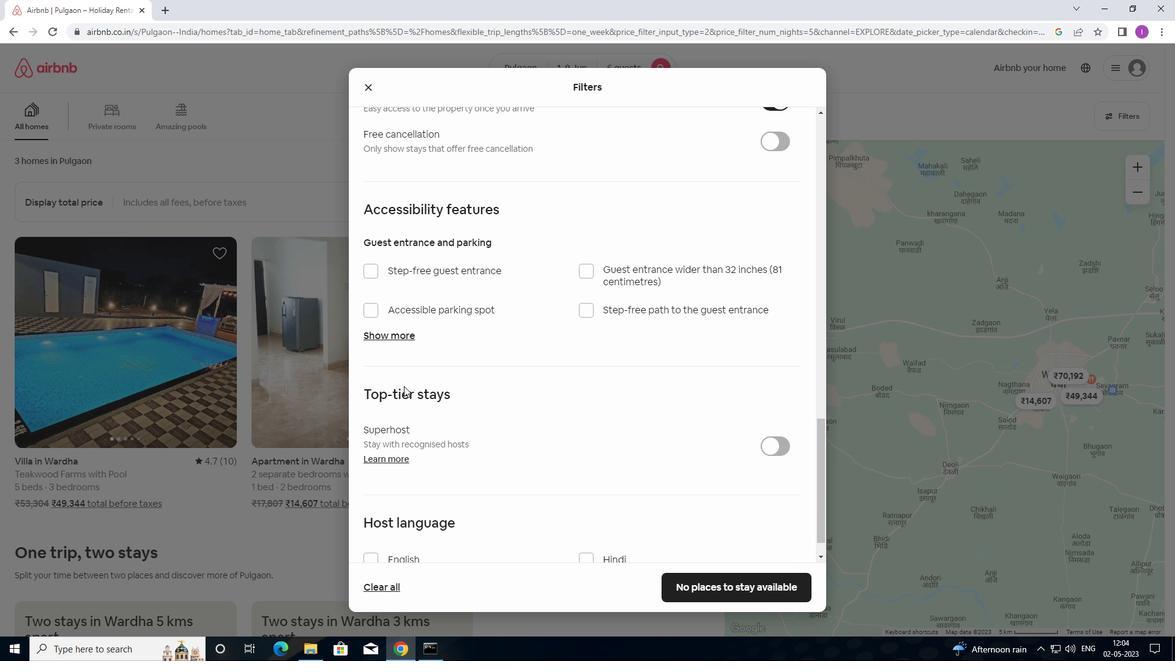 
Action: Mouse scrolled (432, 433) with delta (0, 0)
Screenshot: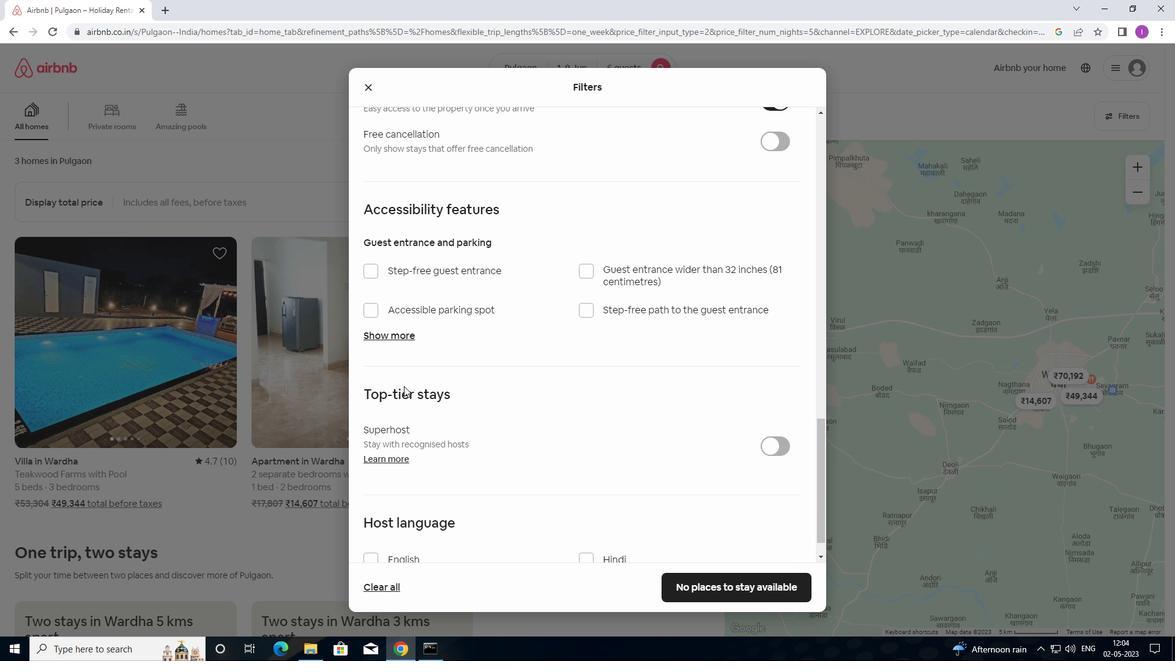 
Action: Mouse moved to (434, 434)
Screenshot: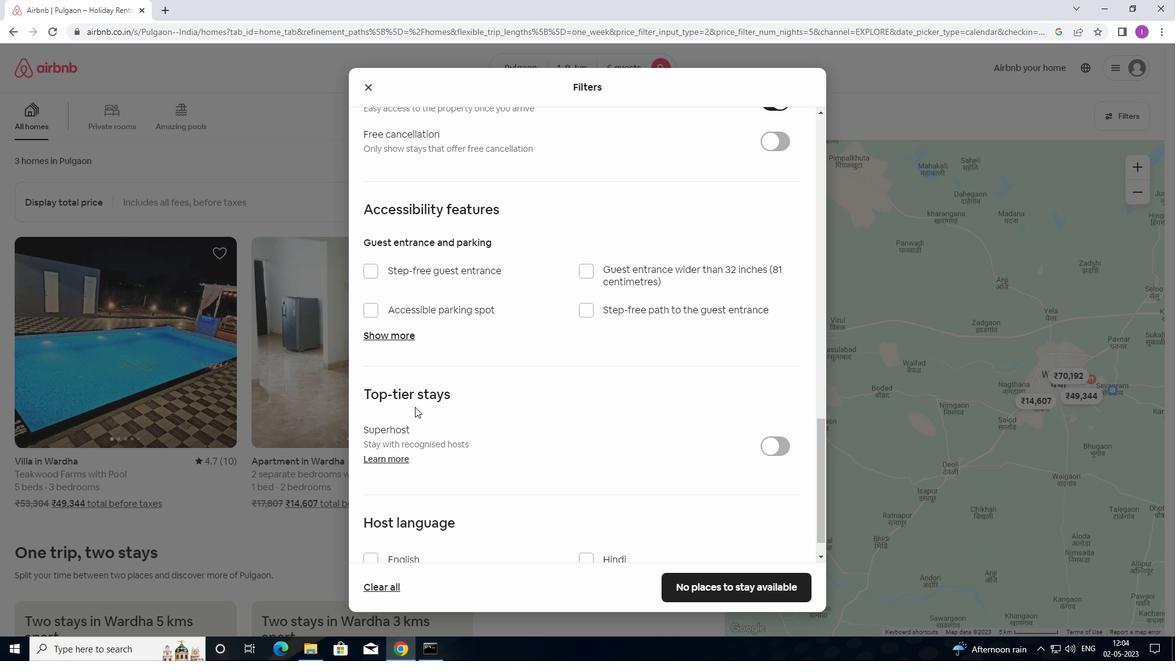 
Action: Mouse scrolled (434, 433) with delta (0, 0)
Screenshot: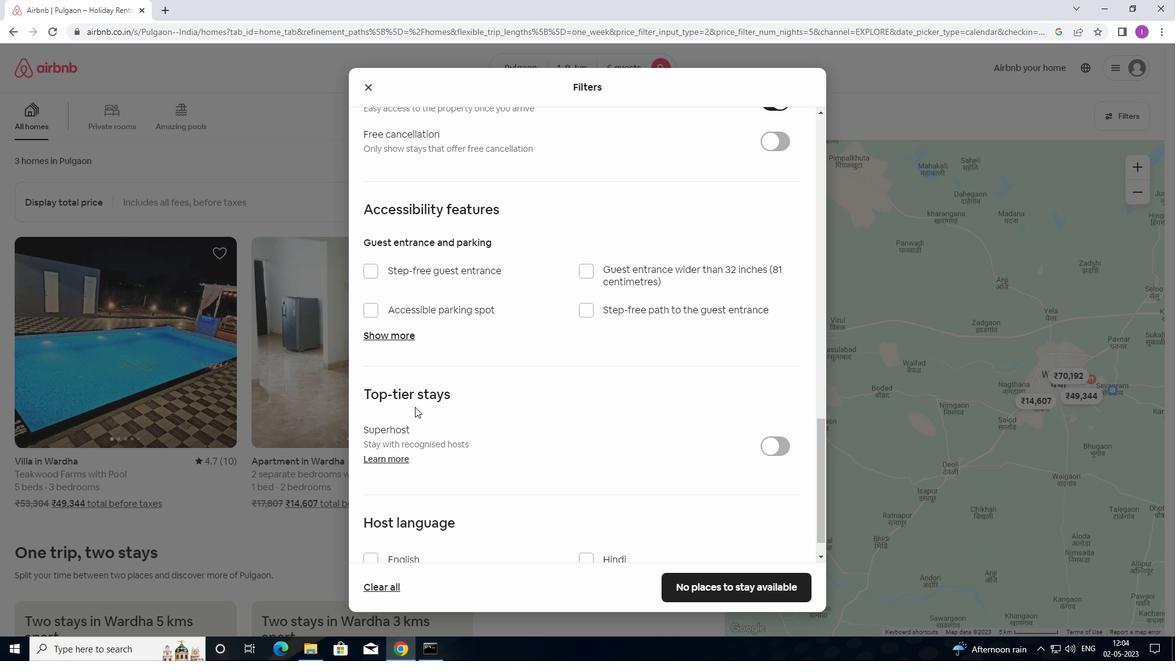 
Action: Mouse moved to (364, 530)
Screenshot: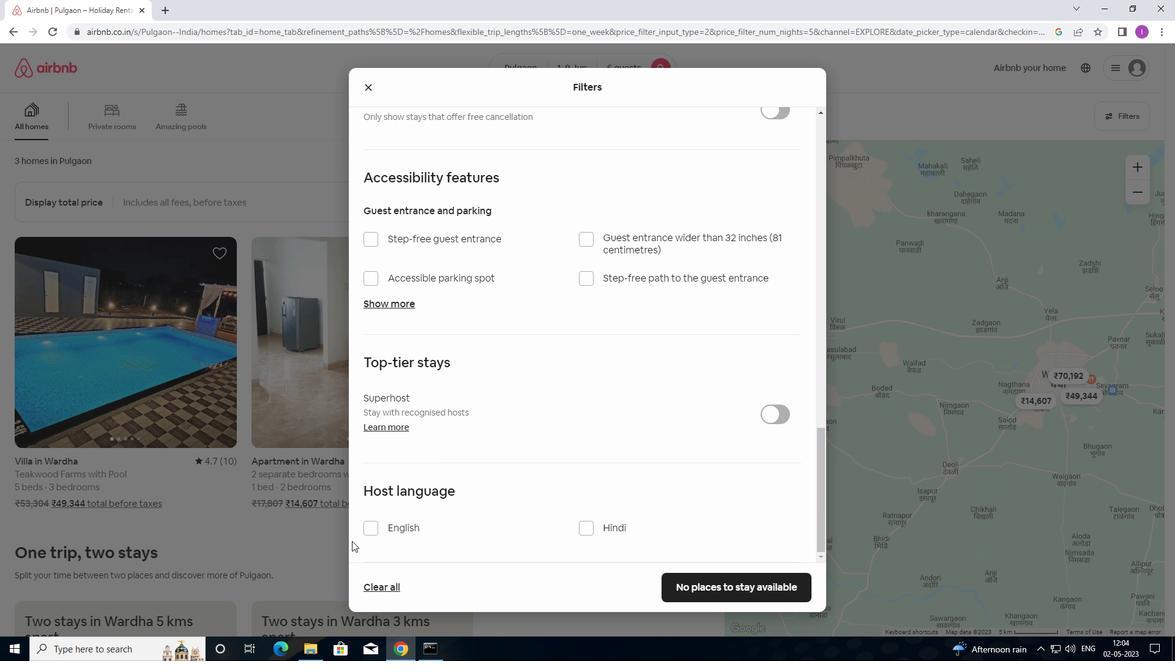 
Action: Mouse pressed left at (364, 530)
Screenshot: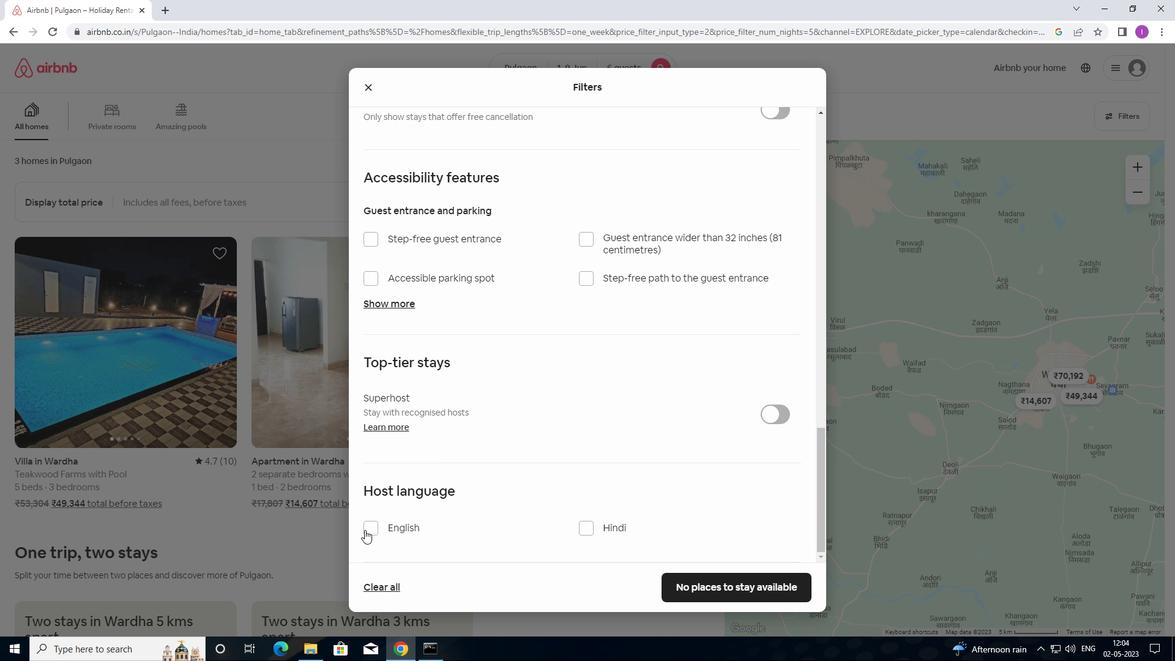 
Action: Mouse moved to (689, 595)
Screenshot: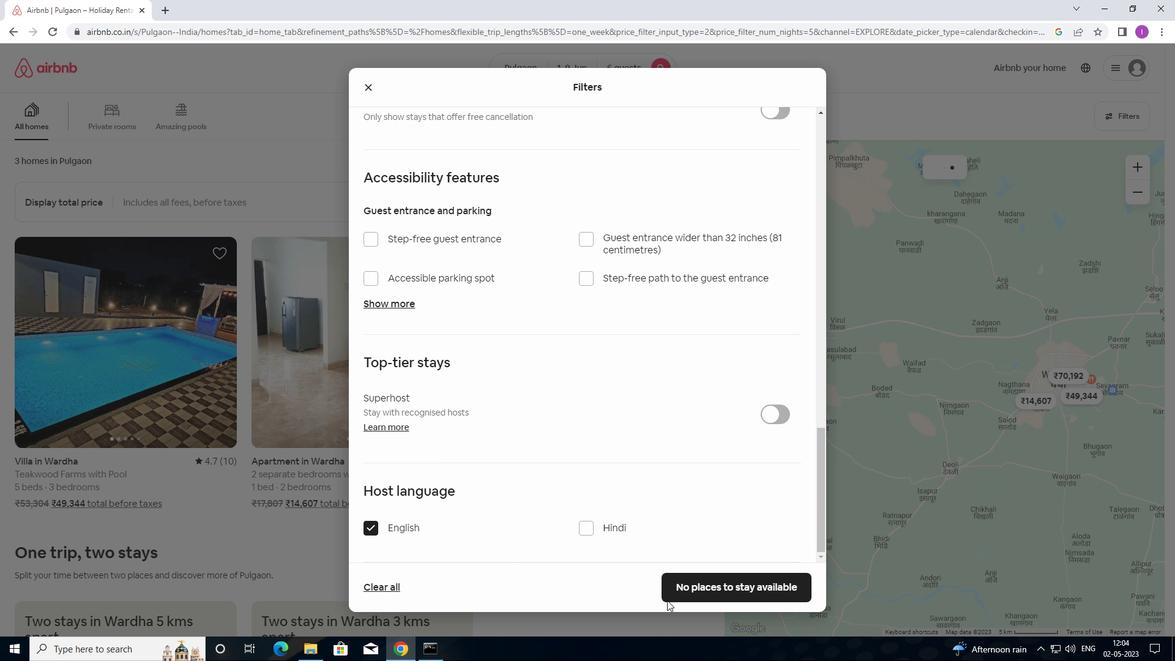 
Action: Mouse pressed left at (689, 595)
Screenshot: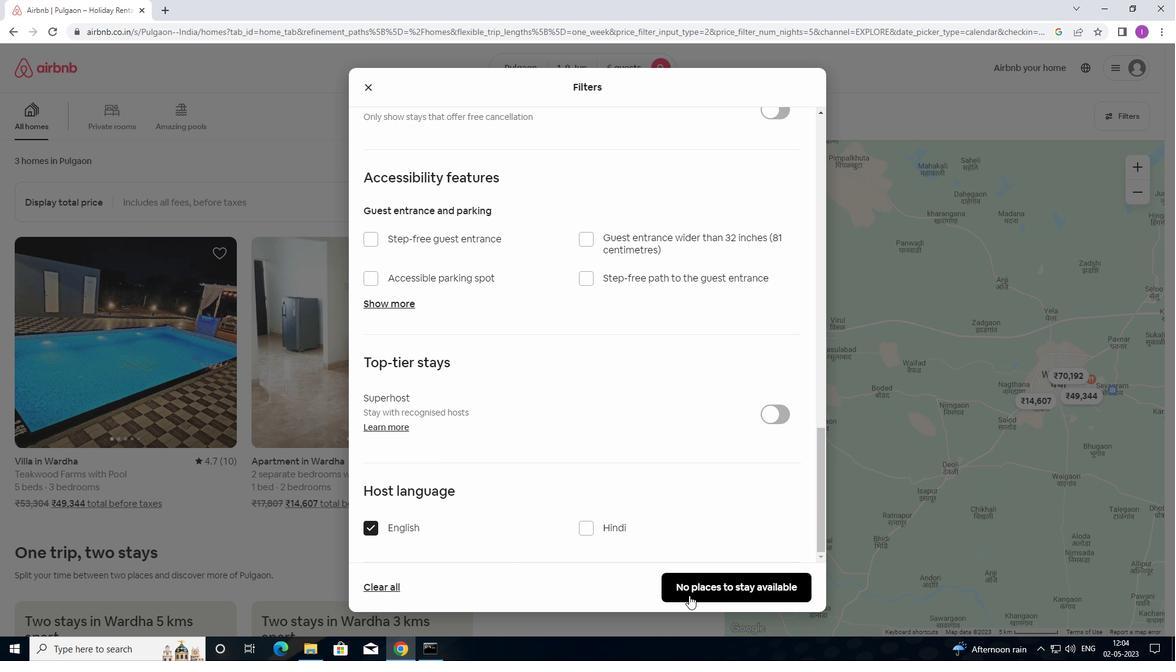 
Action: Mouse moved to (675, 582)
Screenshot: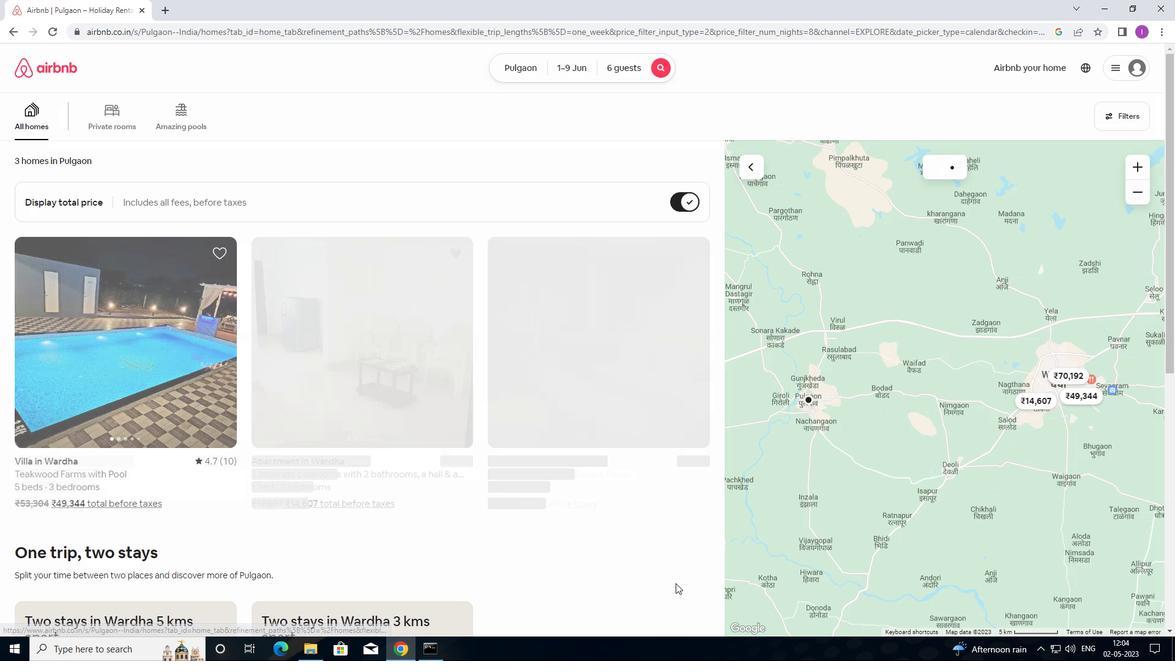 
